 Task: Find connections with filter location A Coruña with filter topic #Jobalertwith filter profile language German with filter current company Sprinklr with filter school Rizvi College of Engineering with filter industry Retail Furniture and Home Furnishings with filter service category Property Management with filter keywords title Chief Executive Officer
Action: Mouse moved to (128, 236)
Screenshot: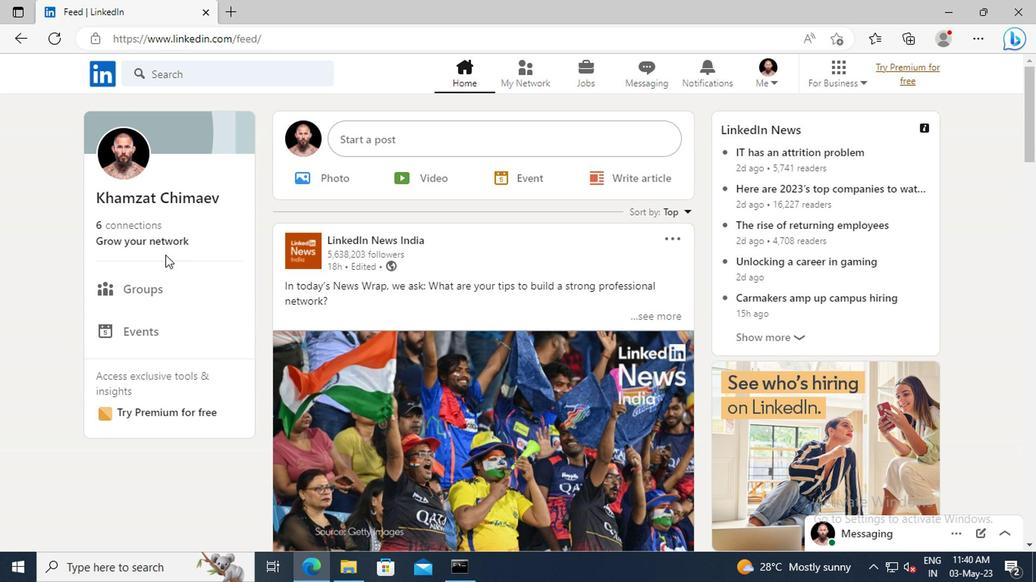 
Action: Mouse pressed left at (128, 236)
Screenshot: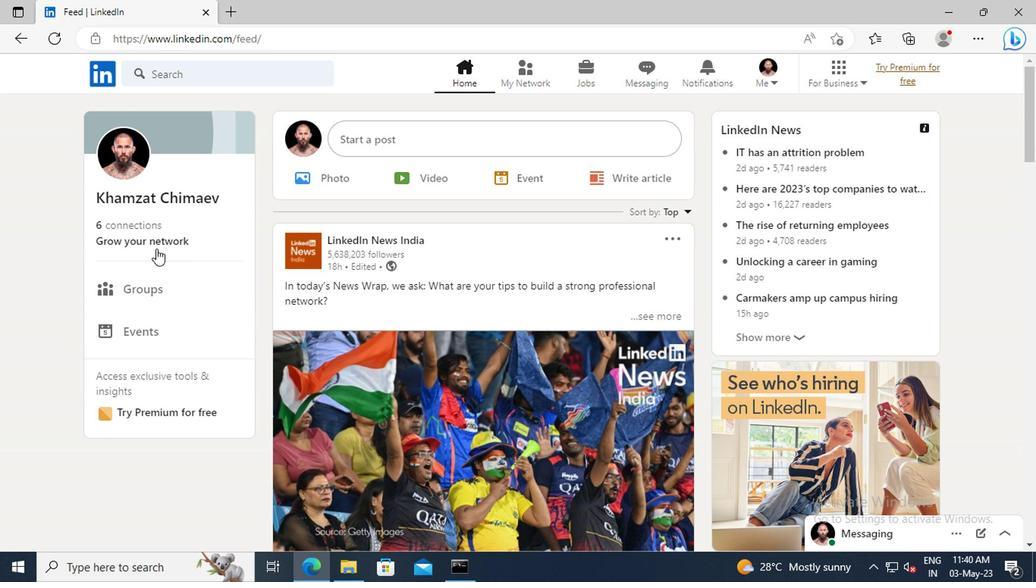 
Action: Mouse moved to (144, 159)
Screenshot: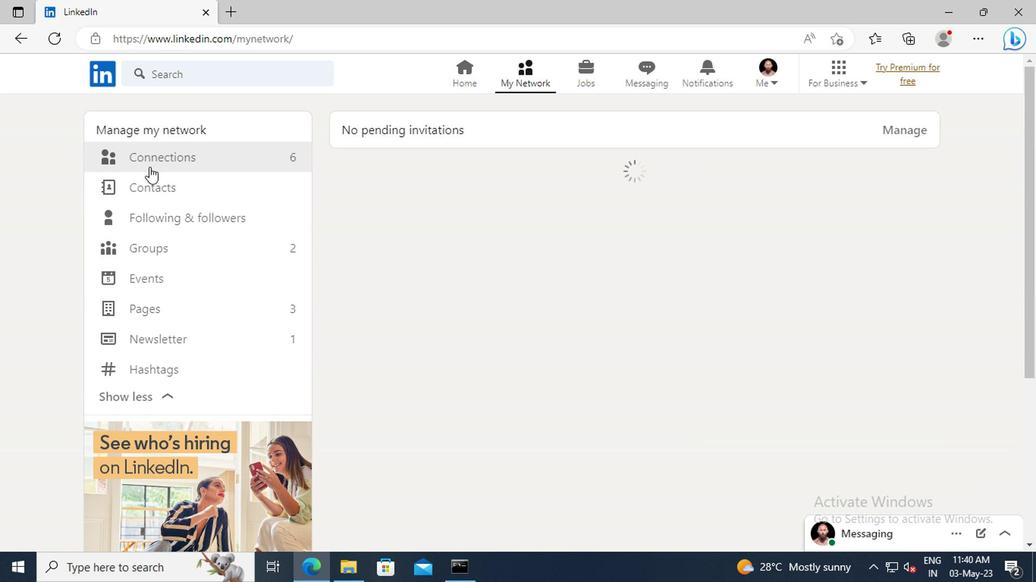 
Action: Mouse pressed left at (144, 159)
Screenshot: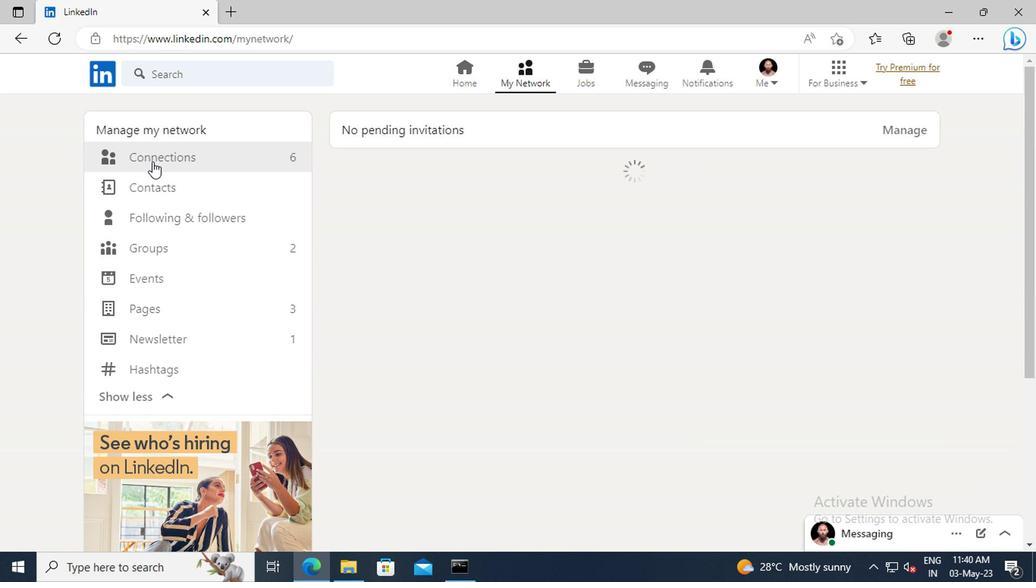 
Action: Mouse moved to (604, 158)
Screenshot: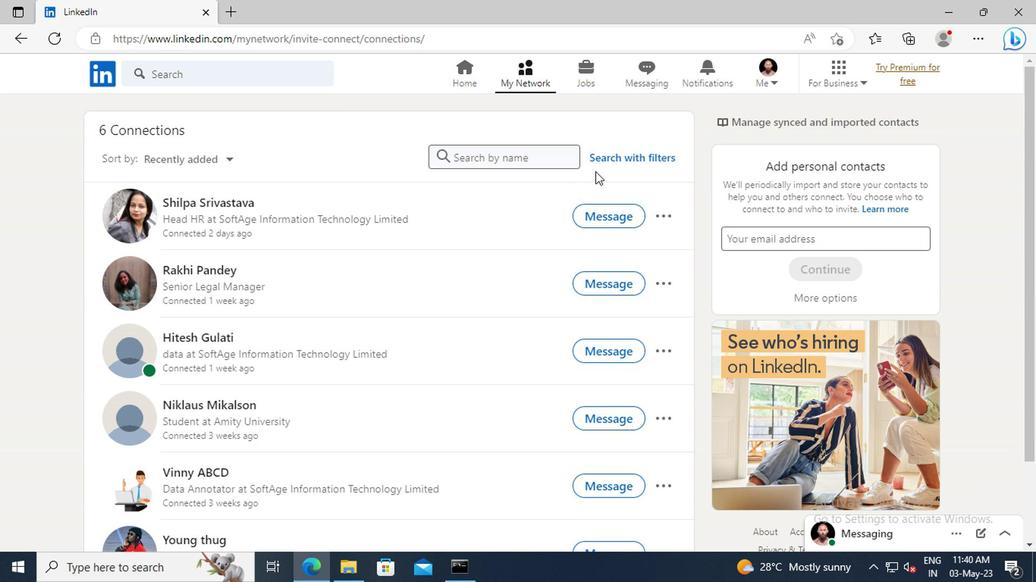 
Action: Mouse pressed left at (604, 158)
Screenshot: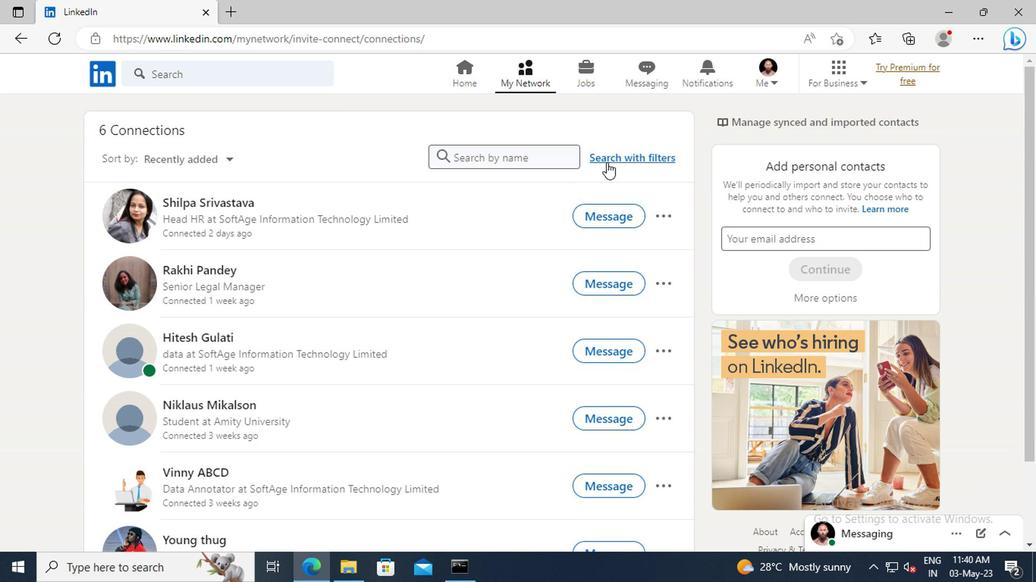 
Action: Mouse moved to (566, 117)
Screenshot: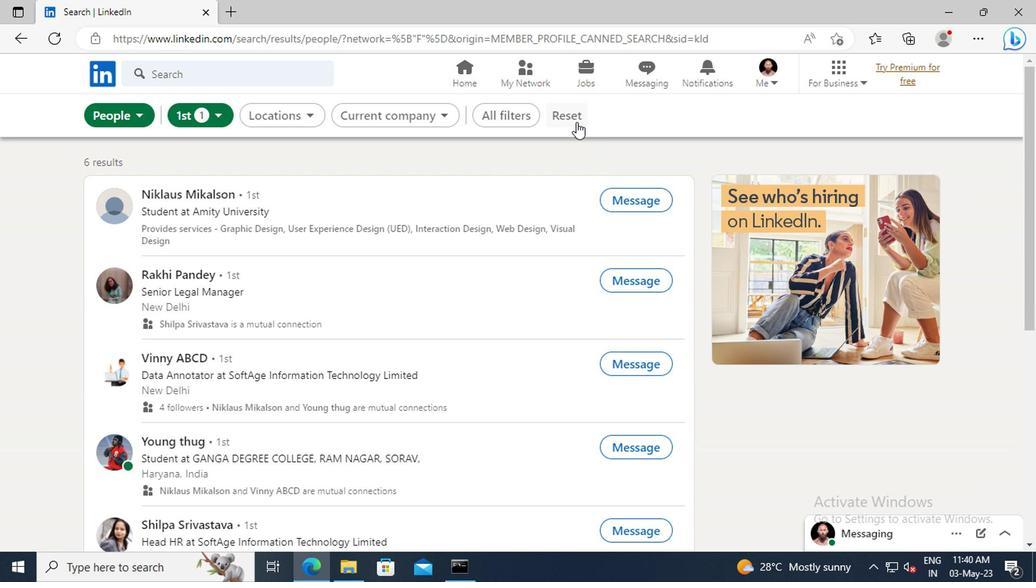 
Action: Mouse pressed left at (566, 117)
Screenshot: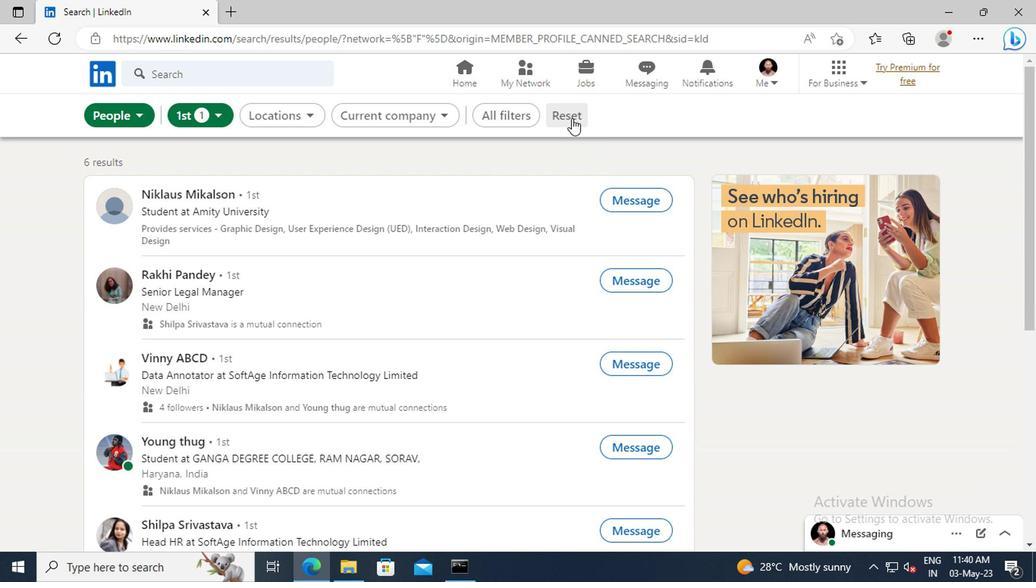 
Action: Mouse moved to (548, 114)
Screenshot: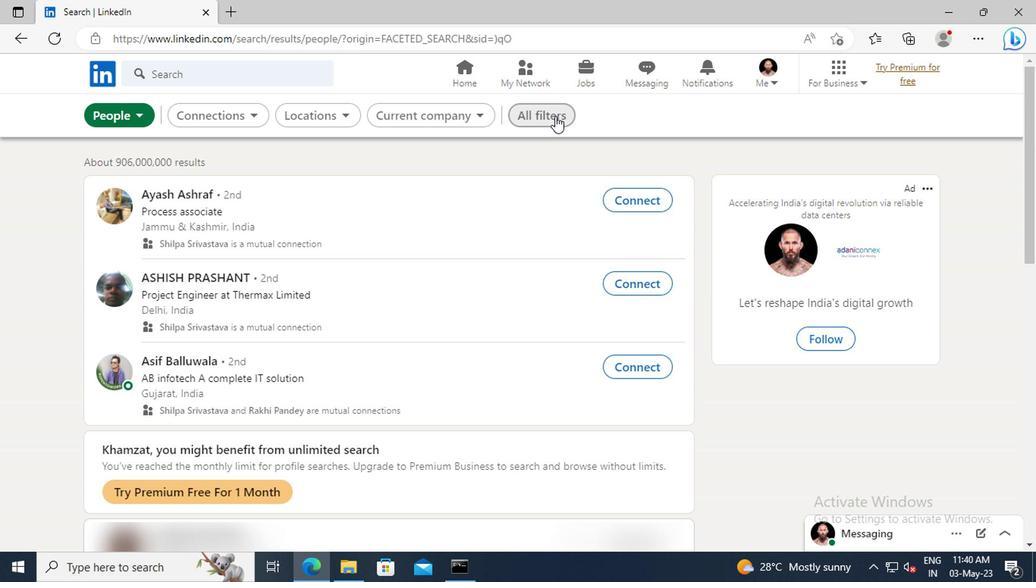 
Action: Mouse pressed left at (548, 114)
Screenshot: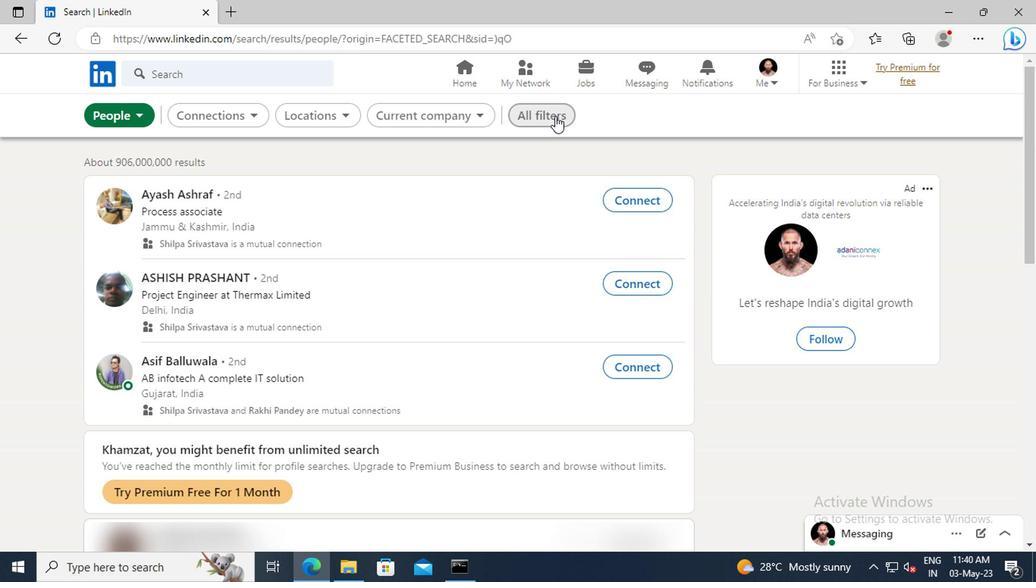 
Action: Mouse moved to (847, 283)
Screenshot: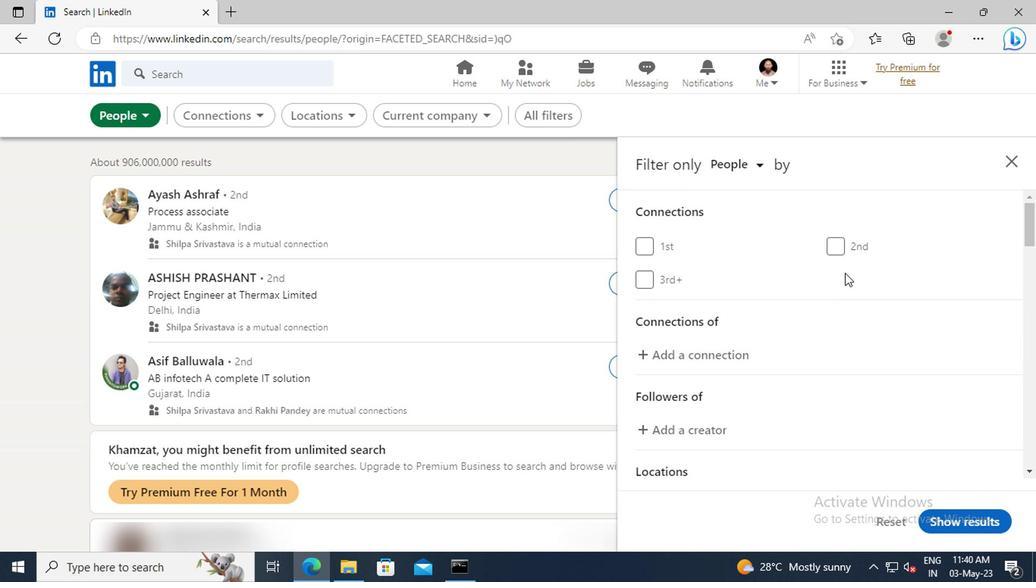 
Action: Mouse scrolled (847, 282) with delta (0, 0)
Screenshot: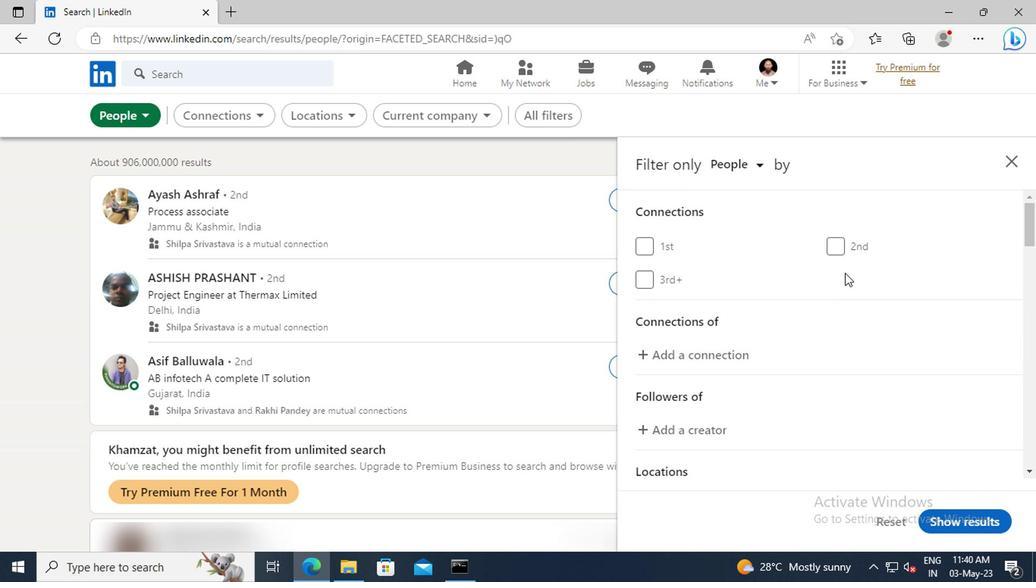 
Action: Mouse scrolled (847, 282) with delta (0, 0)
Screenshot: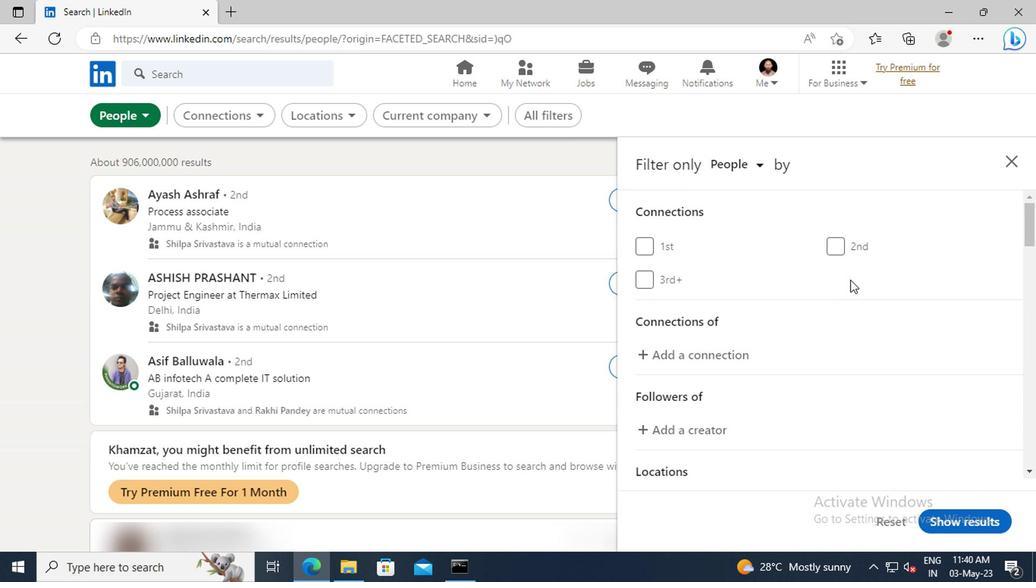 
Action: Mouse scrolled (847, 282) with delta (0, 0)
Screenshot: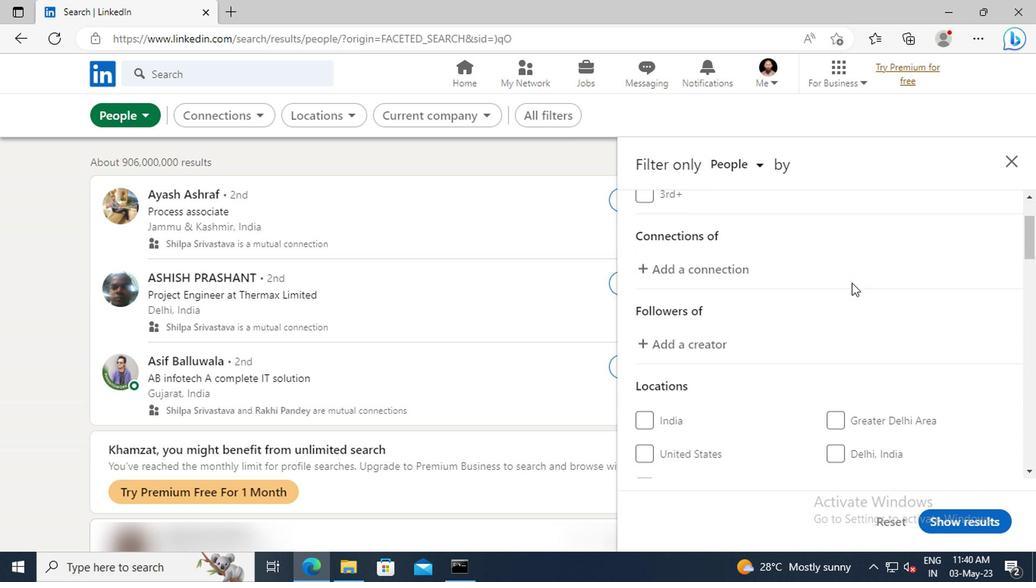 
Action: Mouse scrolled (847, 282) with delta (0, 0)
Screenshot: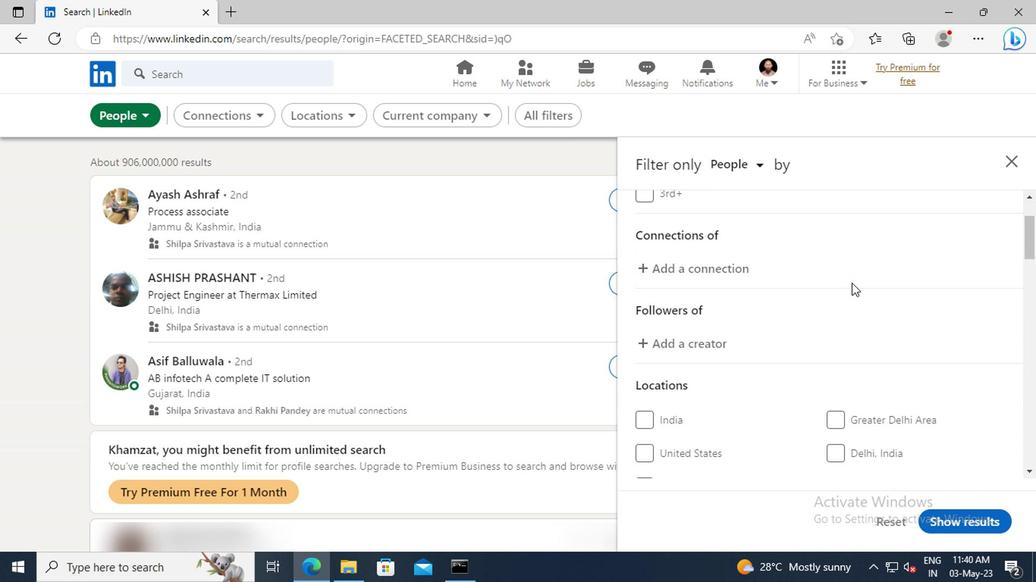 
Action: Mouse scrolled (847, 282) with delta (0, 0)
Screenshot: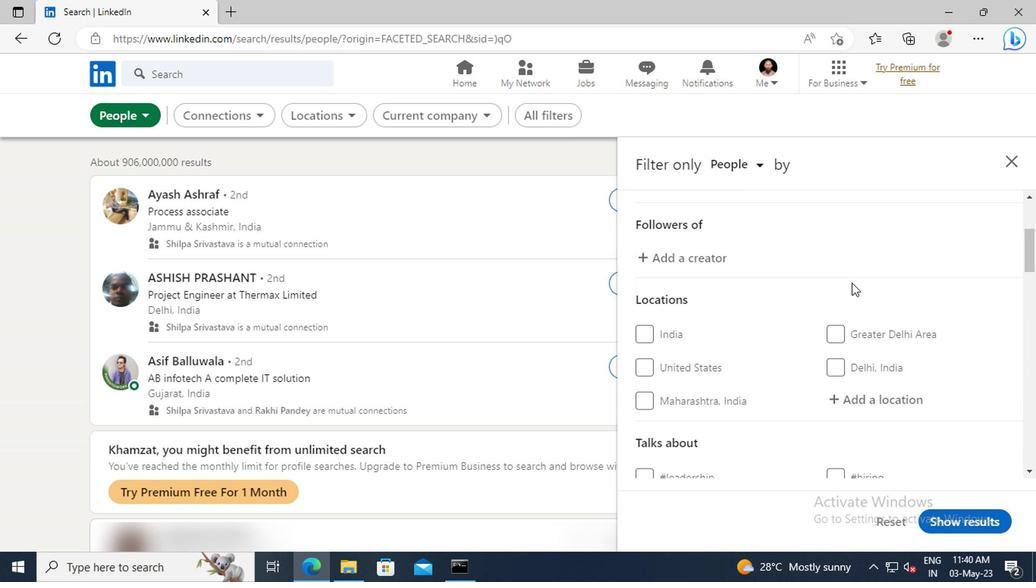 
Action: Mouse scrolled (847, 282) with delta (0, 0)
Screenshot: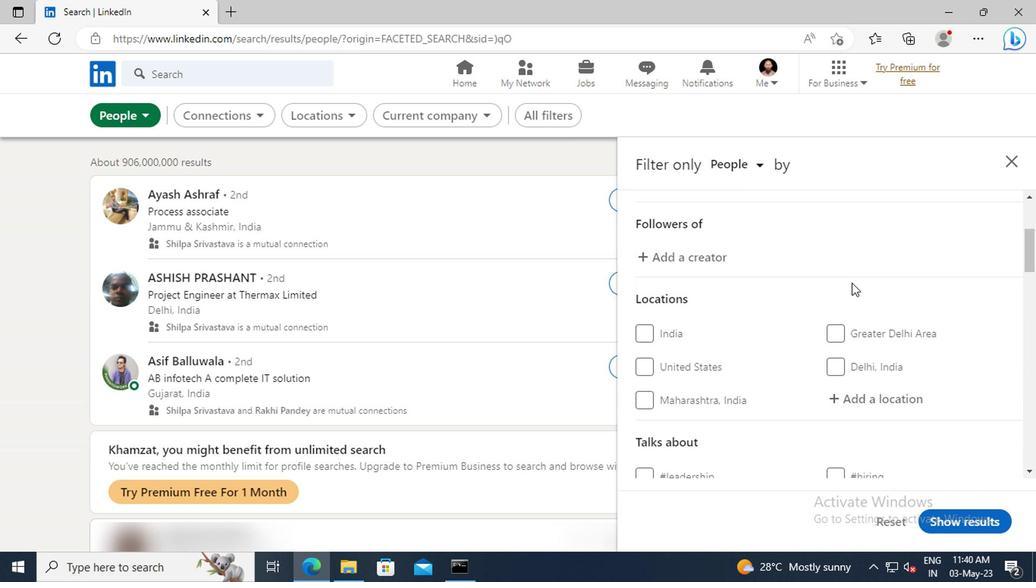 
Action: Mouse moved to (848, 312)
Screenshot: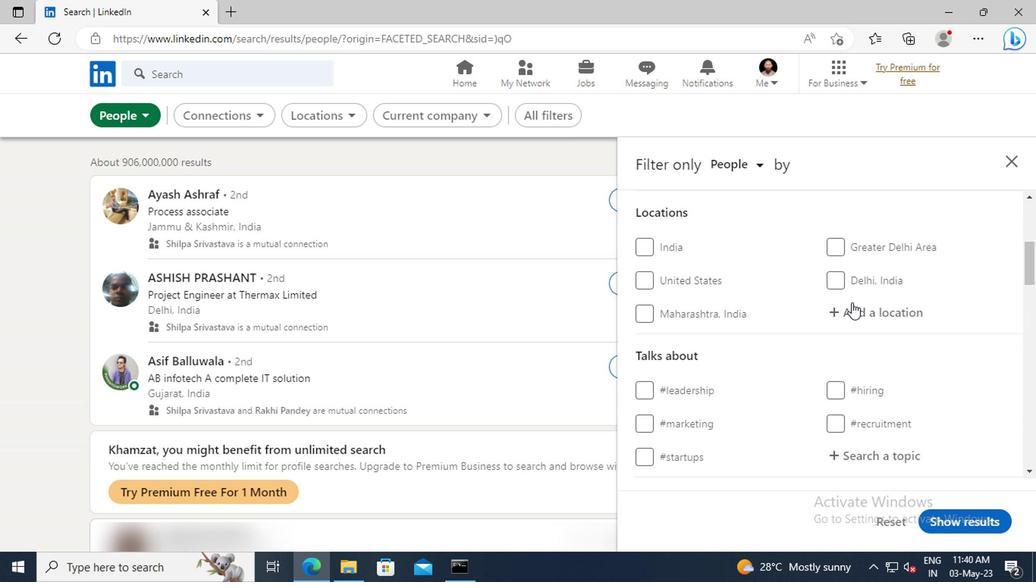 
Action: Mouse pressed left at (848, 312)
Screenshot: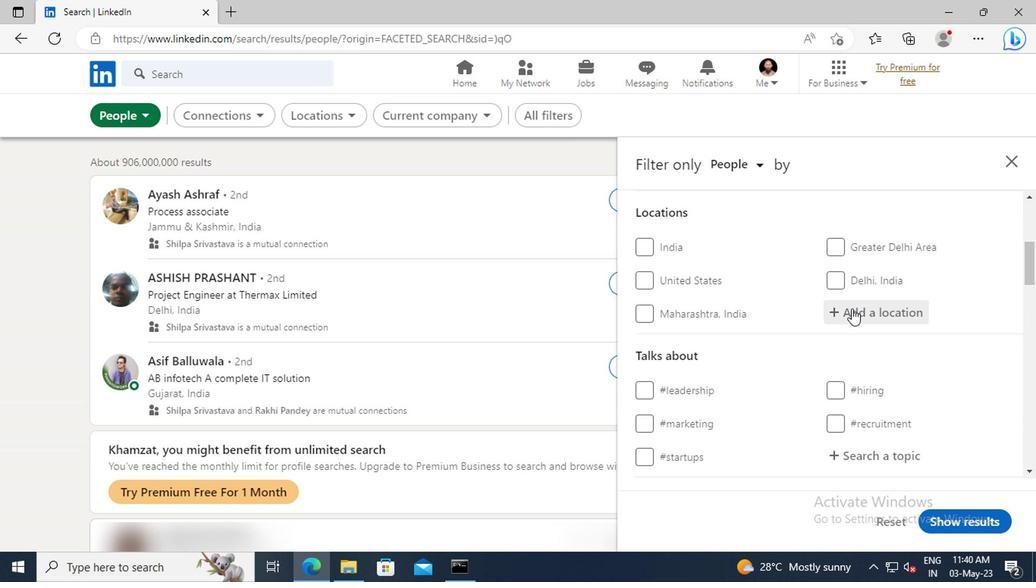 
Action: Key pressed <Key.shift>A<Key.space><Key.shift>CORUN
Screenshot: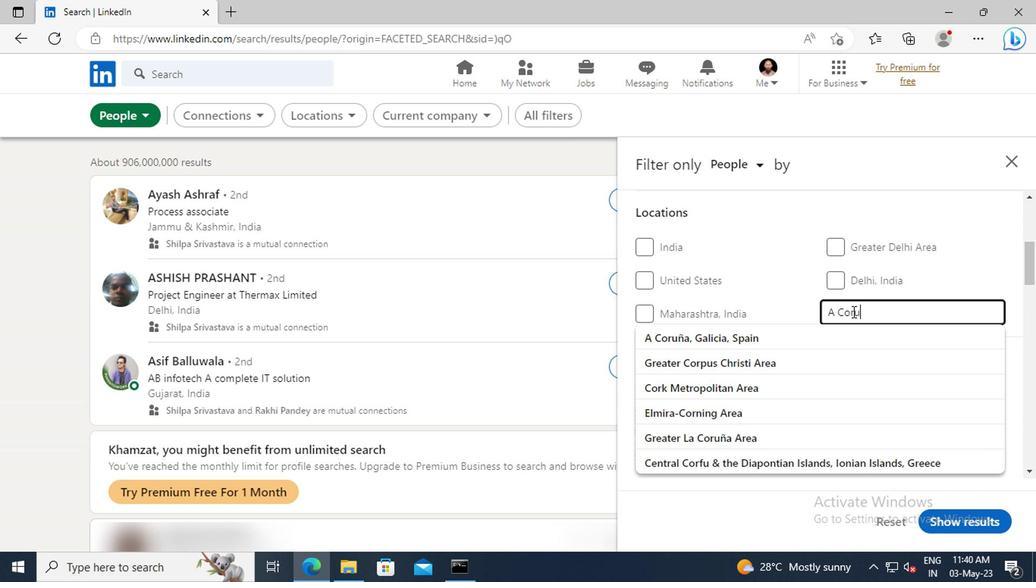 
Action: Mouse moved to (849, 329)
Screenshot: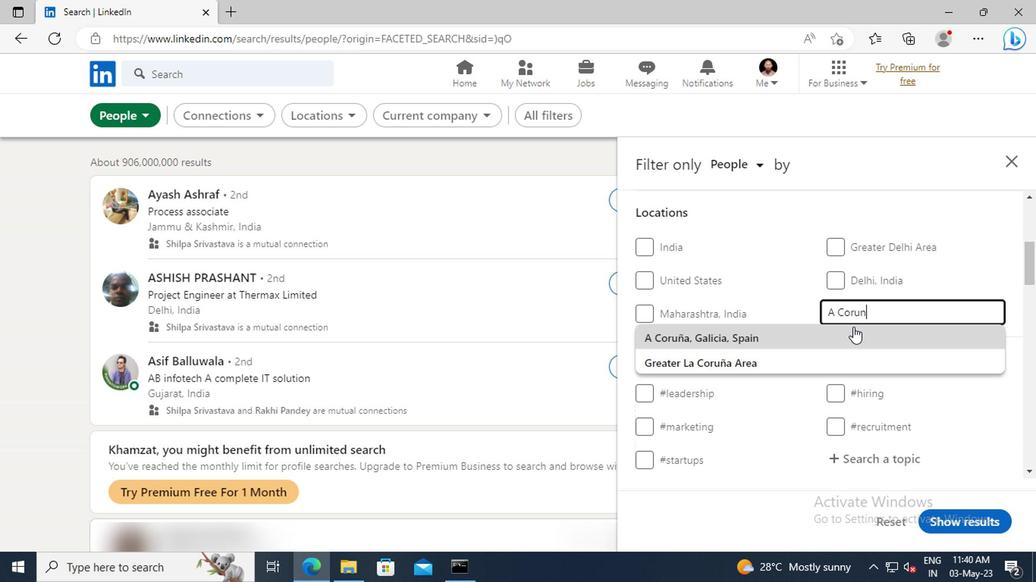 
Action: Mouse pressed left at (849, 329)
Screenshot: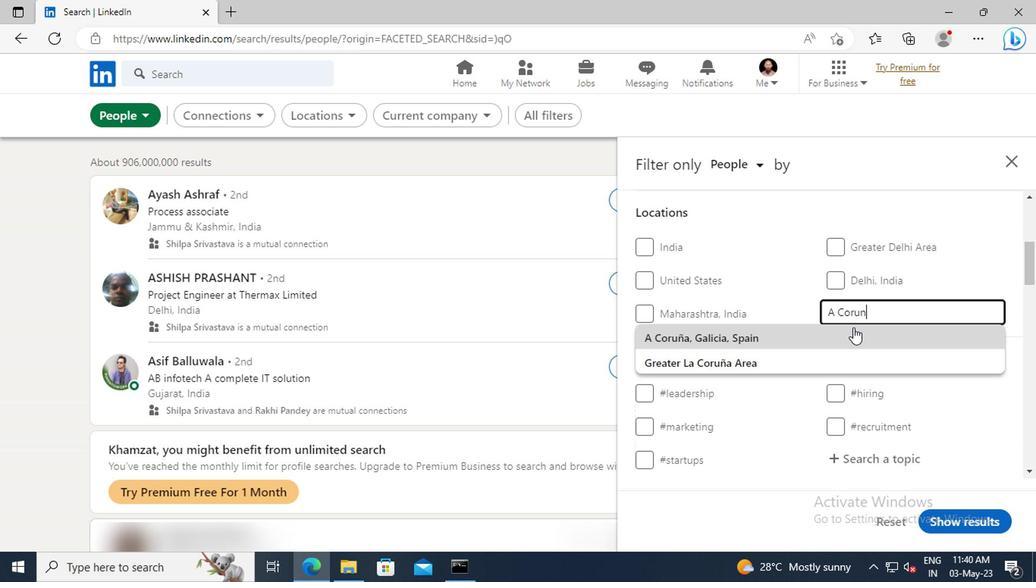 
Action: Mouse scrolled (849, 328) with delta (0, 0)
Screenshot: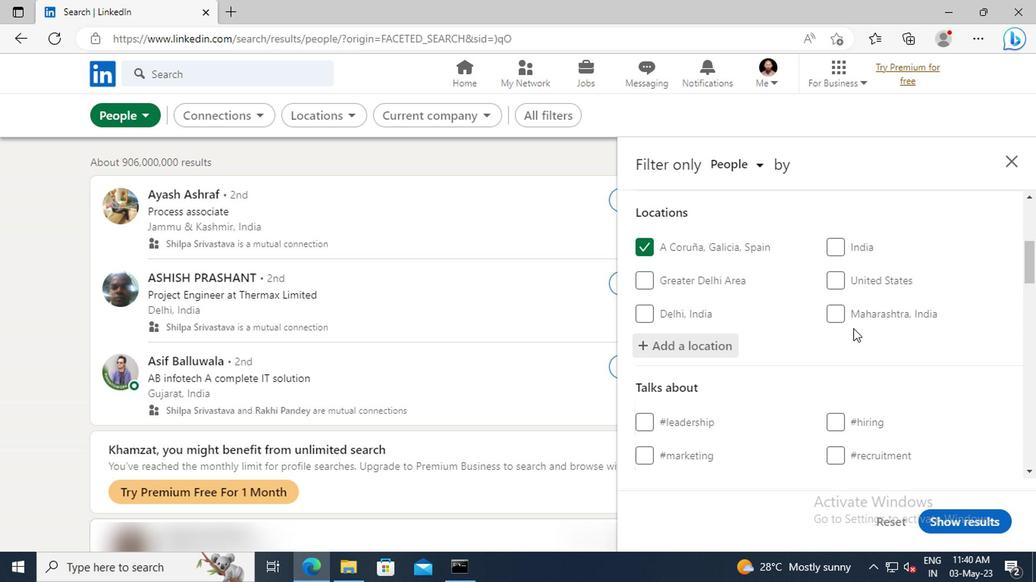 
Action: Mouse scrolled (849, 328) with delta (0, 0)
Screenshot: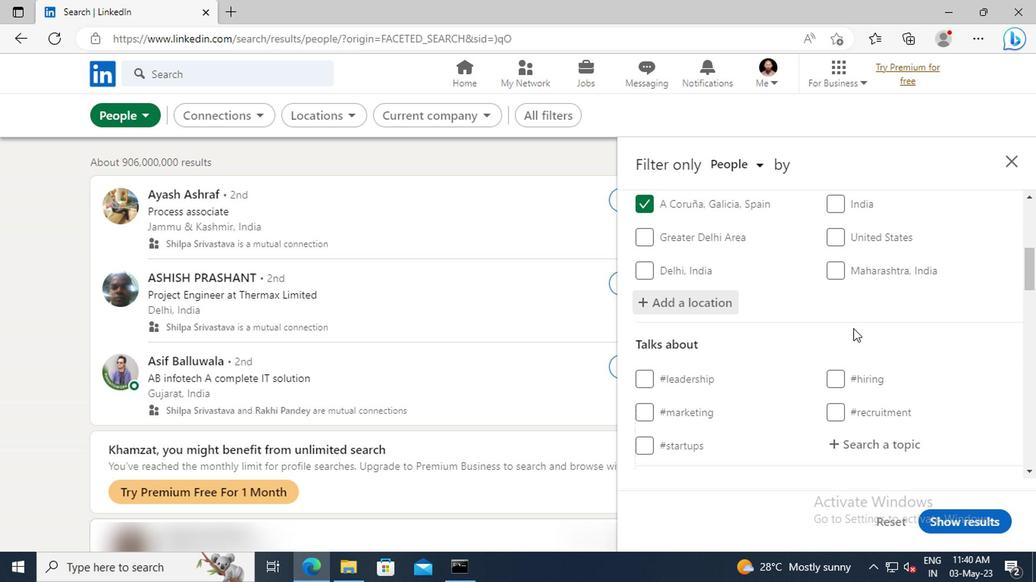
Action: Mouse scrolled (849, 328) with delta (0, 0)
Screenshot: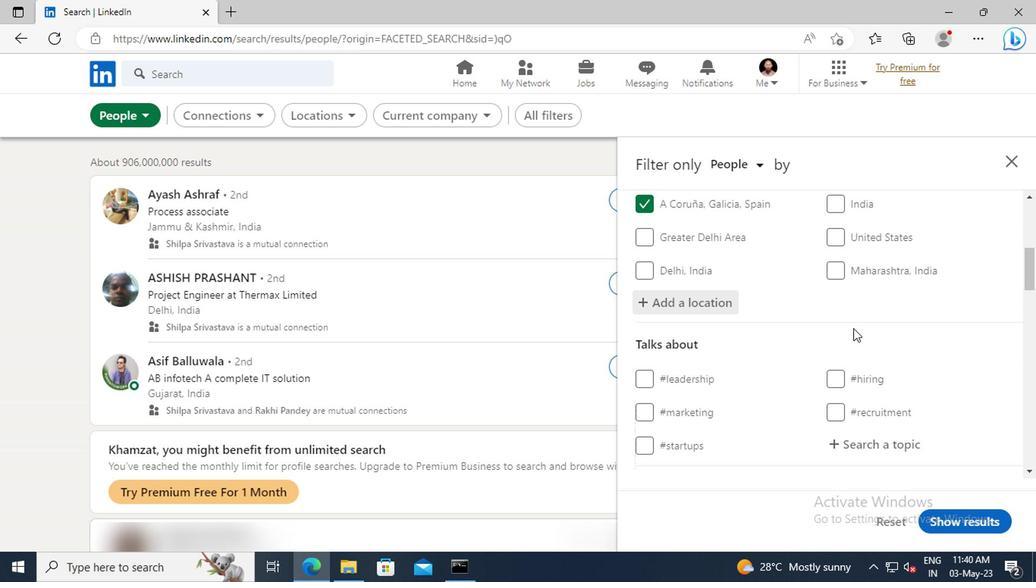 
Action: Mouse moved to (852, 356)
Screenshot: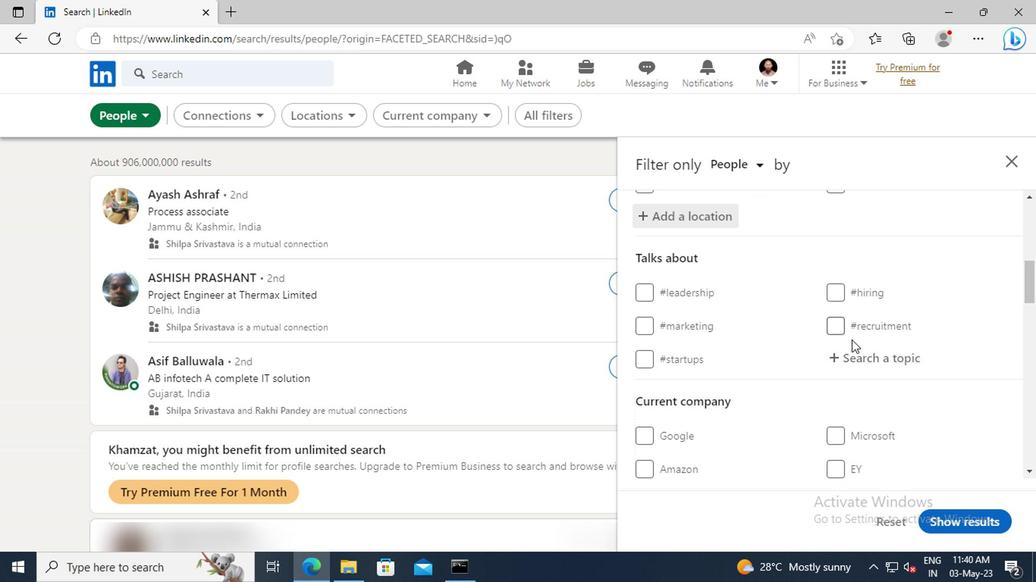 
Action: Mouse pressed left at (852, 356)
Screenshot: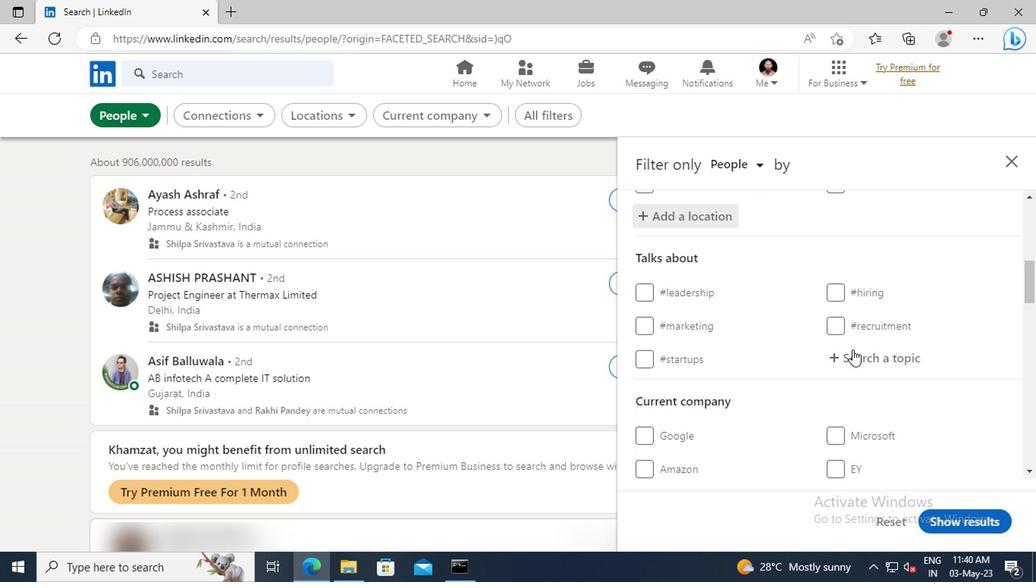 
Action: Key pressed <Key.shift>JOBAL
Screenshot: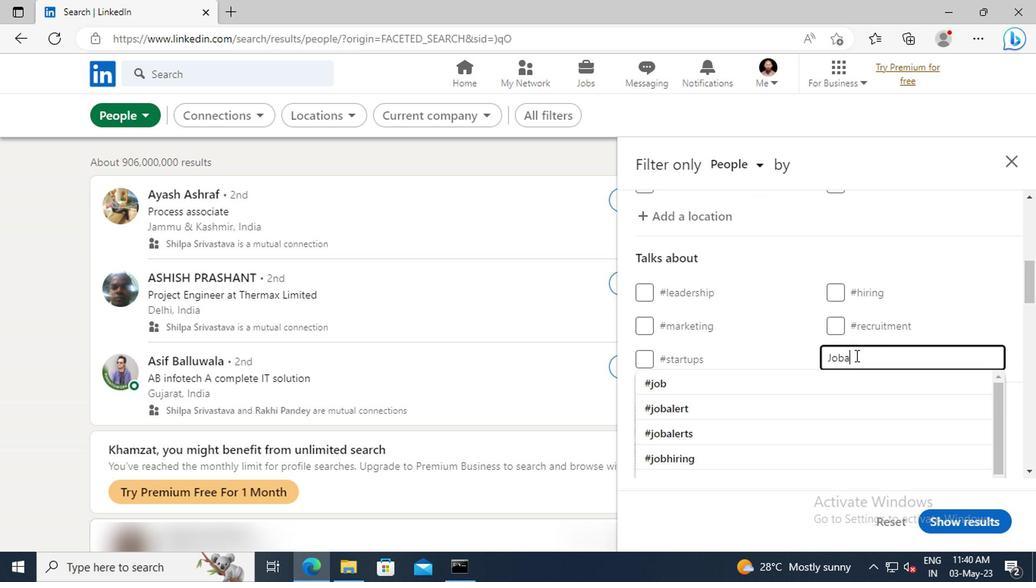 
Action: Mouse moved to (852, 379)
Screenshot: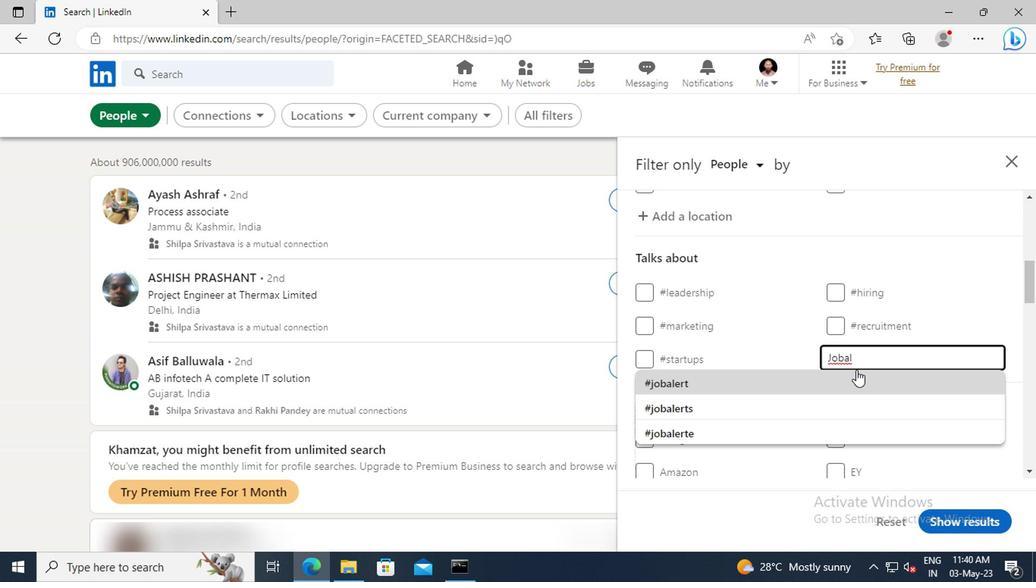 
Action: Mouse pressed left at (852, 379)
Screenshot: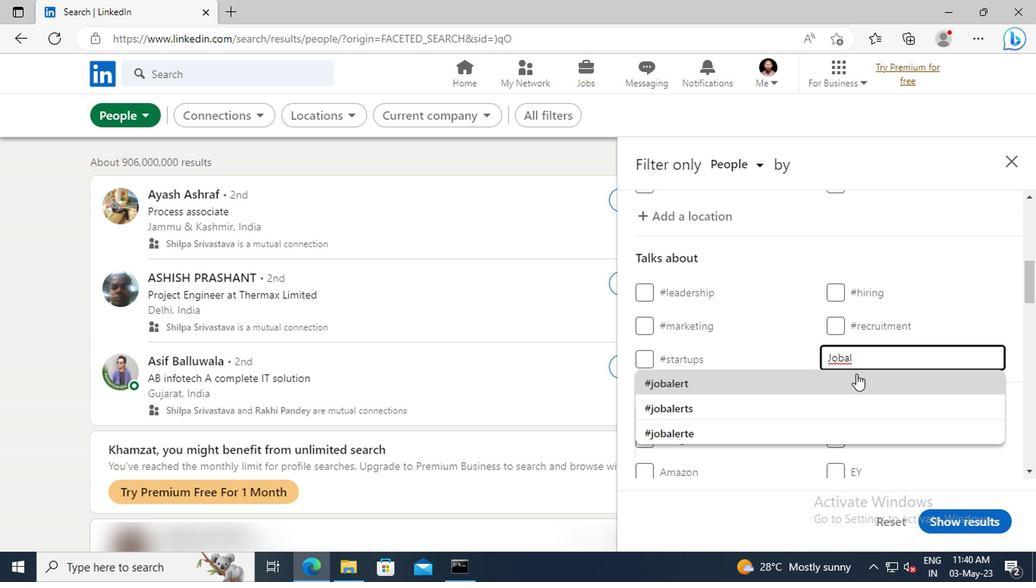 
Action: Mouse scrolled (852, 378) with delta (0, -1)
Screenshot: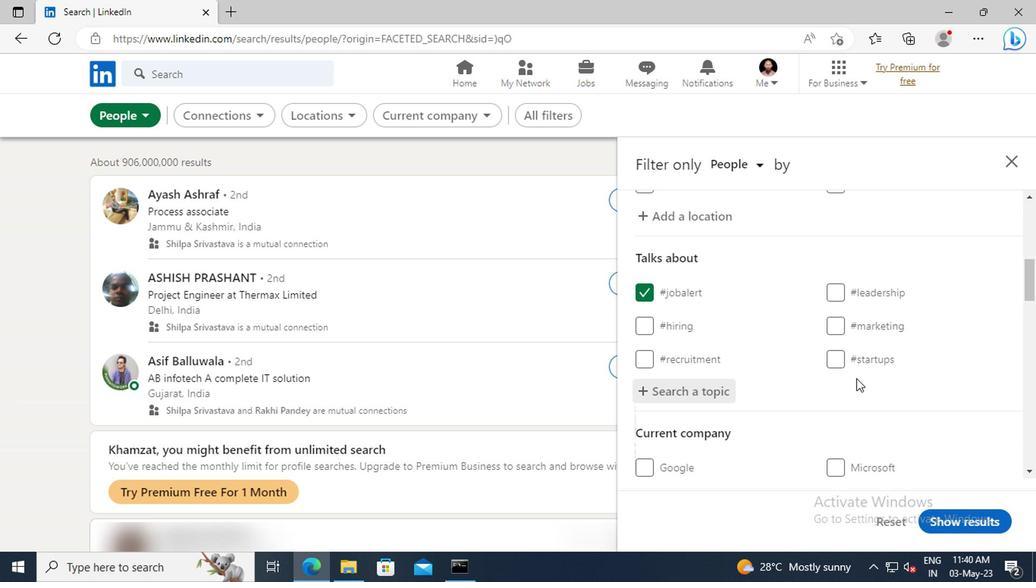 
Action: Mouse scrolled (852, 378) with delta (0, -1)
Screenshot: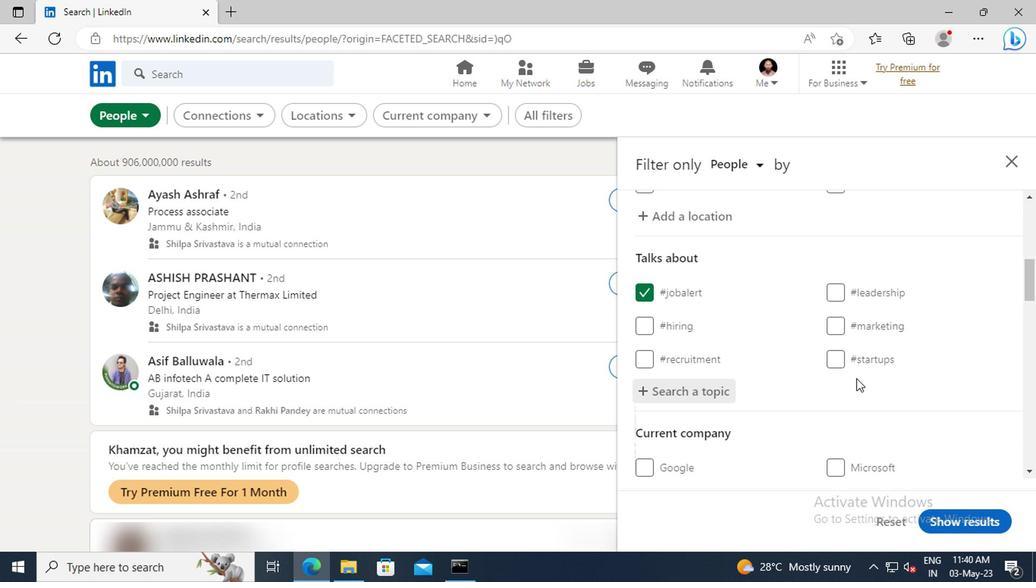 
Action: Mouse scrolled (852, 378) with delta (0, -1)
Screenshot: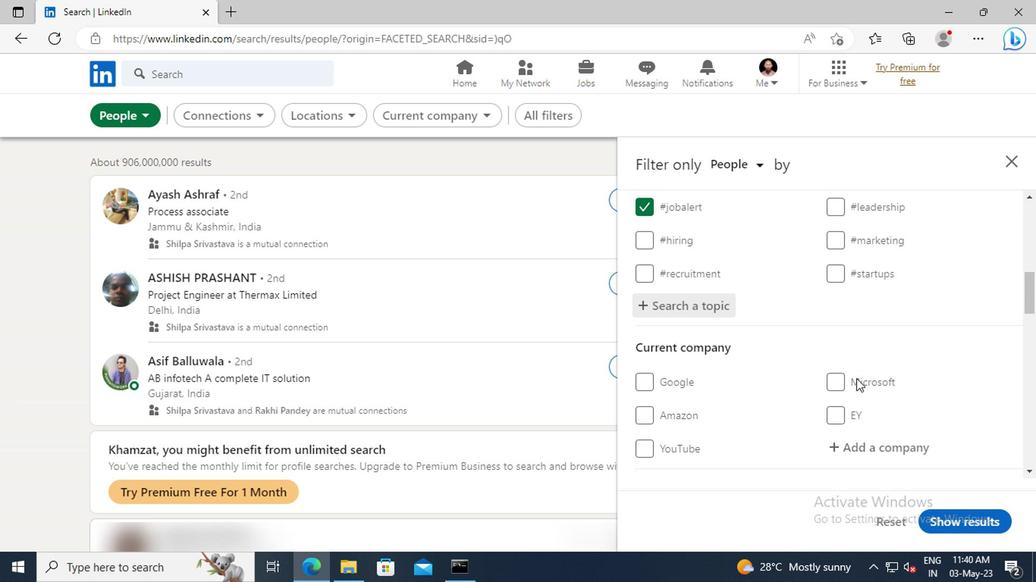 
Action: Mouse scrolled (852, 378) with delta (0, -1)
Screenshot: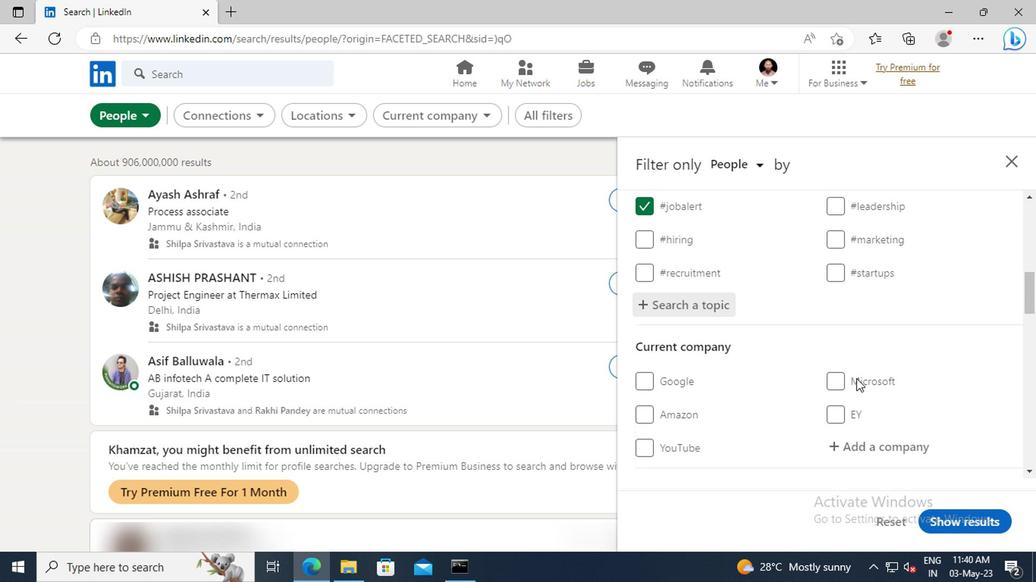 
Action: Mouse scrolled (852, 378) with delta (0, -1)
Screenshot: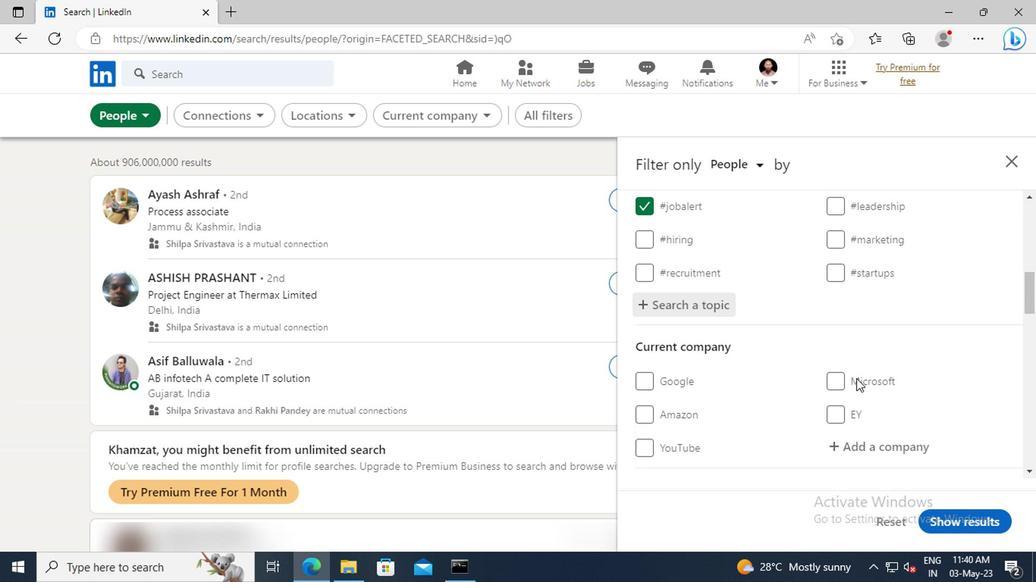 
Action: Mouse scrolled (852, 378) with delta (0, -1)
Screenshot: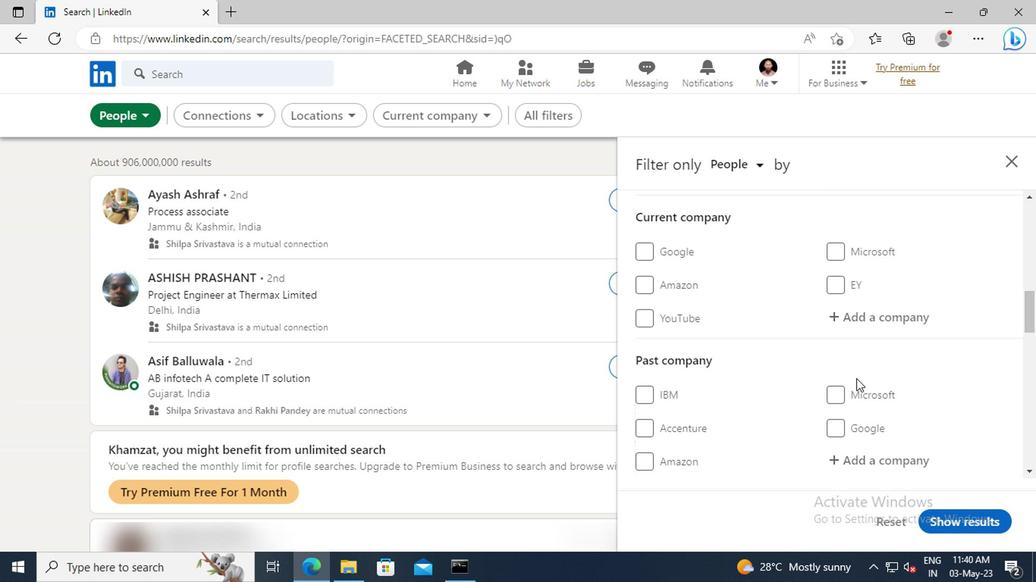 
Action: Mouse scrolled (852, 378) with delta (0, -1)
Screenshot: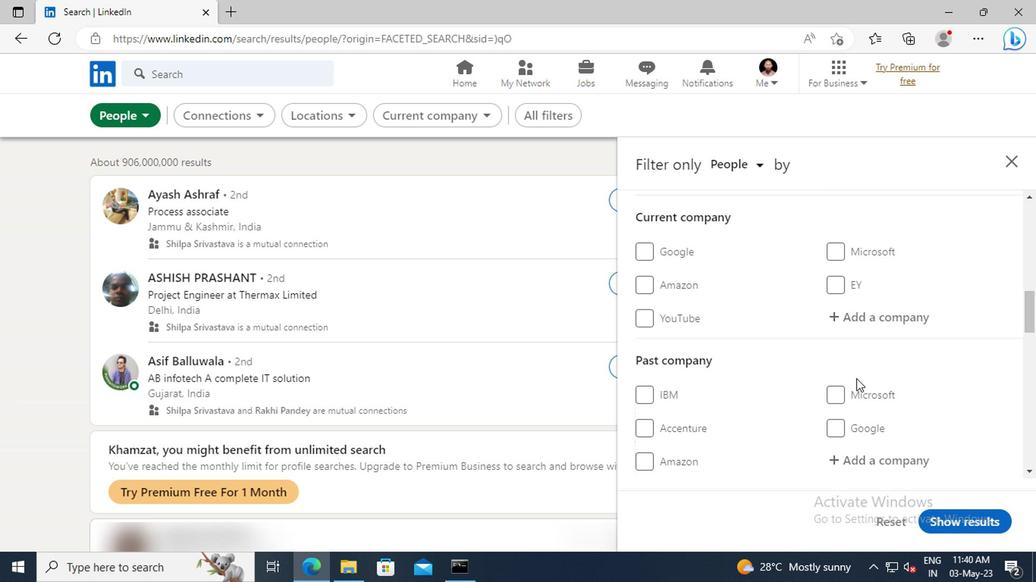 
Action: Mouse scrolled (852, 378) with delta (0, -1)
Screenshot: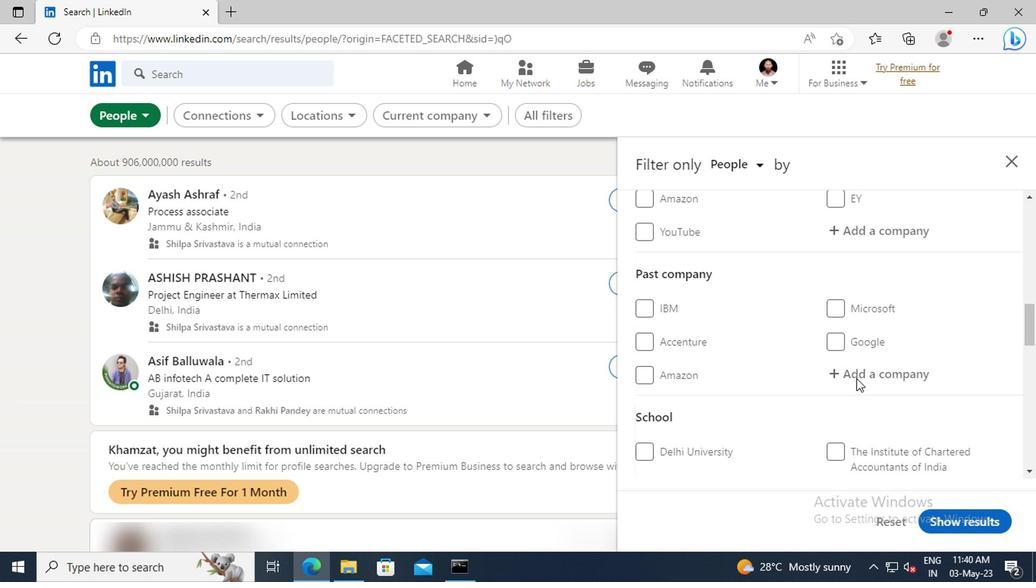 
Action: Mouse scrolled (852, 378) with delta (0, -1)
Screenshot: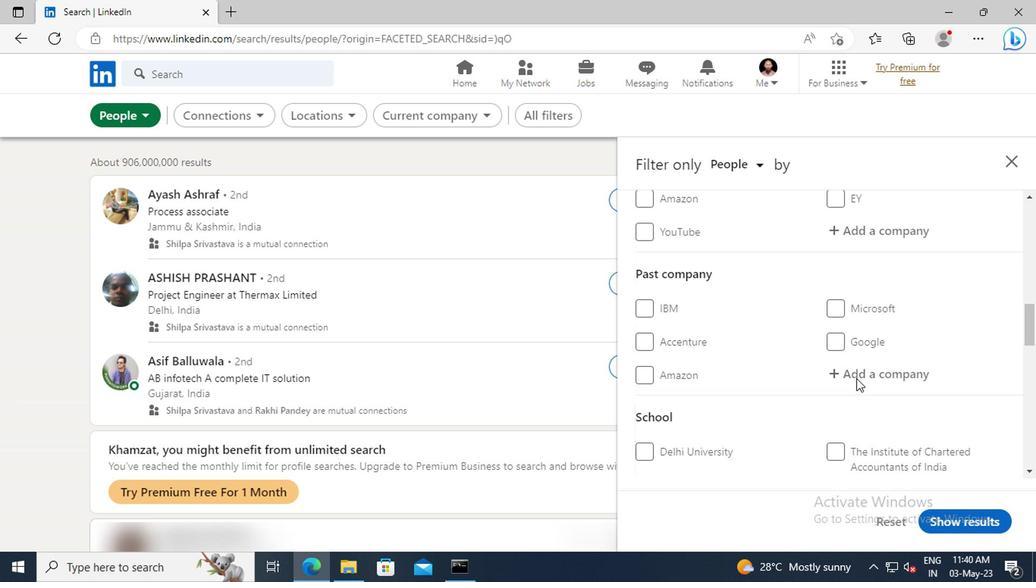 
Action: Mouse scrolled (852, 378) with delta (0, -1)
Screenshot: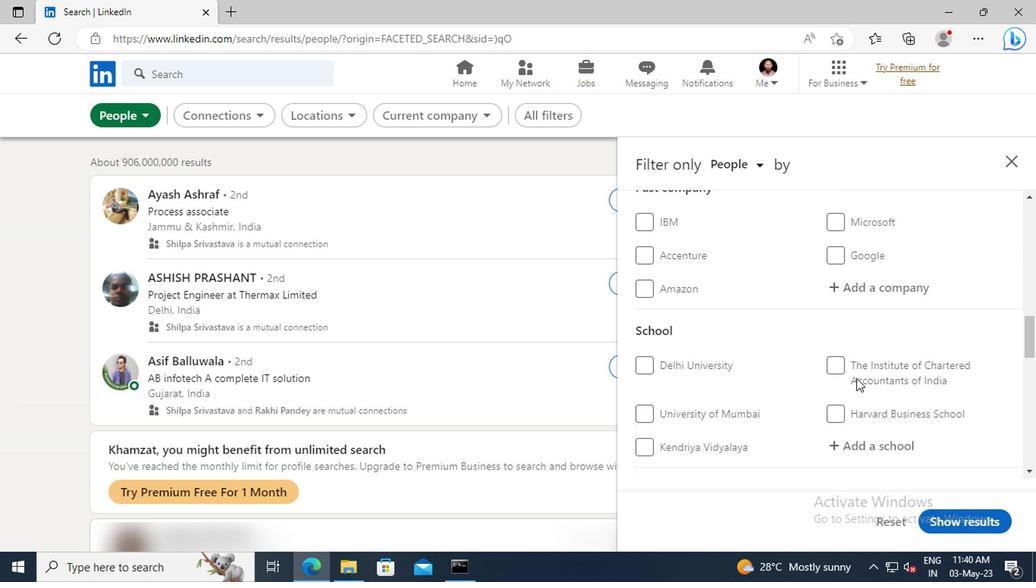 
Action: Mouse scrolled (852, 378) with delta (0, -1)
Screenshot: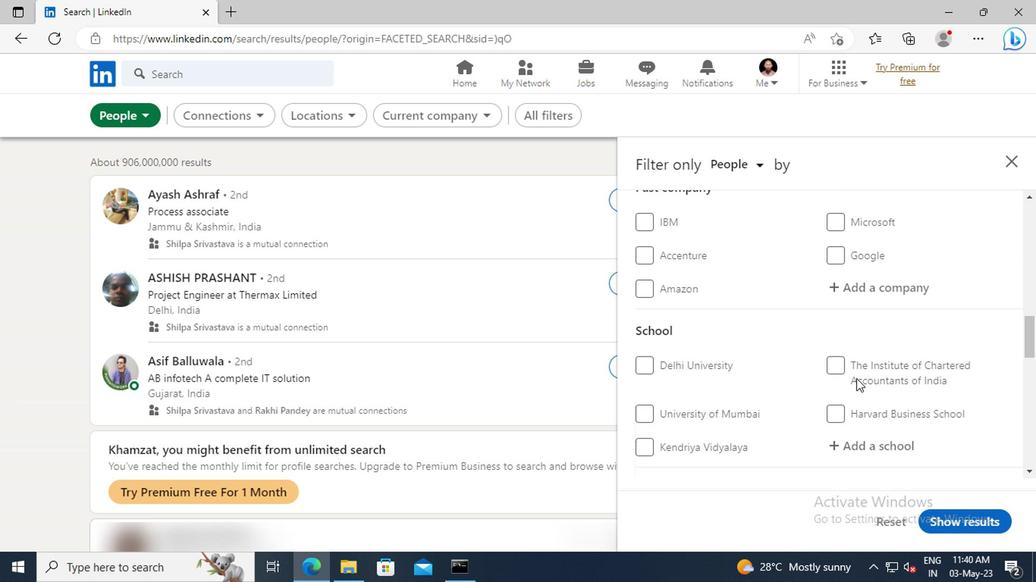 
Action: Mouse scrolled (852, 378) with delta (0, -1)
Screenshot: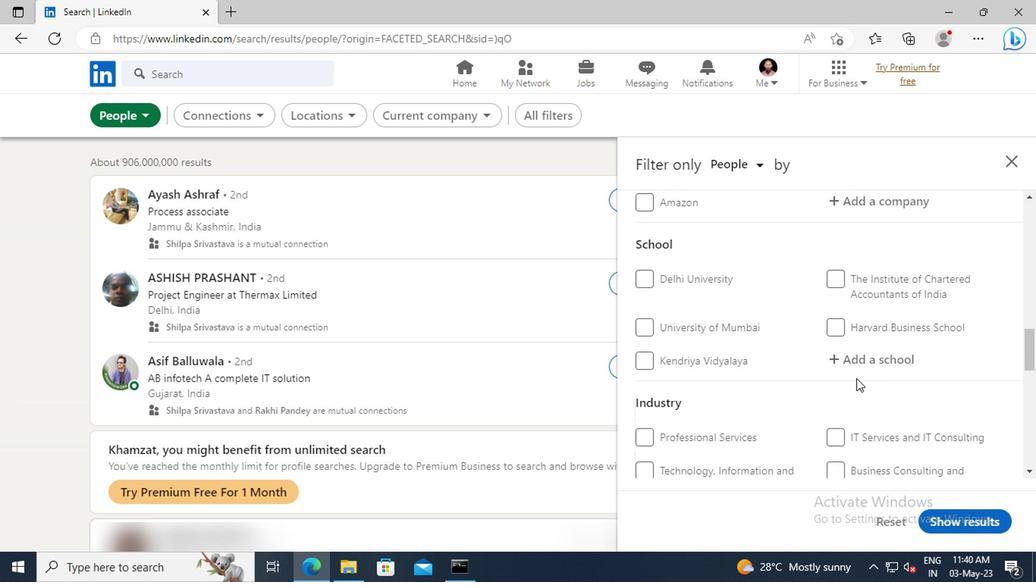 
Action: Mouse scrolled (852, 378) with delta (0, -1)
Screenshot: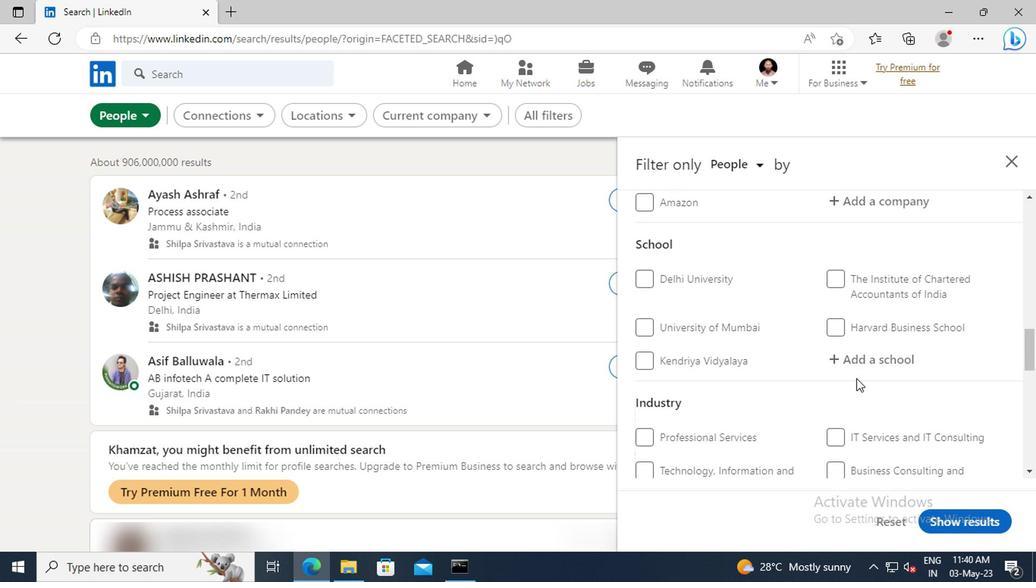 
Action: Mouse scrolled (852, 378) with delta (0, -1)
Screenshot: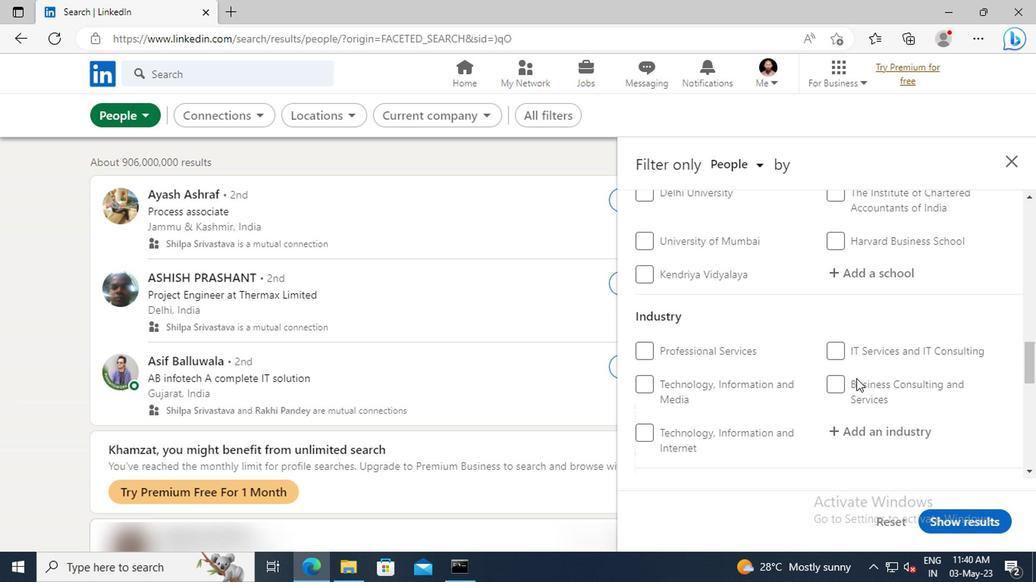 
Action: Mouse scrolled (852, 378) with delta (0, -1)
Screenshot: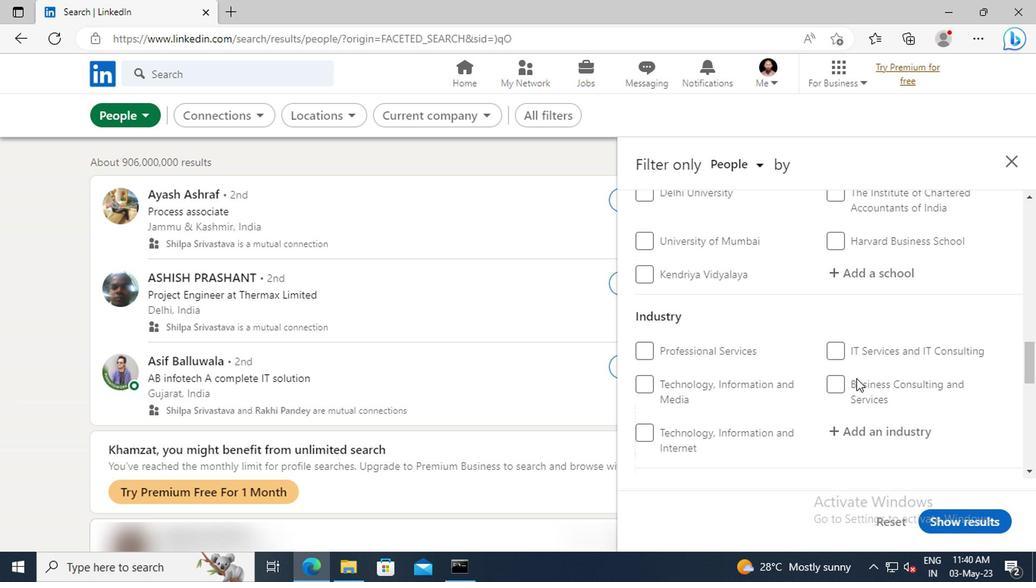
Action: Mouse scrolled (852, 378) with delta (0, -1)
Screenshot: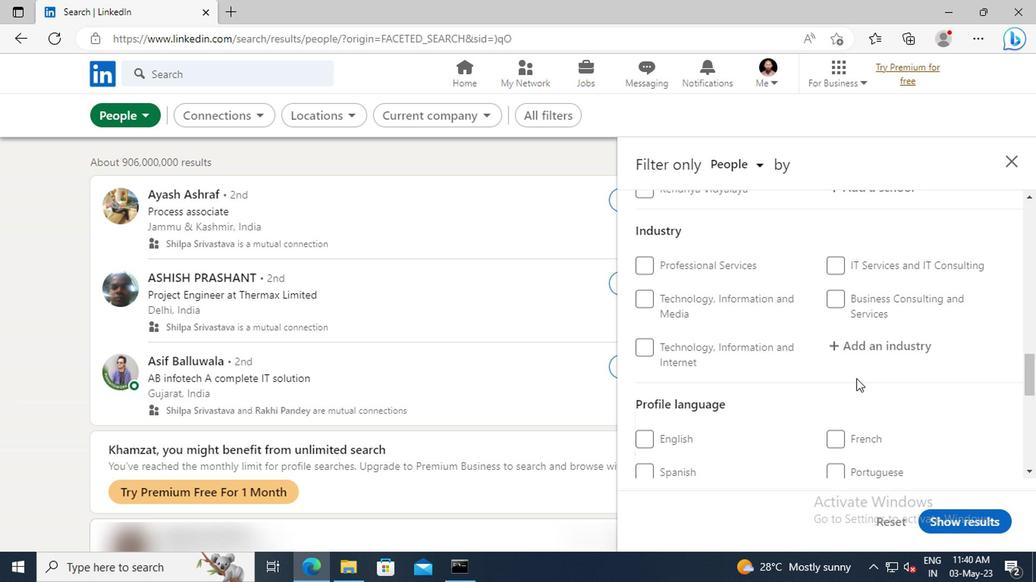 
Action: Mouse moved to (640, 467)
Screenshot: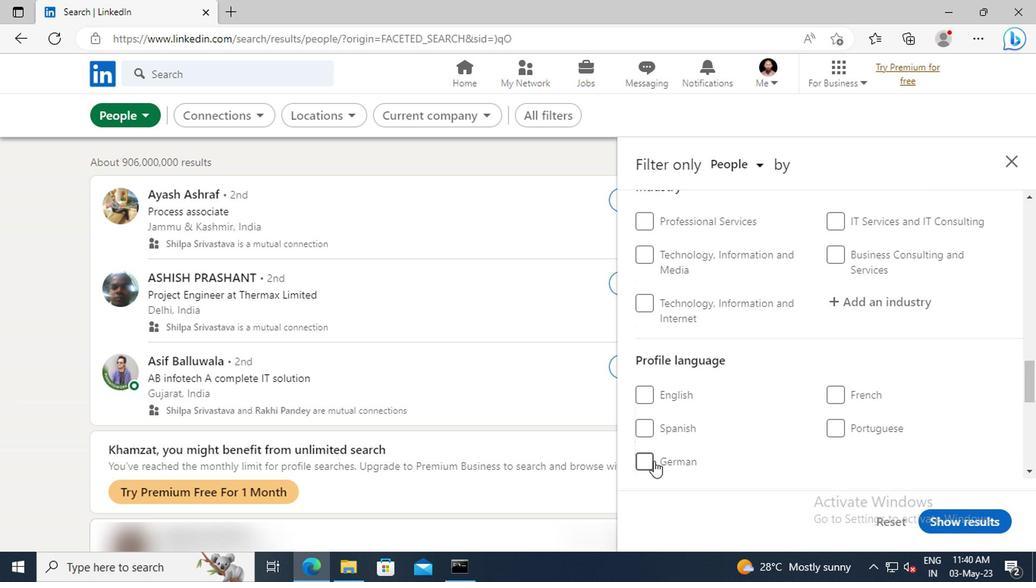 
Action: Mouse pressed left at (640, 467)
Screenshot: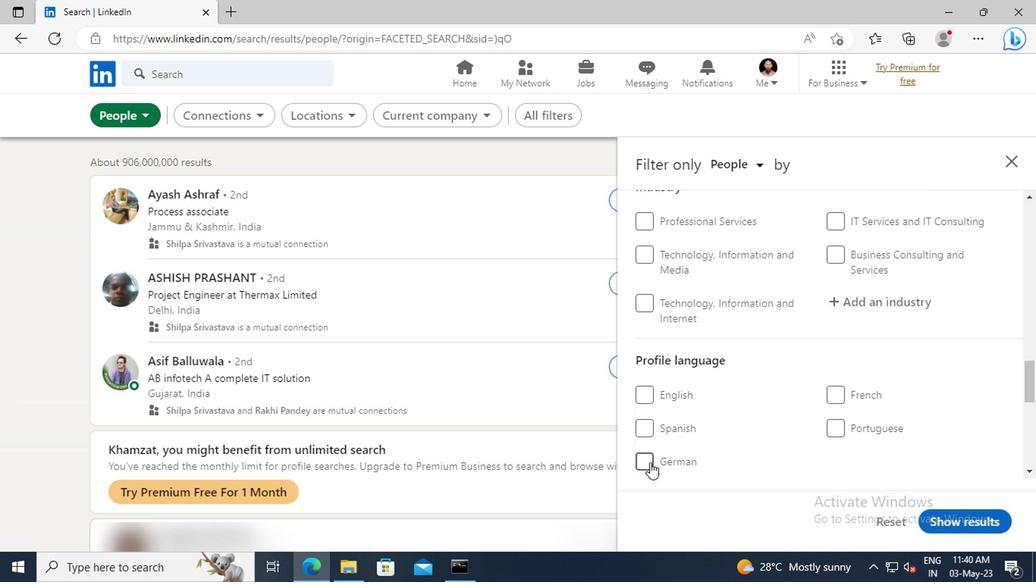 
Action: Mouse moved to (850, 400)
Screenshot: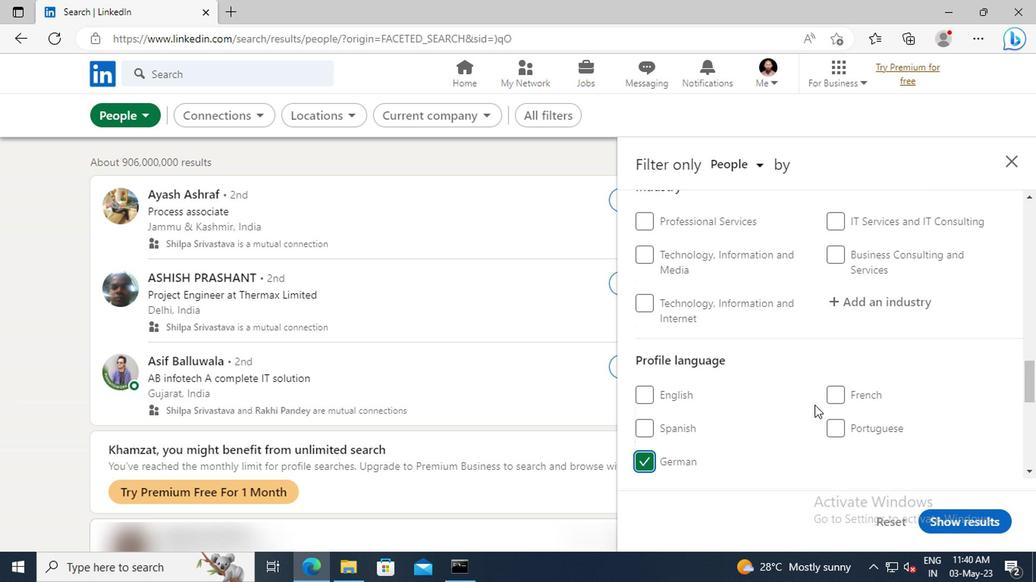 
Action: Mouse scrolled (850, 401) with delta (0, 1)
Screenshot: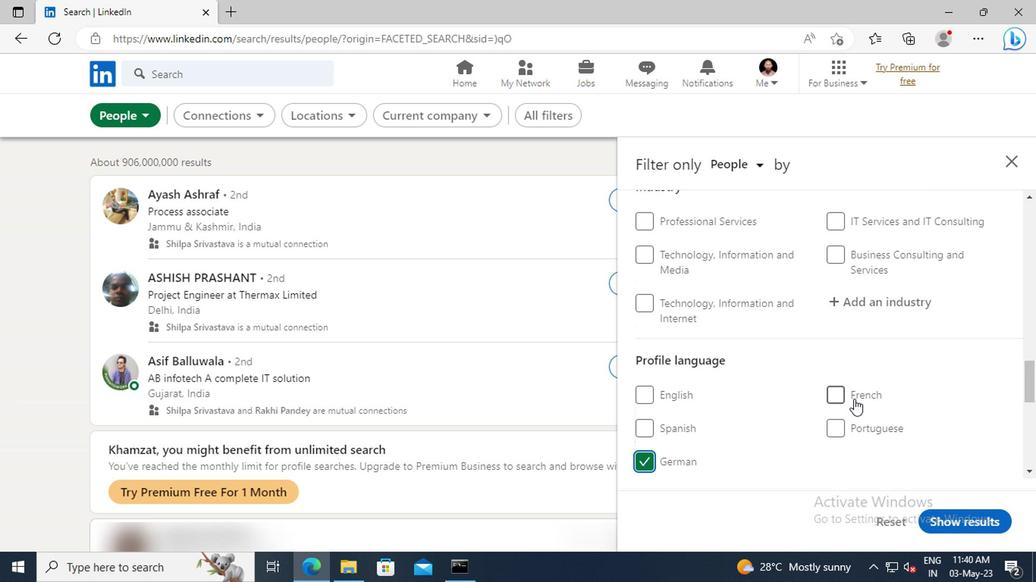 
Action: Mouse moved to (851, 400)
Screenshot: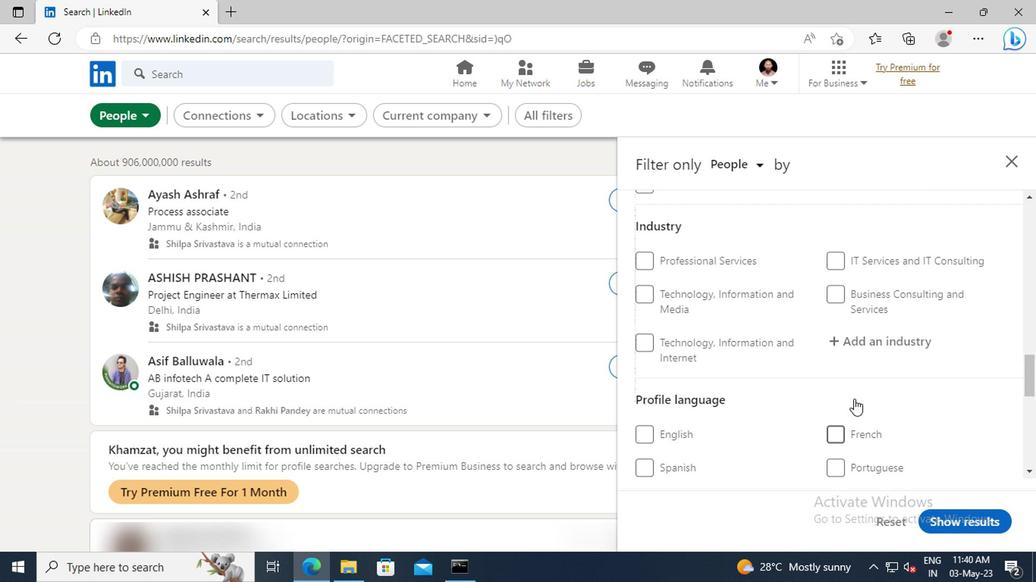 
Action: Mouse scrolled (851, 401) with delta (0, 1)
Screenshot: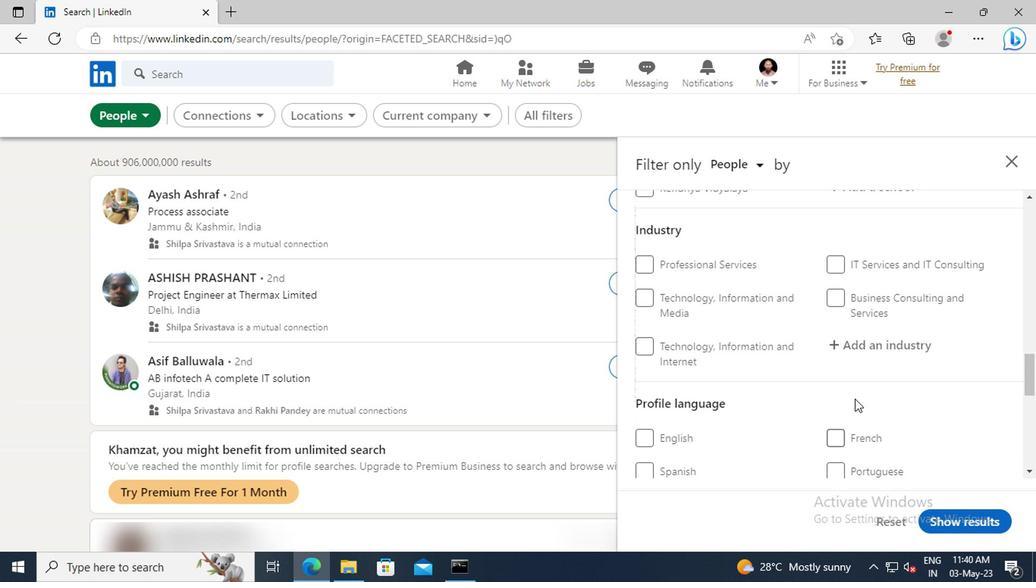 
Action: Mouse scrolled (851, 401) with delta (0, 1)
Screenshot: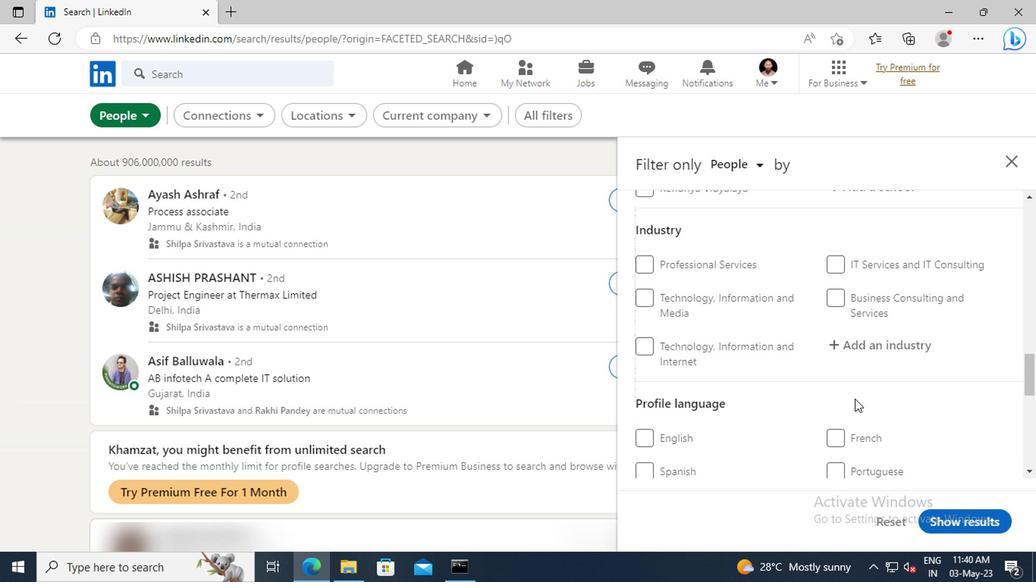 
Action: Mouse moved to (851, 399)
Screenshot: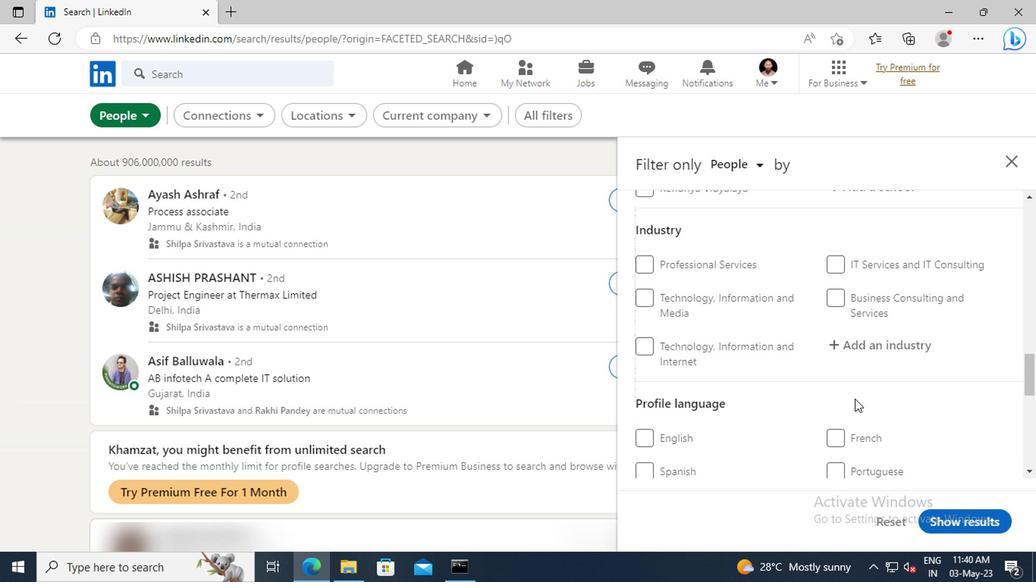 
Action: Mouse scrolled (851, 400) with delta (0, 0)
Screenshot: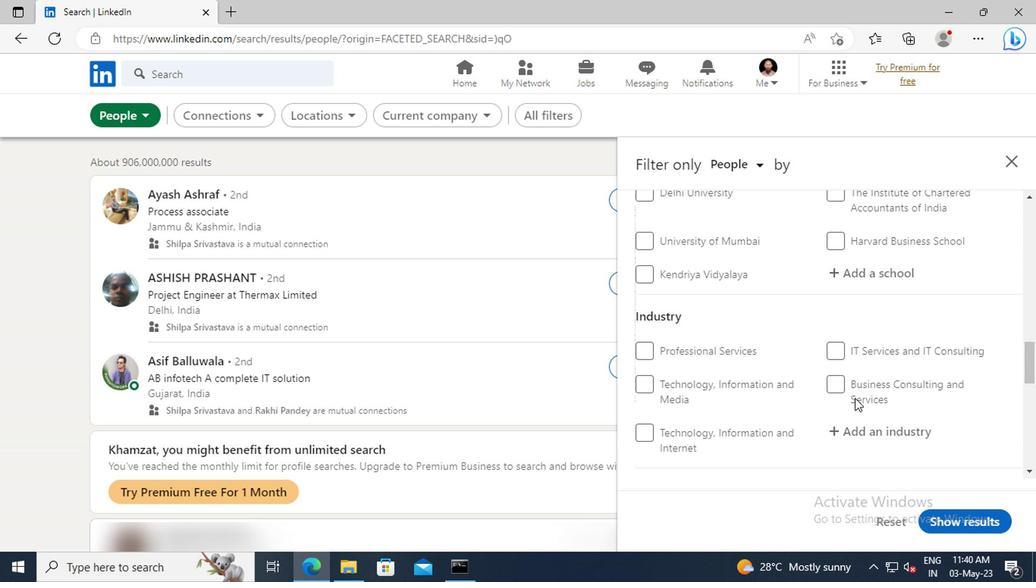 
Action: Mouse scrolled (851, 400) with delta (0, 0)
Screenshot: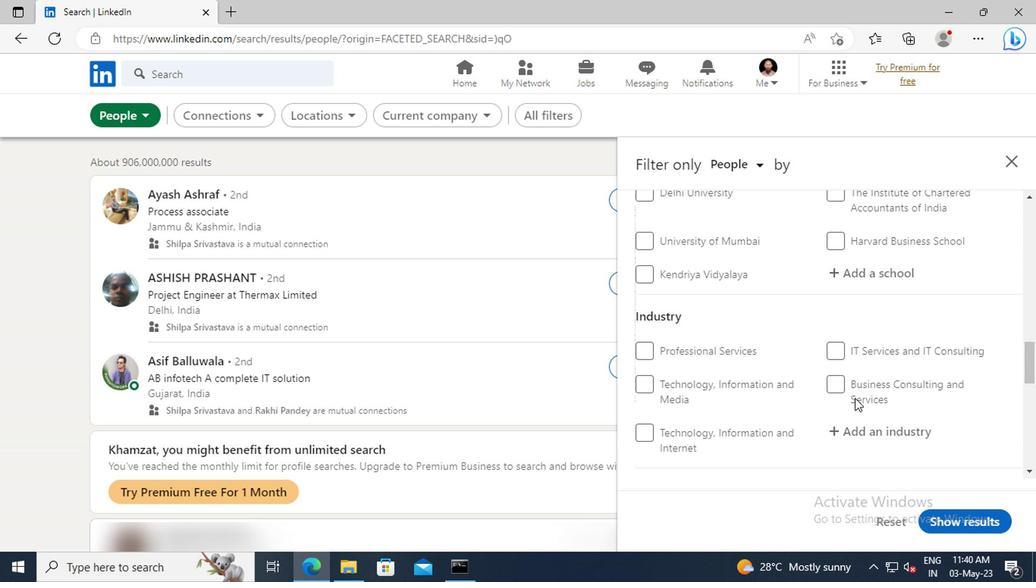 
Action: Mouse scrolled (851, 400) with delta (0, 0)
Screenshot: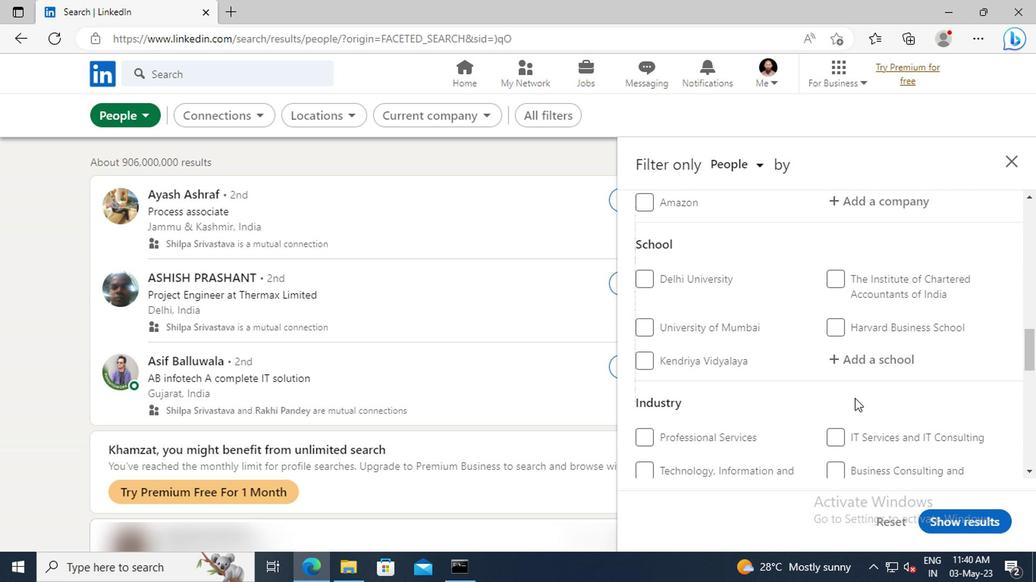 
Action: Mouse scrolled (851, 400) with delta (0, 0)
Screenshot: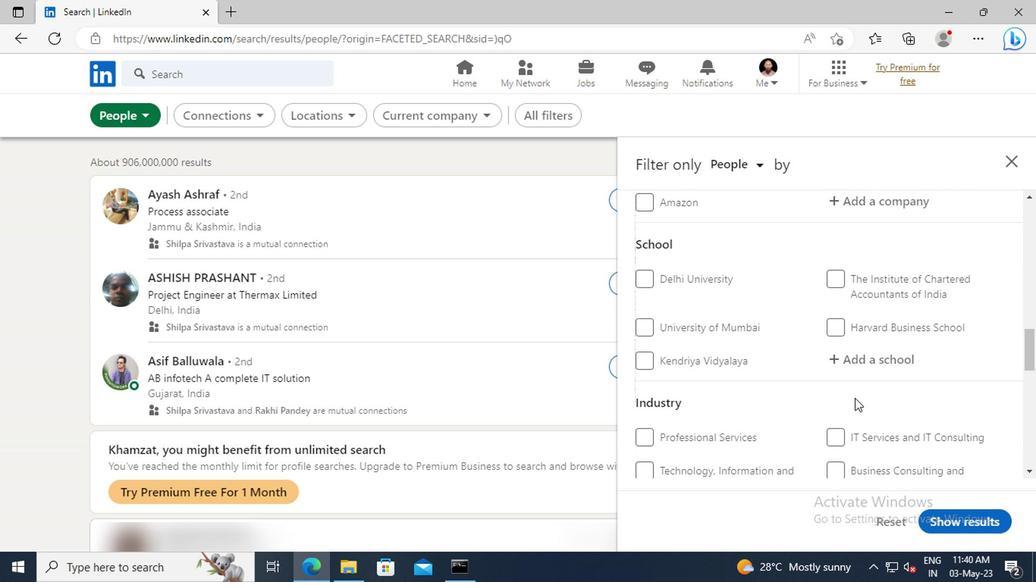 
Action: Mouse scrolled (851, 400) with delta (0, 0)
Screenshot: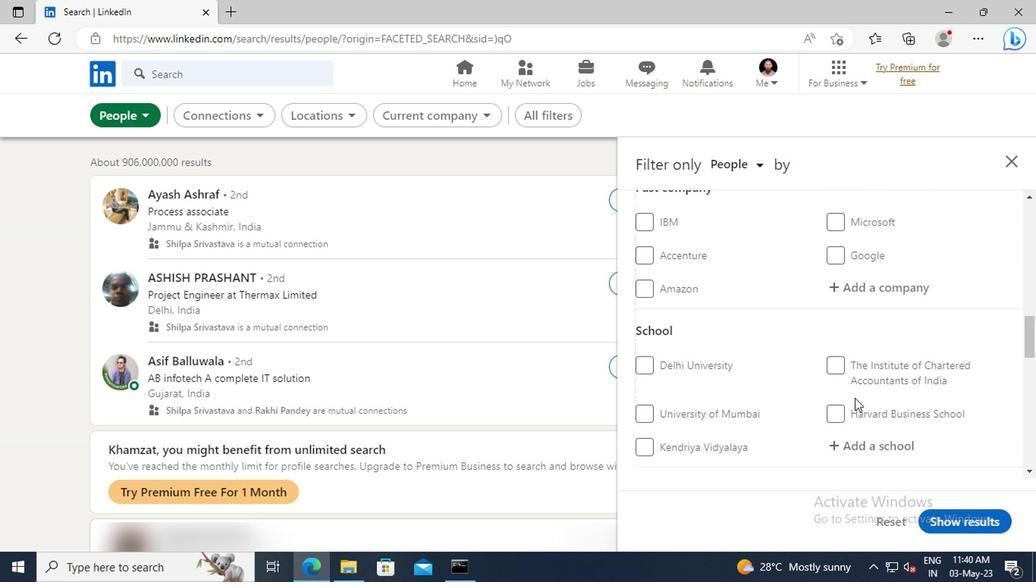 
Action: Mouse scrolled (851, 400) with delta (0, 0)
Screenshot: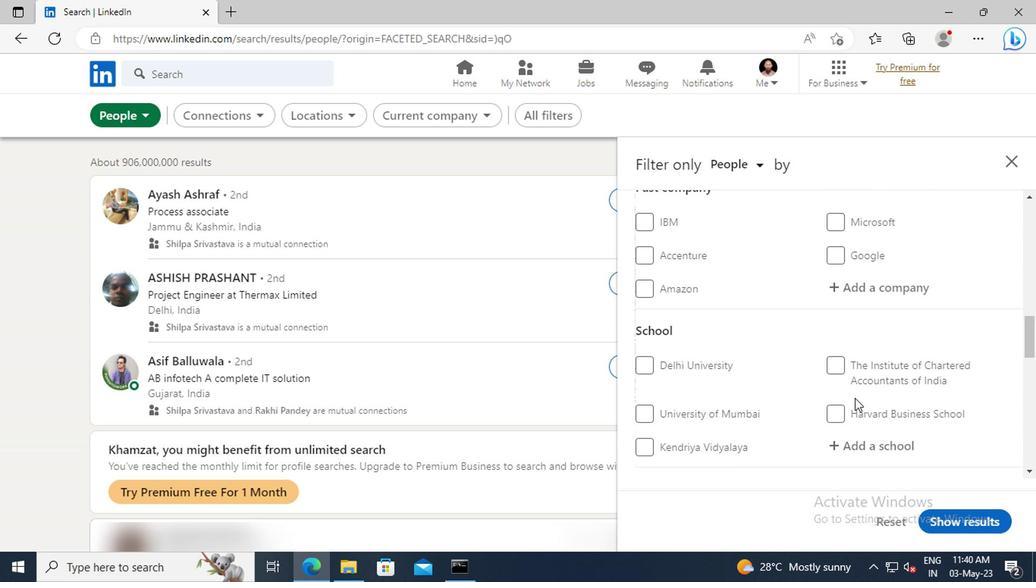 
Action: Mouse scrolled (851, 400) with delta (0, 0)
Screenshot: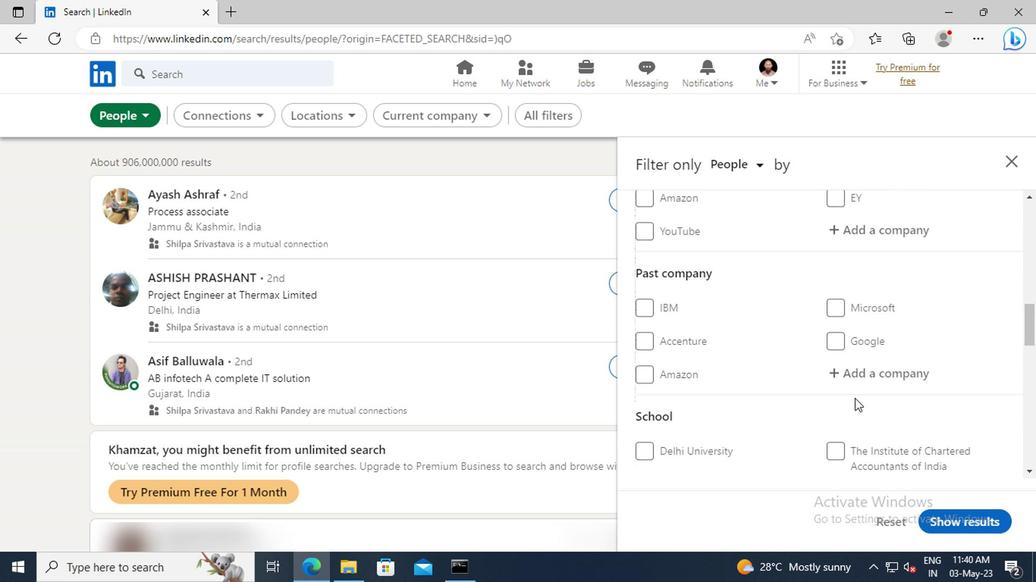 
Action: Mouse scrolled (851, 400) with delta (0, 0)
Screenshot: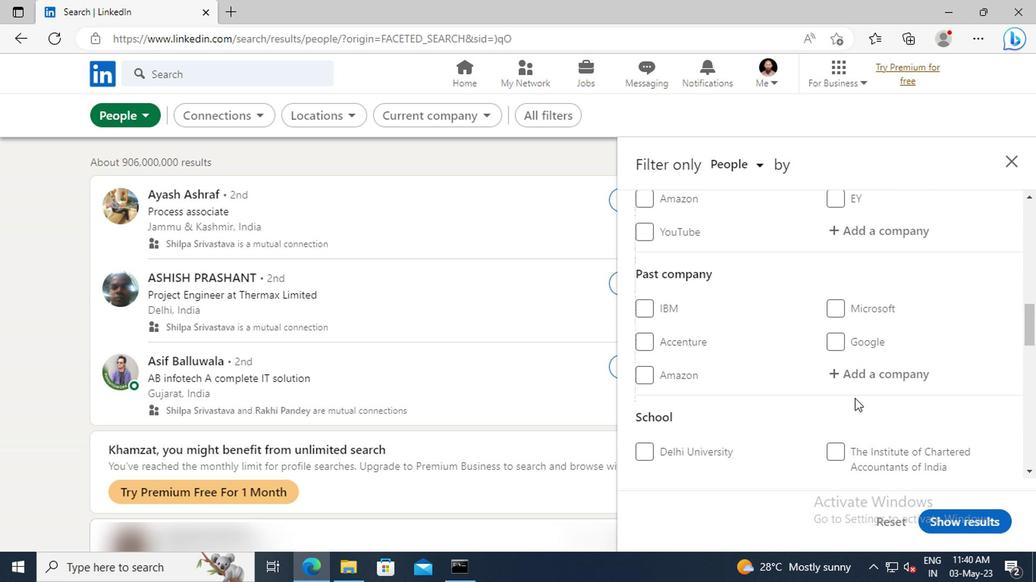 
Action: Mouse scrolled (851, 400) with delta (0, 0)
Screenshot: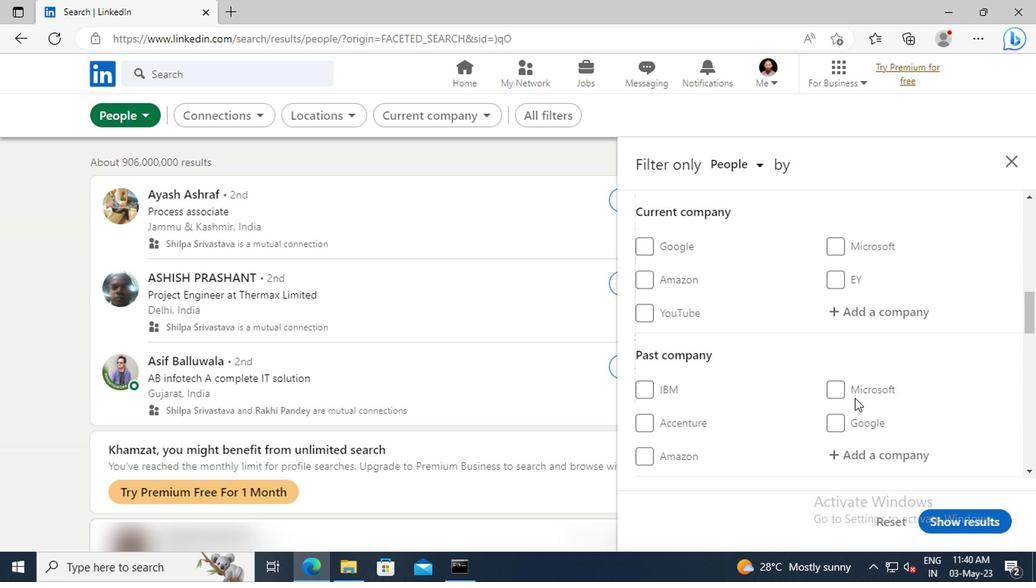 
Action: Mouse moved to (848, 368)
Screenshot: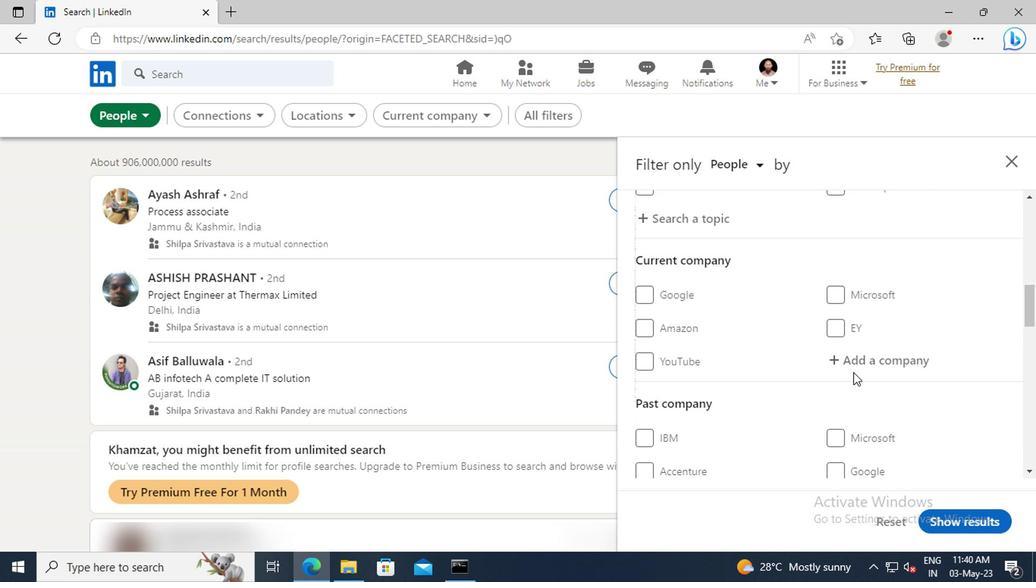
Action: Mouse pressed left at (848, 368)
Screenshot: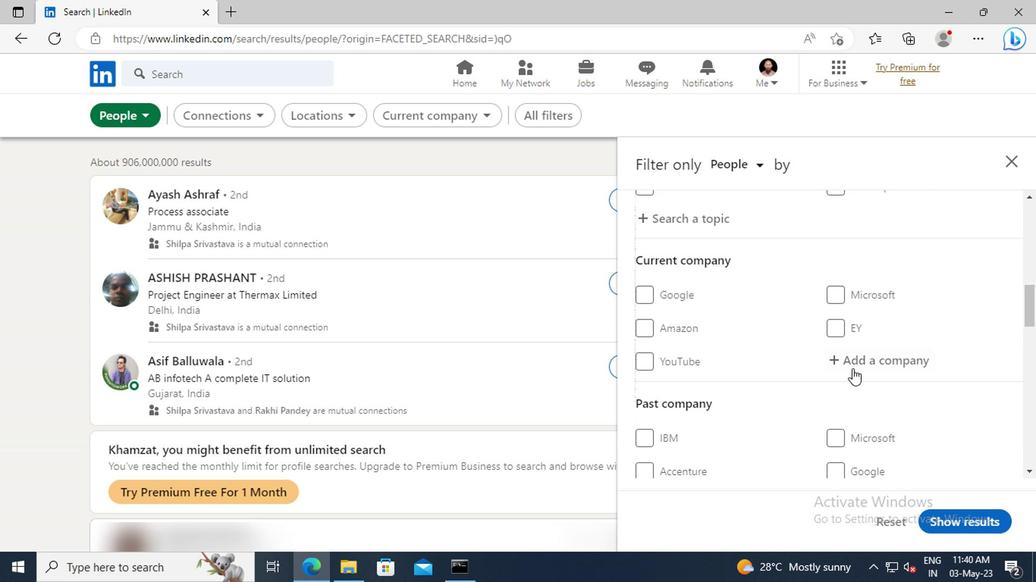 
Action: Key pressed <Key.shift>SPRINK
Screenshot: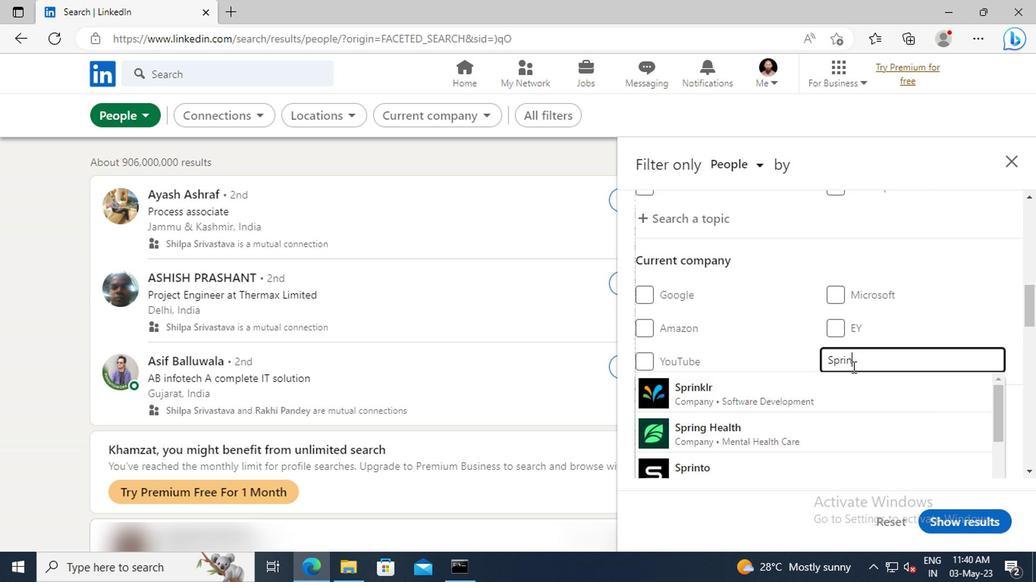 
Action: Mouse moved to (850, 392)
Screenshot: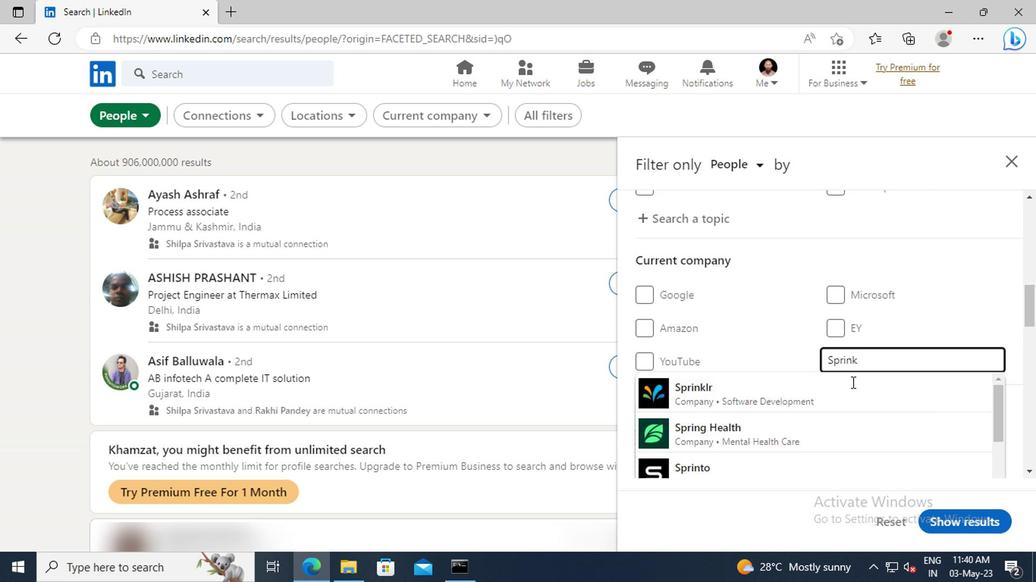 
Action: Mouse pressed left at (850, 392)
Screenshot: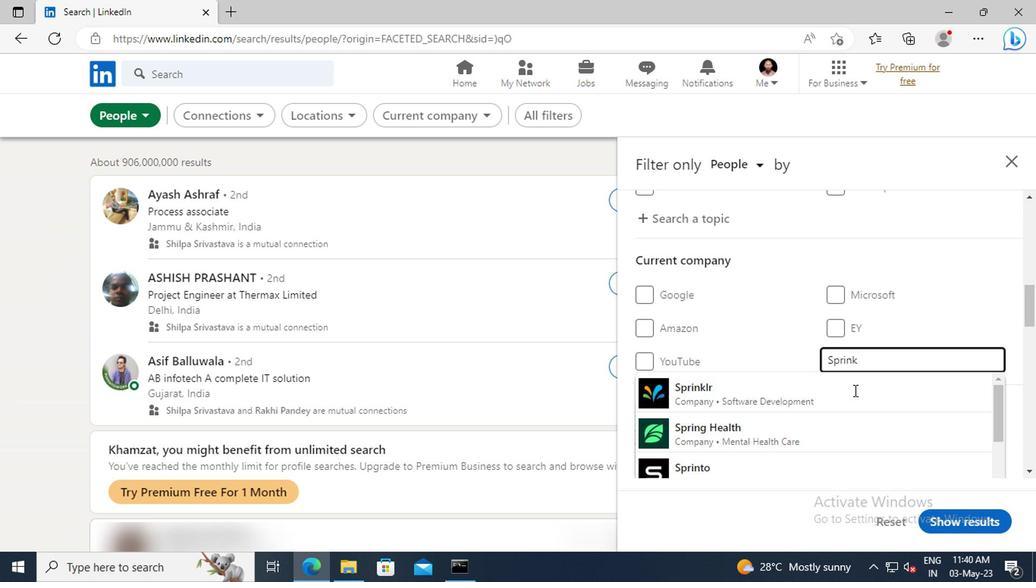 
Action: Mouse scrolled (850, 391) with delta (0, -1)
Screenshot: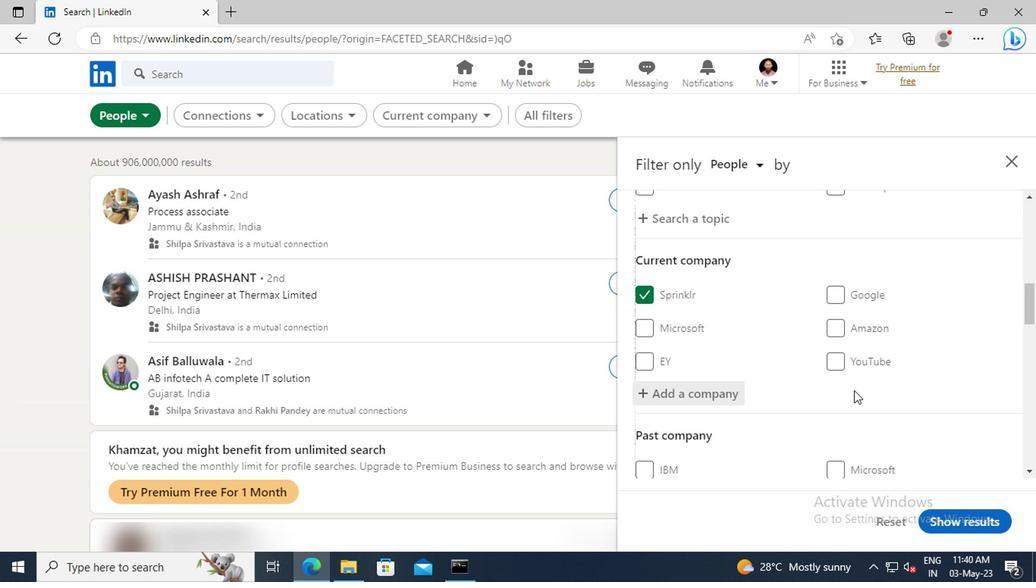 
Action: Mouse moved to (852, 392)
Screenshot: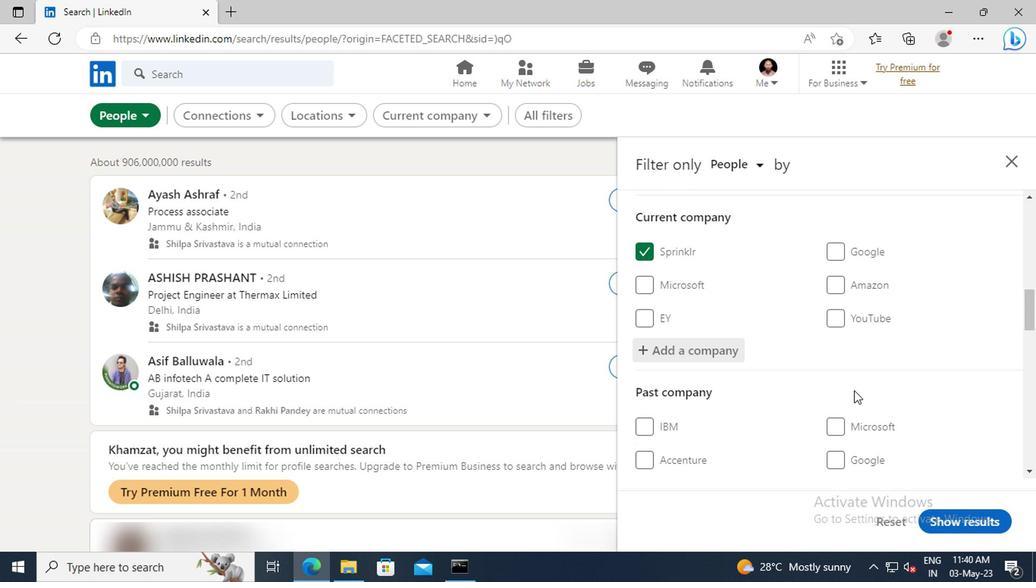 
Action: Mouse scrolled (852, 391) with delta (0, -1)
Screenshot: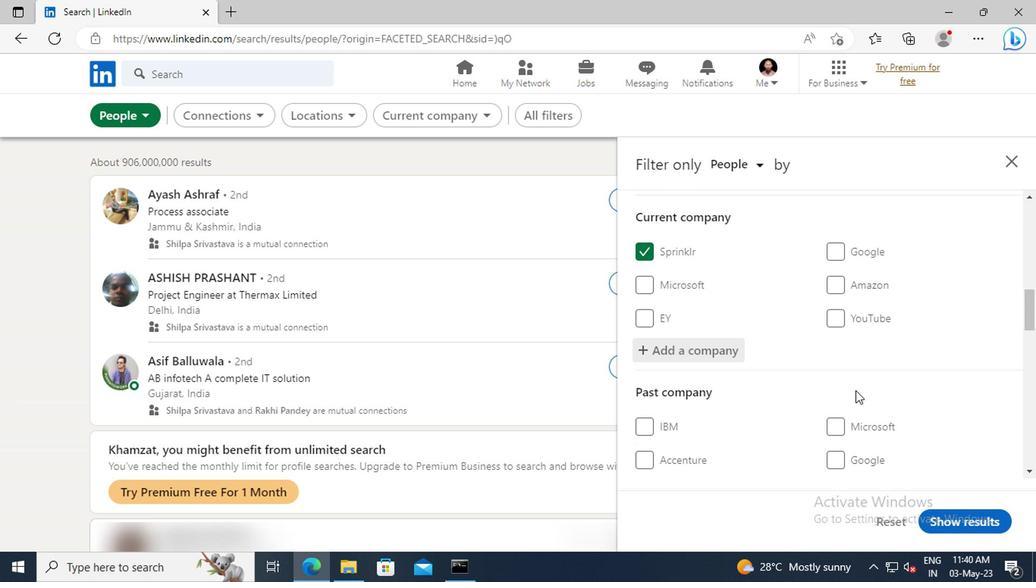 
Action: Mouse scrolled (852, 391) with delta (0, -1)
Screenshot: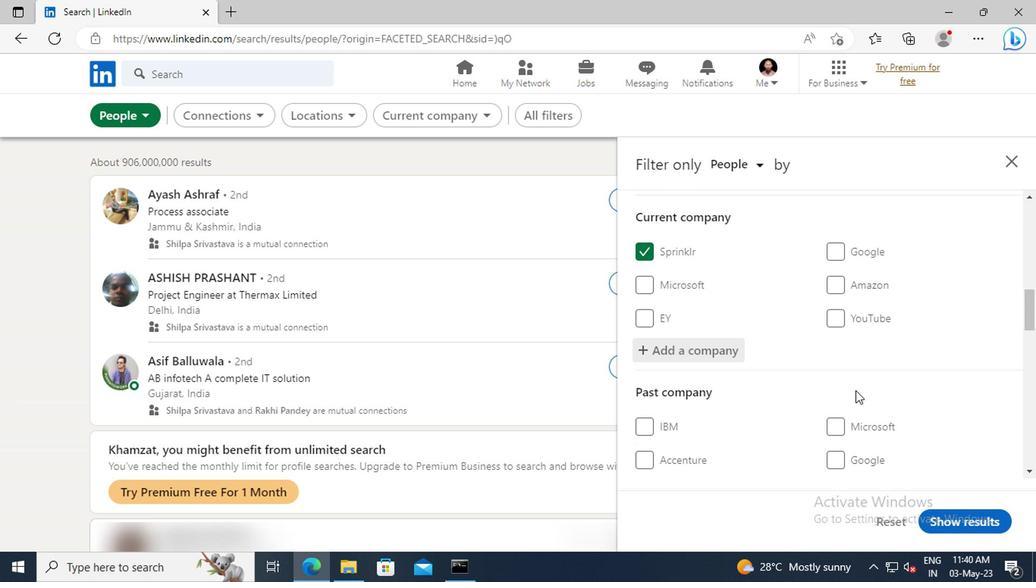 
Action: Mouse moved to (852, 369)
Screenshot: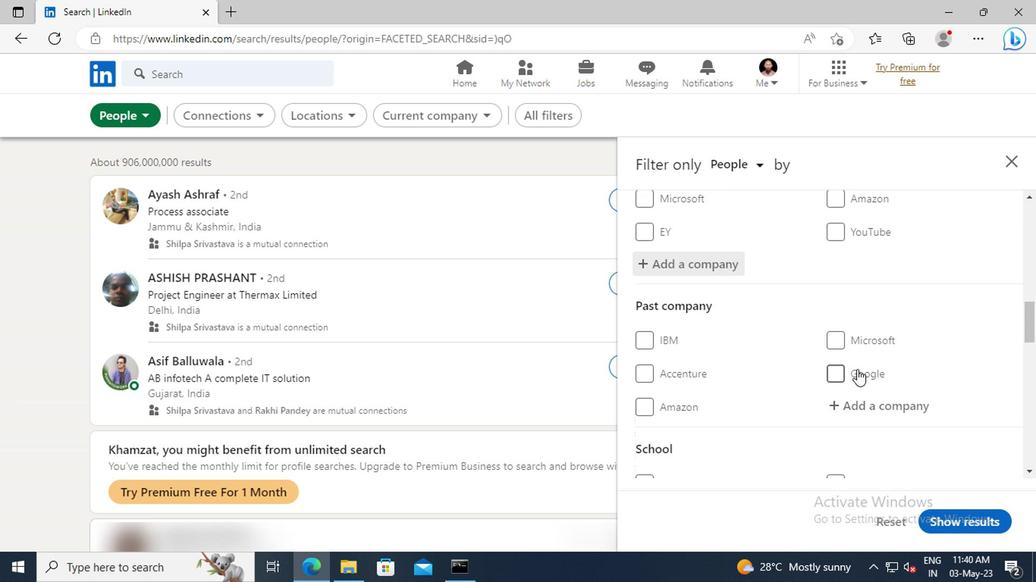 
Action: Mouse scrolled (852, 368) with delta (0, 0)
Screenshot: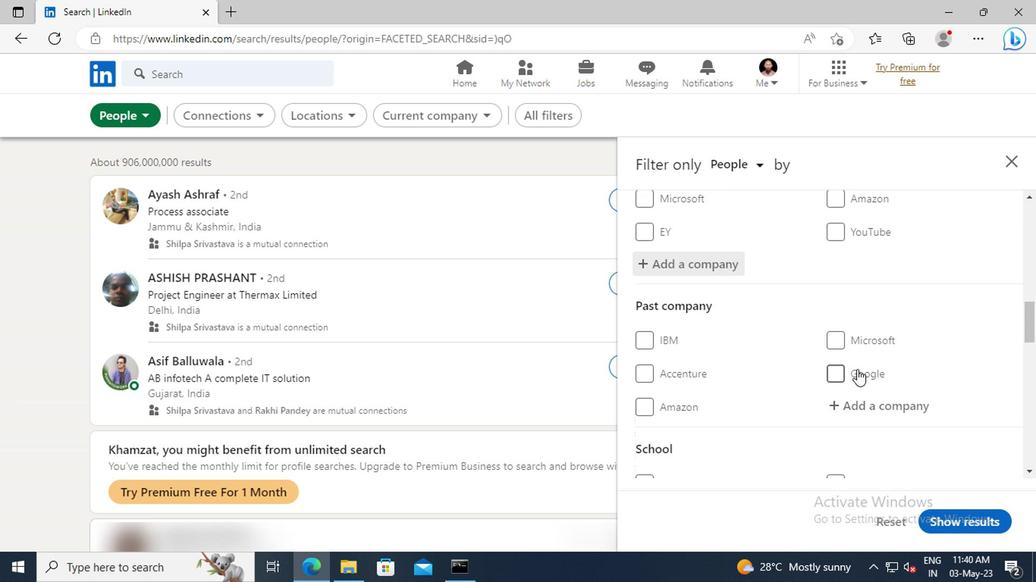 
Action: Mouse scrolled (852, 368) with delta (0, 0)
Screenshot: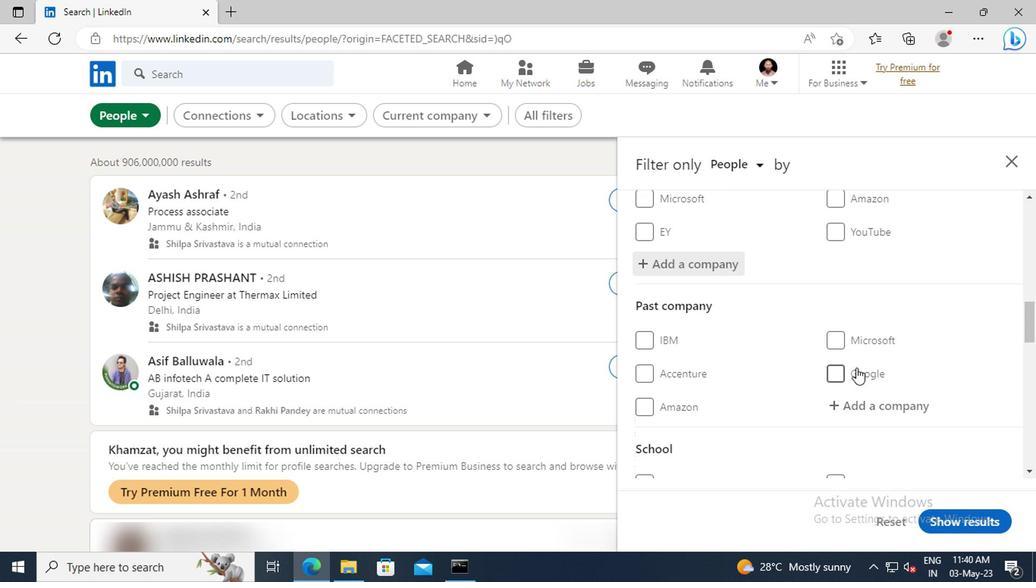 
Action: Mouse moved to (850, 352)
Screenshot: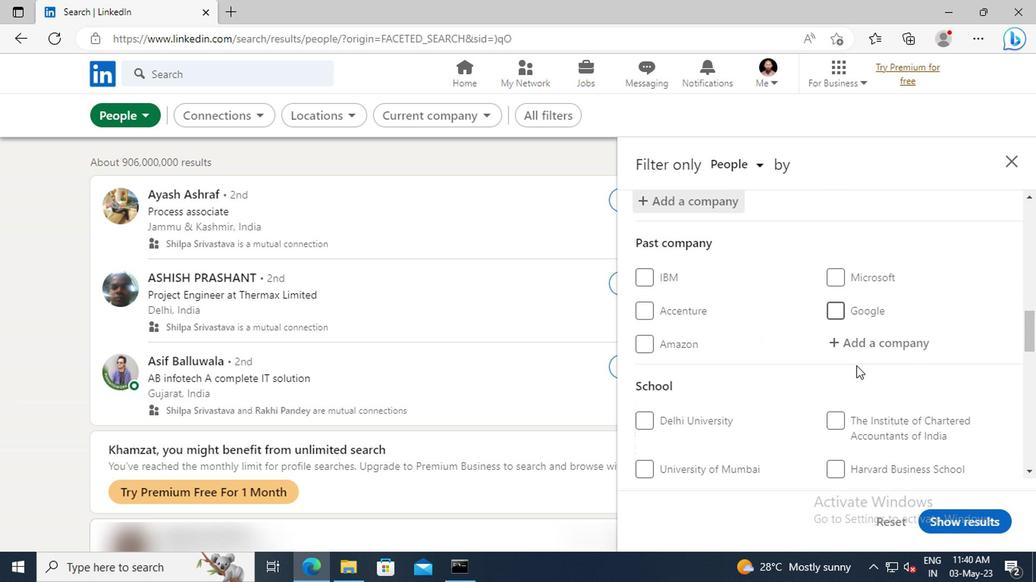 
Action: Mouse scrolled (850, 351) with delta (0, -1)
Screenshot: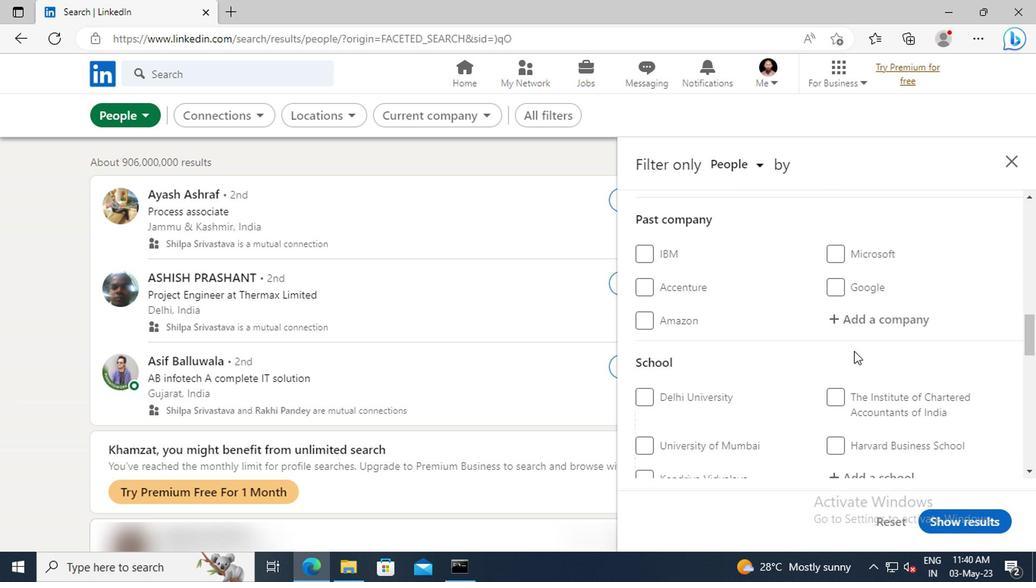 
Action: Mouse scrolled (850, 351) with delta (0, -1)
Screenshot: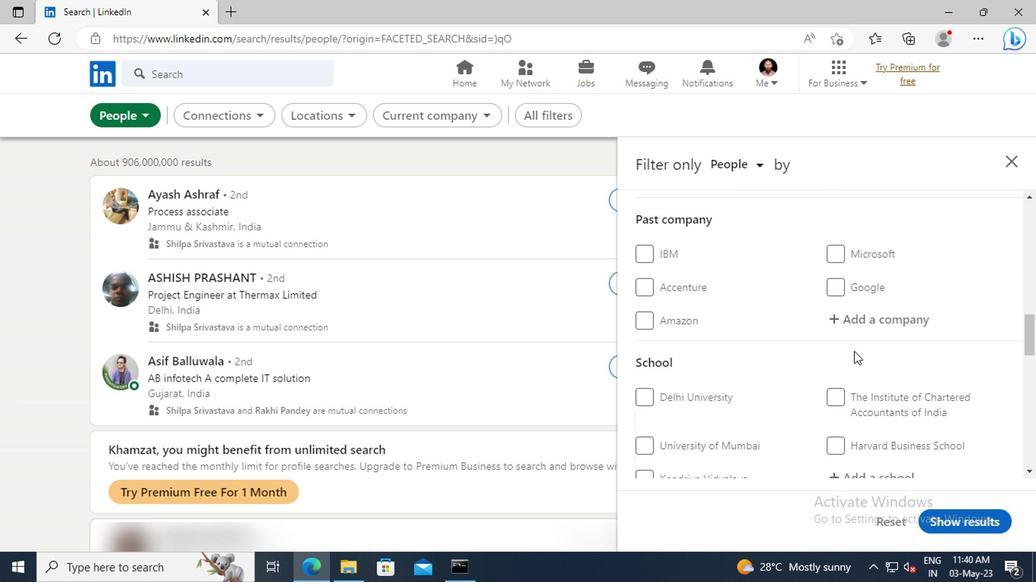 
Action: Mouse scrolled (850, 351) with delta (0, -1)
Screenshot: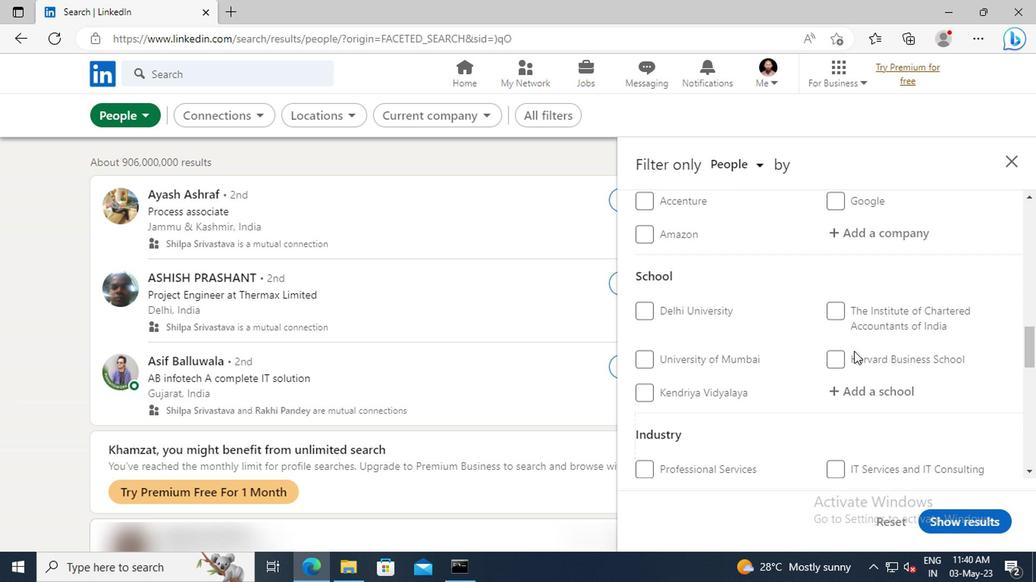 
Action: Mouse moved to (848, 352)
Screenshot: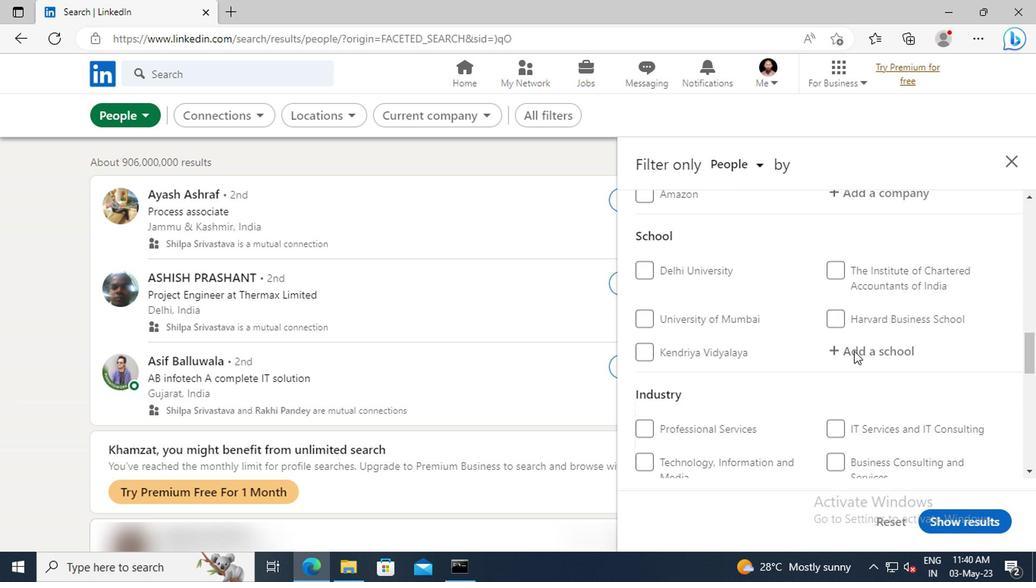 
Action: Mouse pressed left at (848, 352)
Screenshot: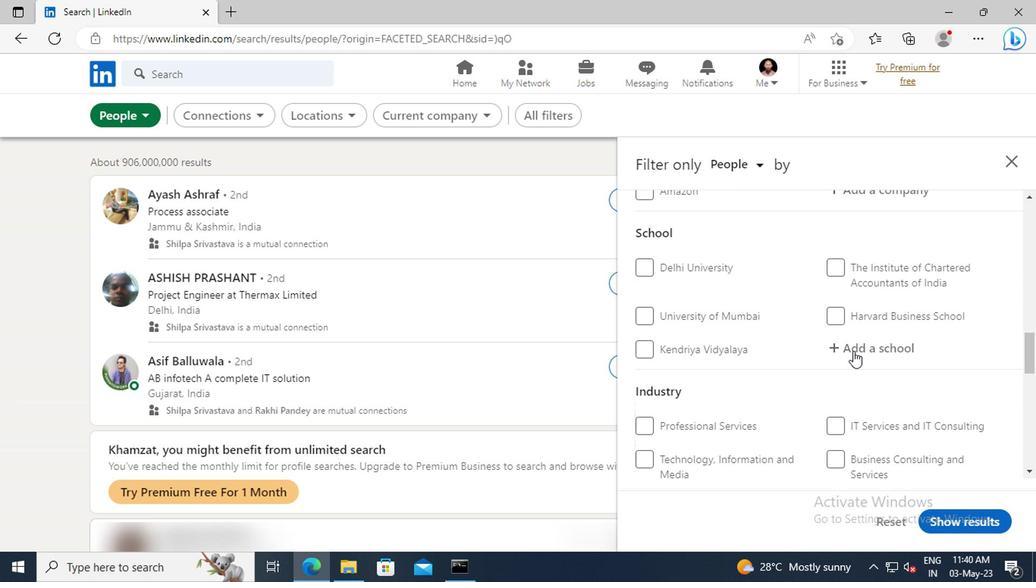 
Action: Key pressed <Key.shift>RIZVI<Key.space><Key.shift>COL
Screenshot: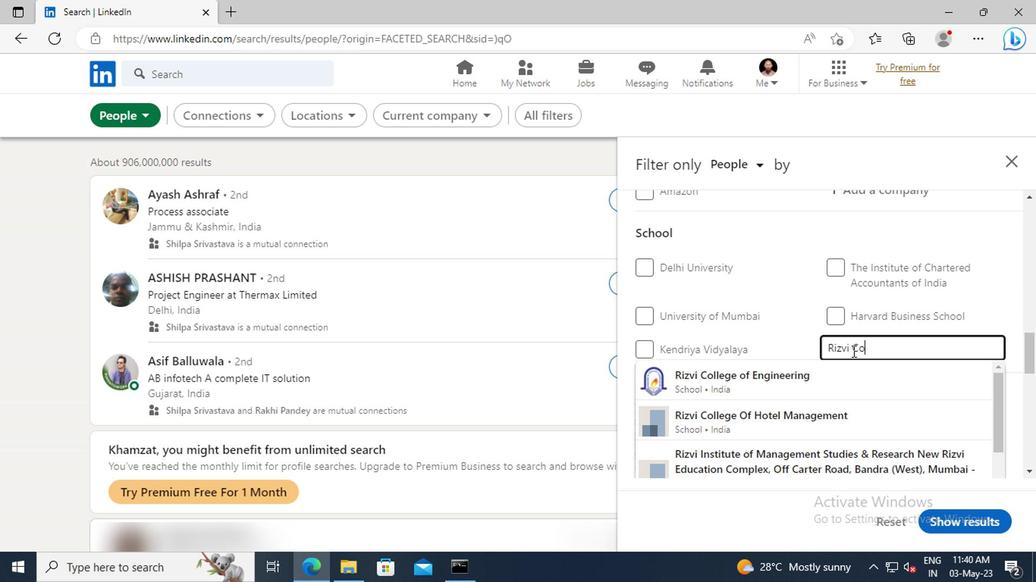 
Action: Mouse moved to (854, 377)
Screenshot: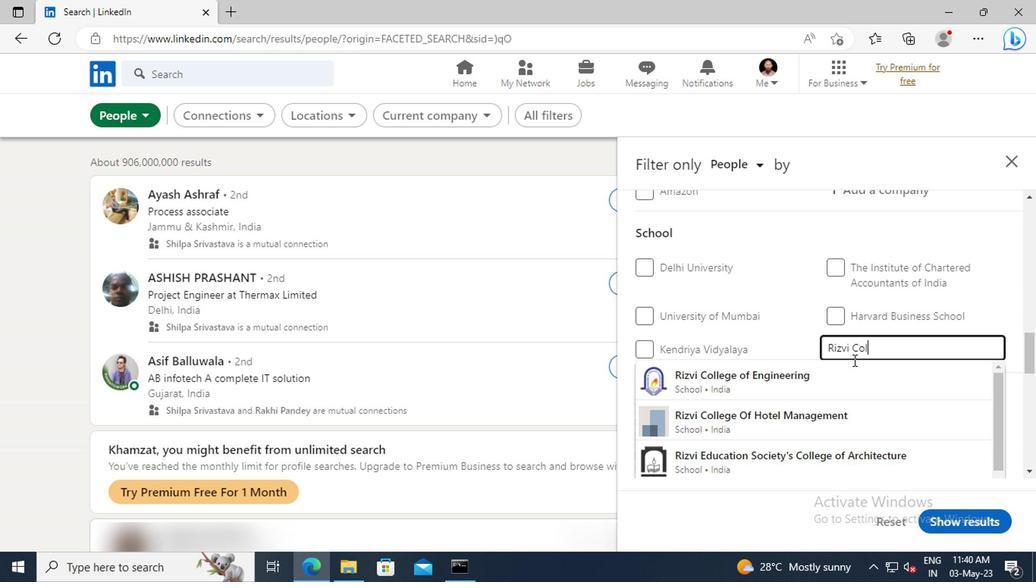 
Action: Mouse pressed left at (854, 377)
Screenshot: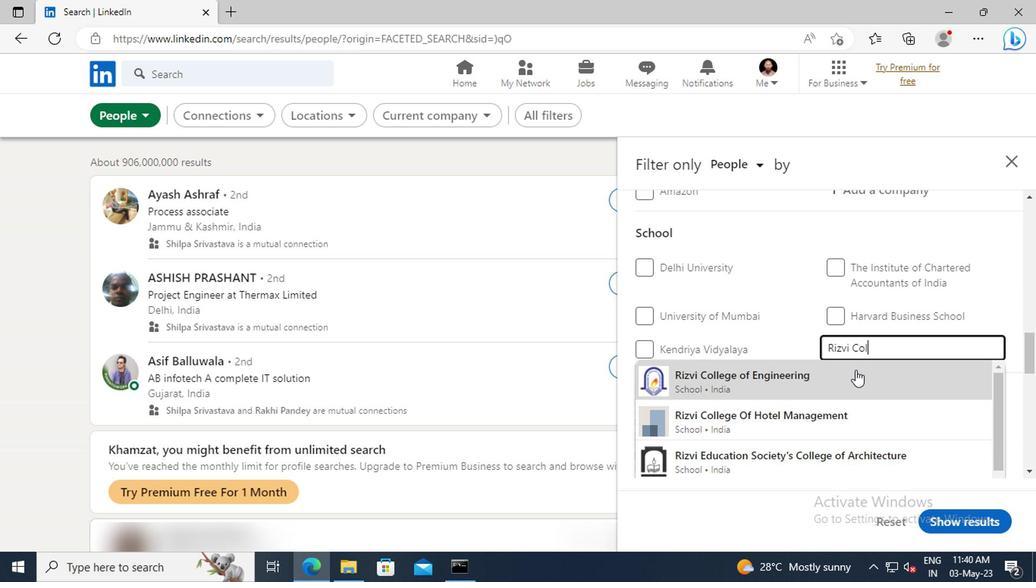 
Action: Mouse scrolled (854, 376) with delta (0, -1)
Screenshot: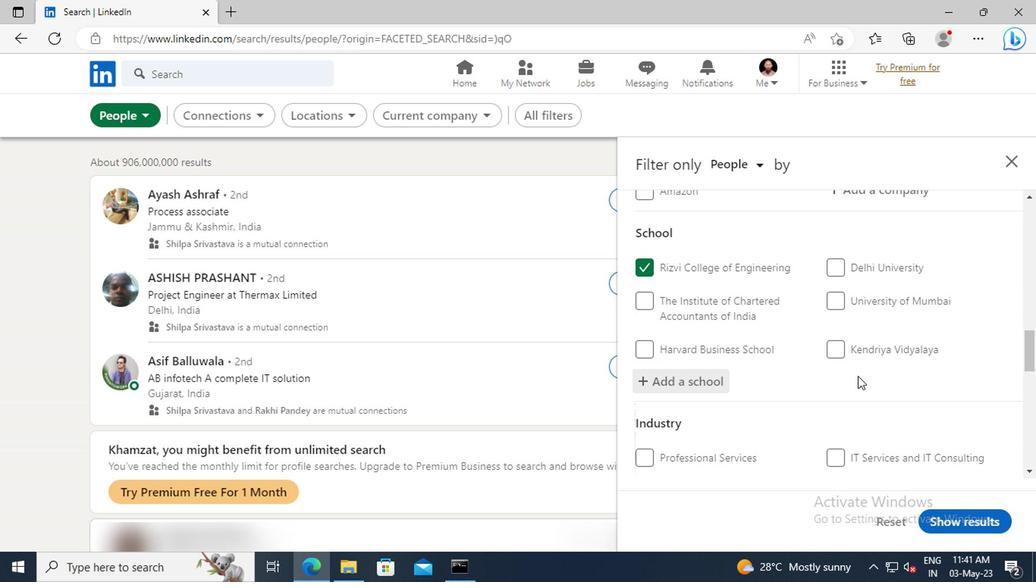 
Action: Mouse scrolled (854, 376) with delta (0, -1)
Screenshot: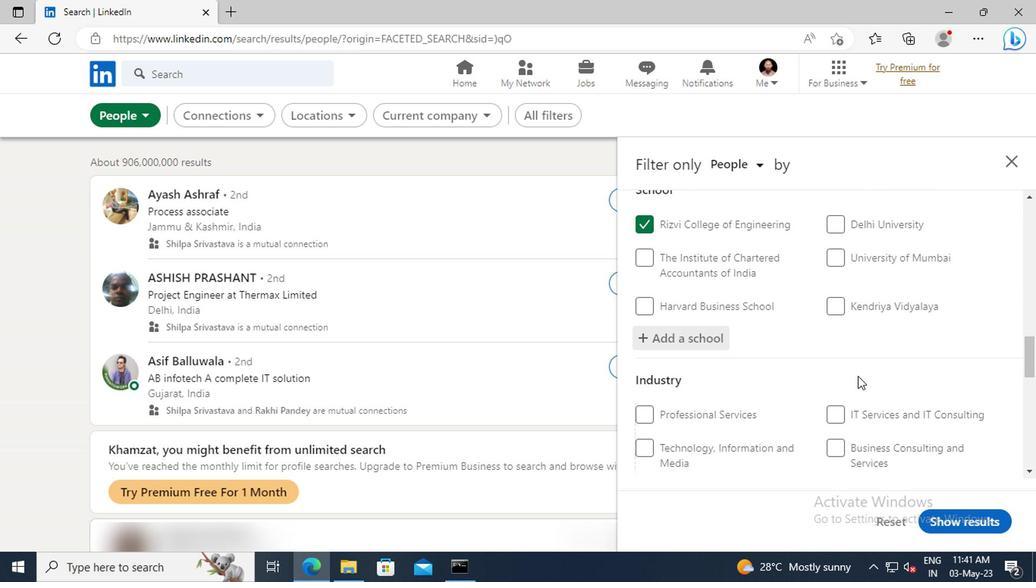 
Action: Mouse scrolled (854, 376) with delta (0, -1)
Screenshot: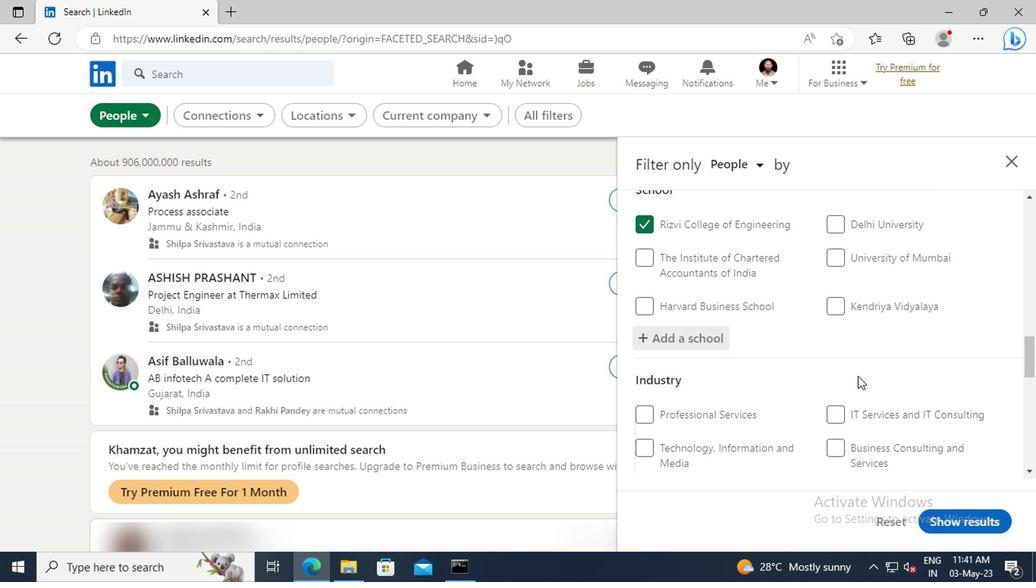 
Action: Mouse scrolled (854, 376) with delta (0, -1)
Screenshot: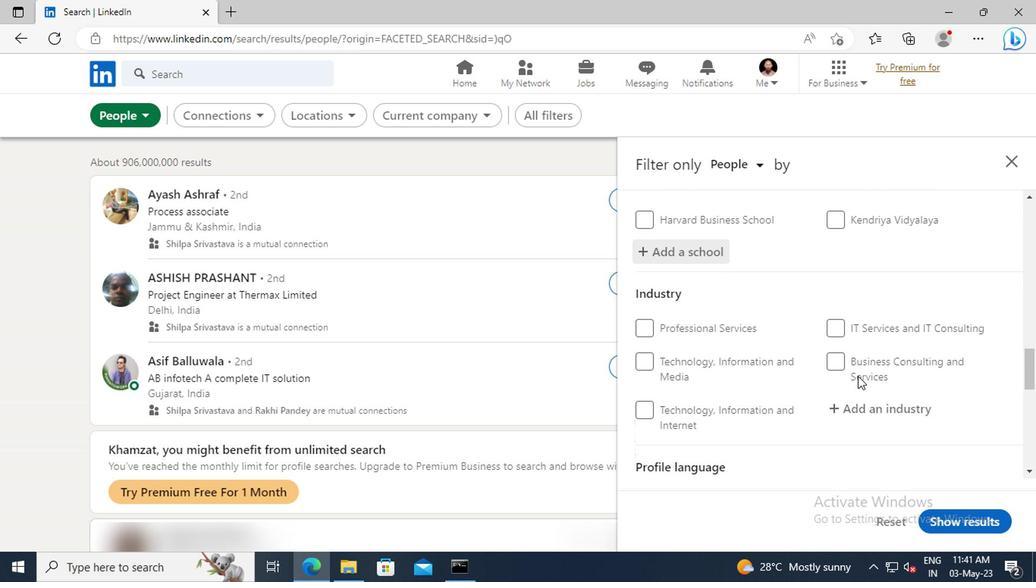 
Action: Mouse moved to (858, 376)
Screenshot: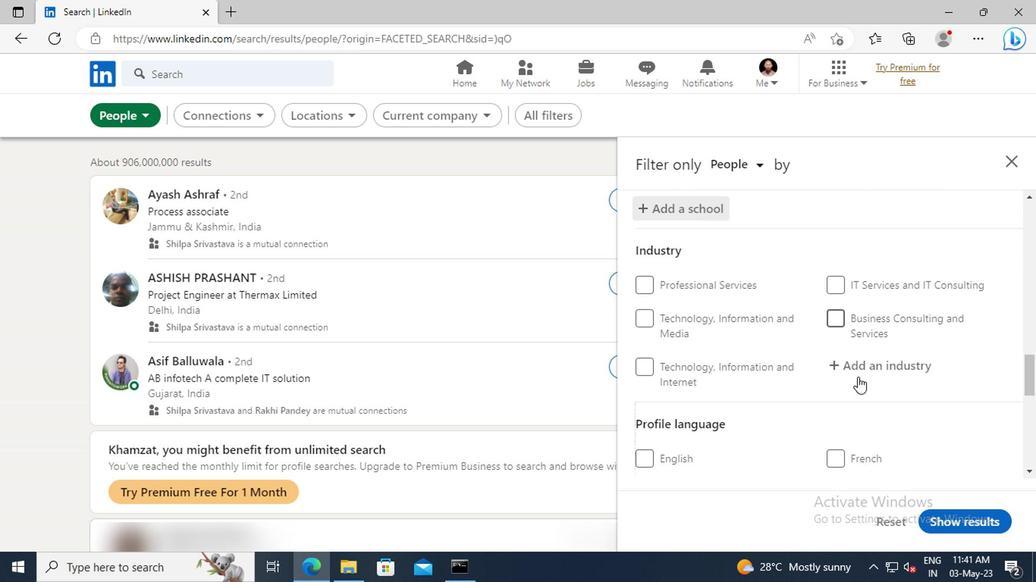 
Action: Mouse pressed left at (858, 376)
Screenshot: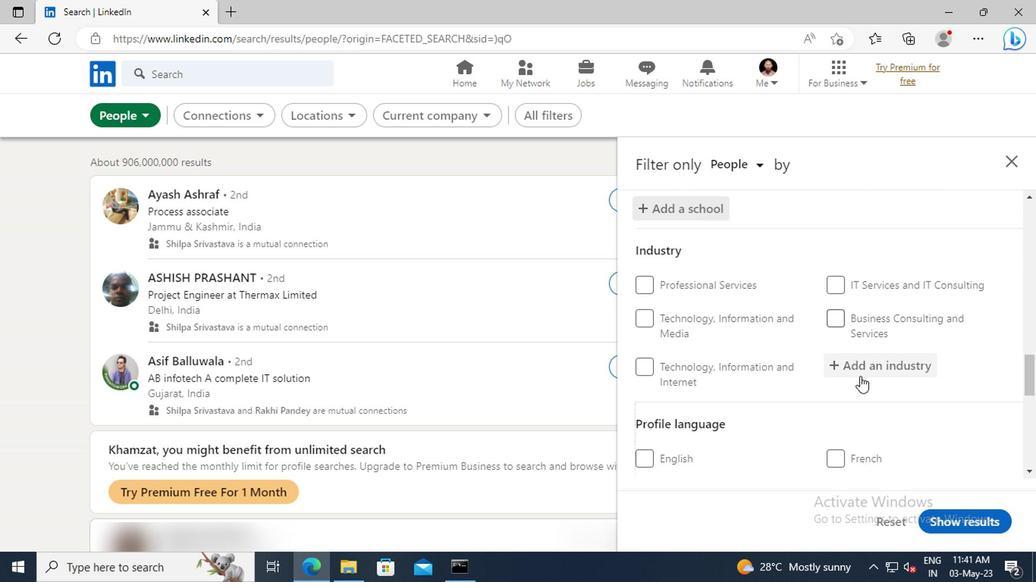
Action: Key pressed <Key.shift>RETAIL<Key.space><Key.shift>FUR
Screenshot: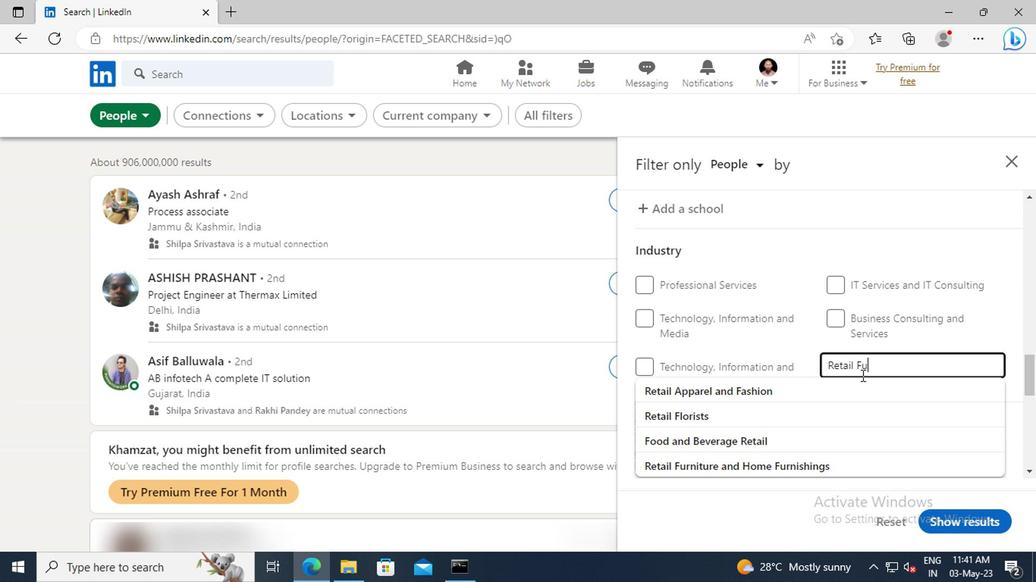 
Action: Mouse moved to (858, 392)
Screenshot: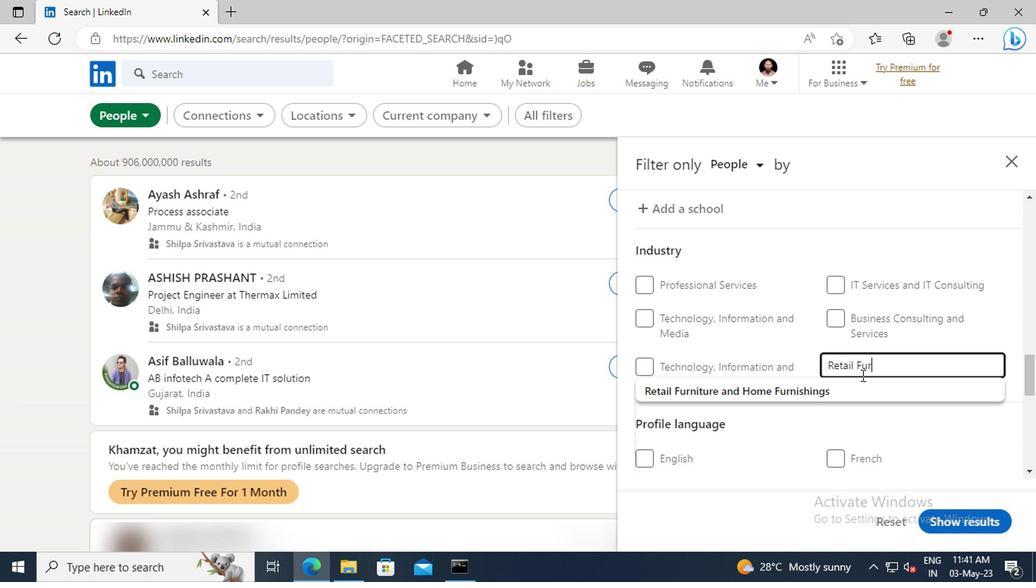 
Action: Mouse pressed left at (858, 392)
Screenshot: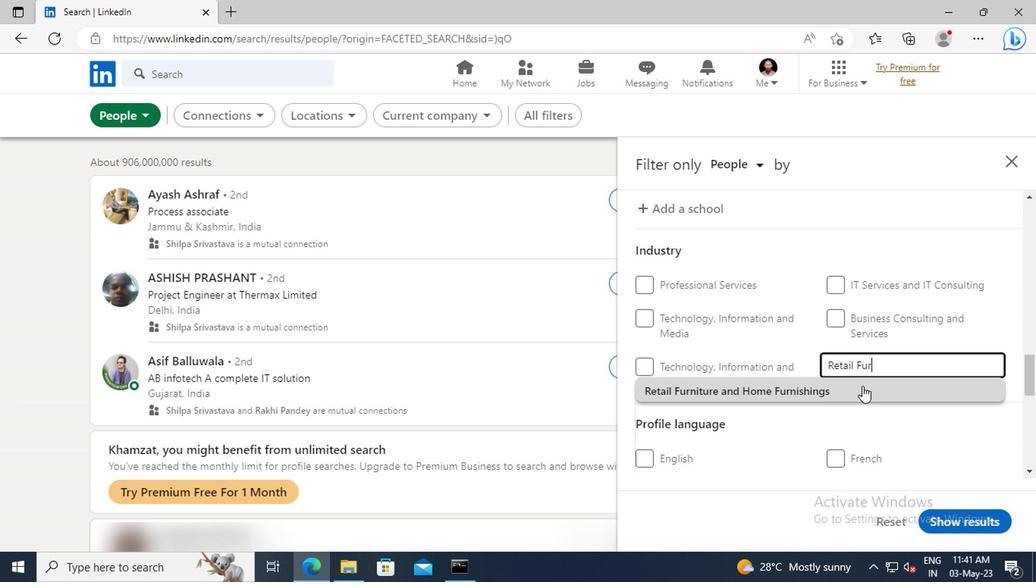 
Action: Mouse scrolled (858, 391) with delta (0, -1)
Screenshot: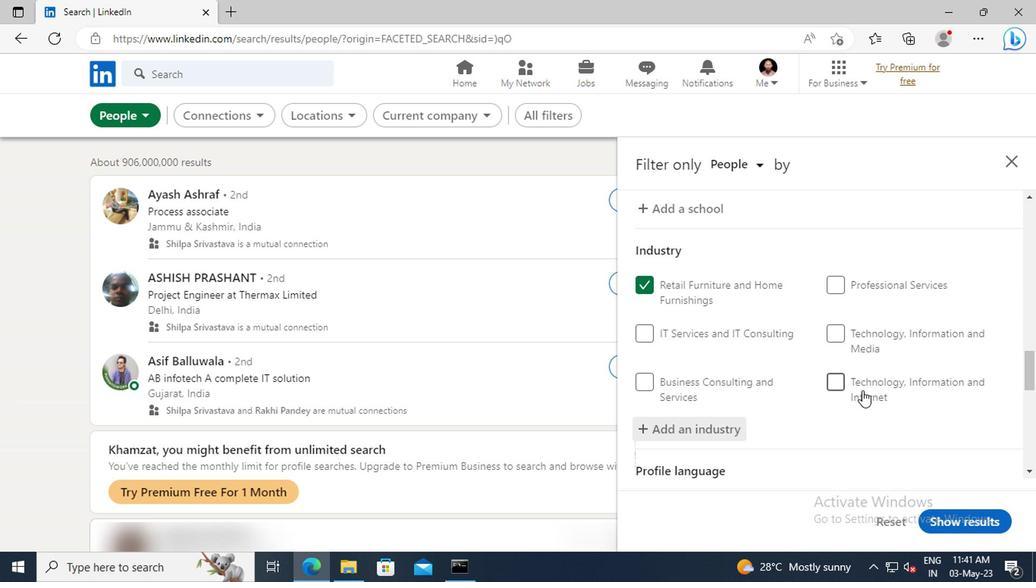 
Action: Mouse scrolled (858, 391) with delta (0, -1)
Screenshot: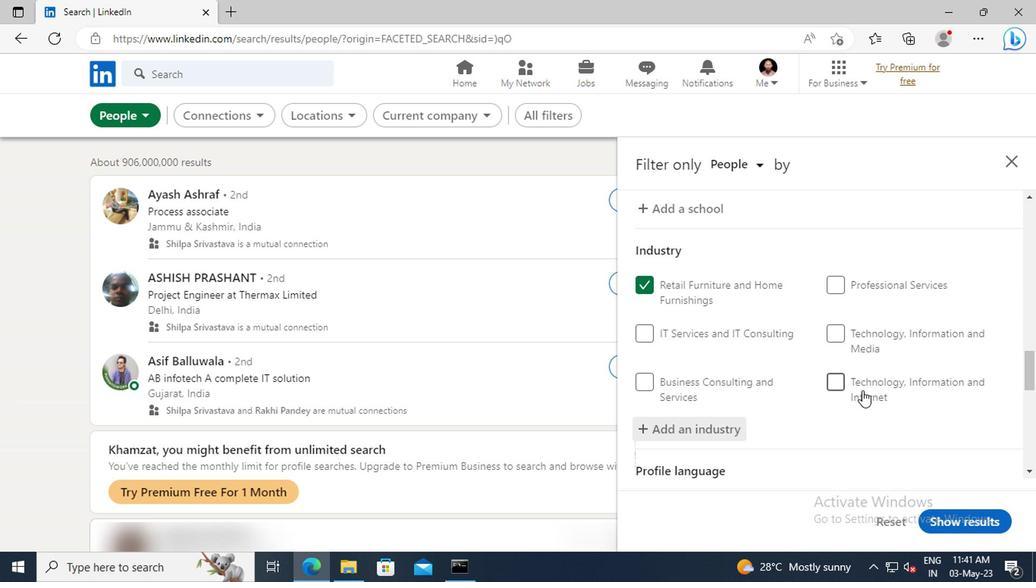 
Action: Mouse scrolled (858, 391) with delta (0, -1)
Screenshot: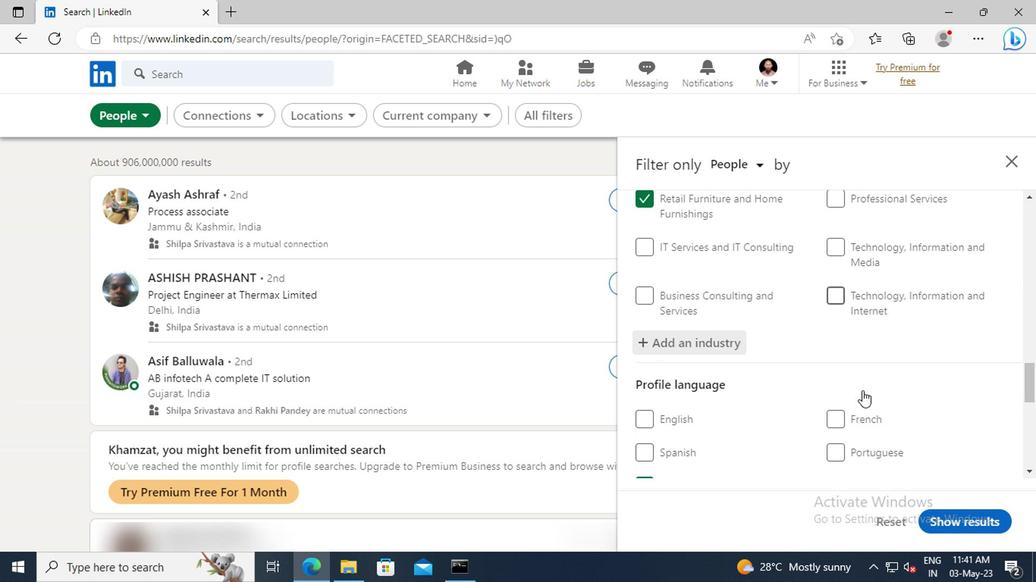 
Action: Mouse scrolled (858, 391) with delta (0, -1)
Screenshot: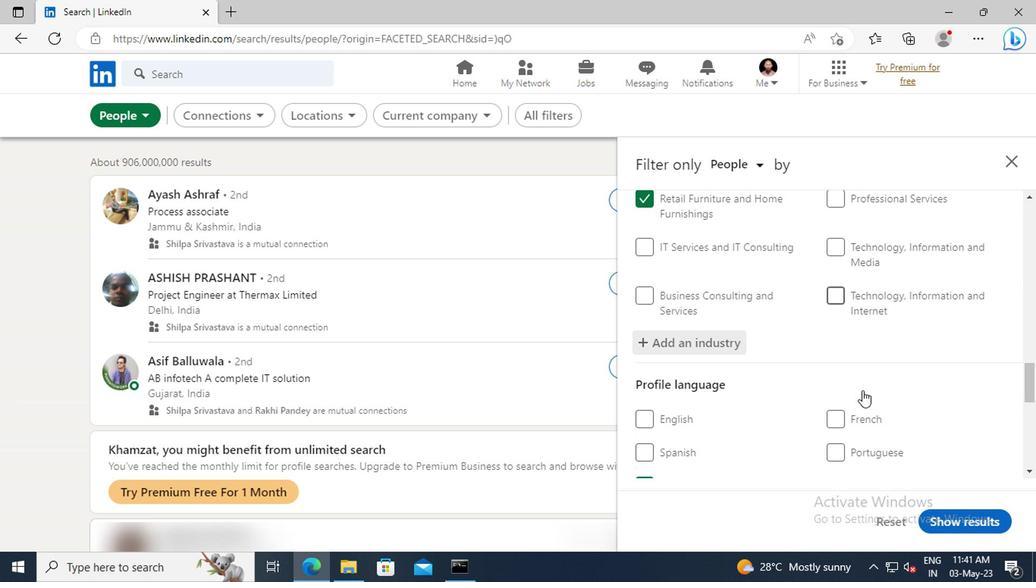 
Action: Mouse moved to (851, 375)
Screenshot: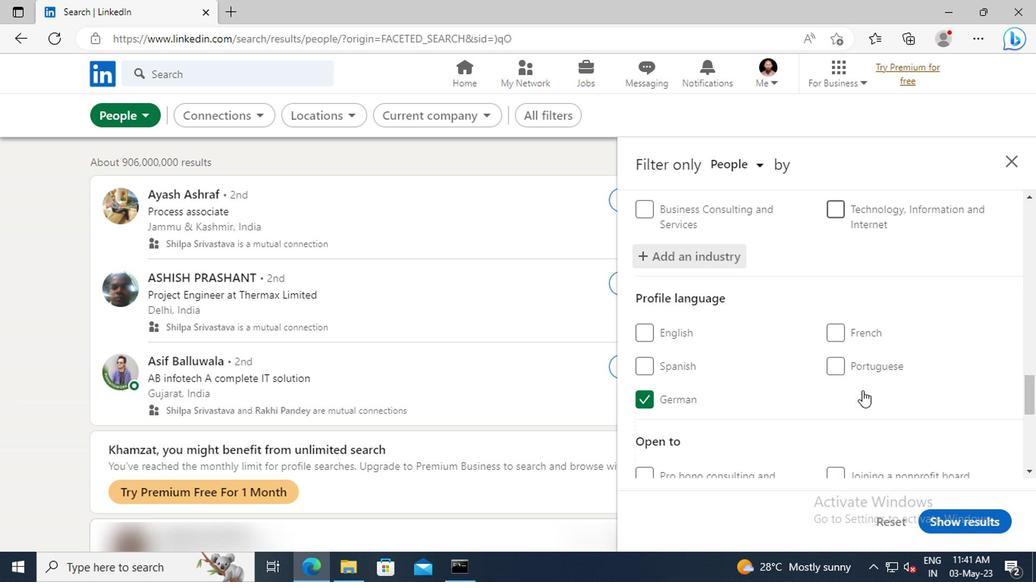 
Action: Mouse scrolled (851, 374) with delta (0, 0)
Screenshot: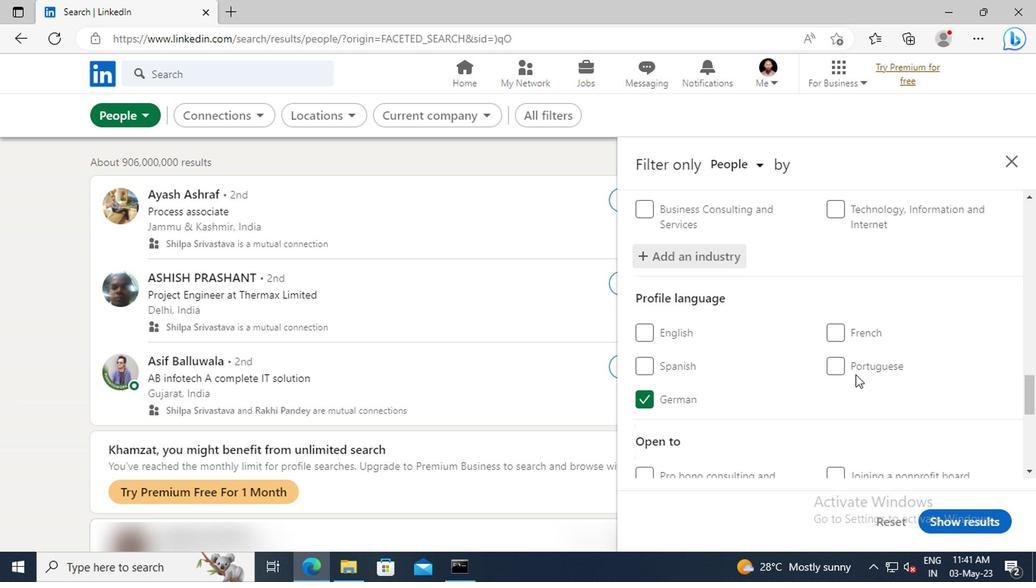 
Action: Mouse moved to (851, 373)
Screenshot: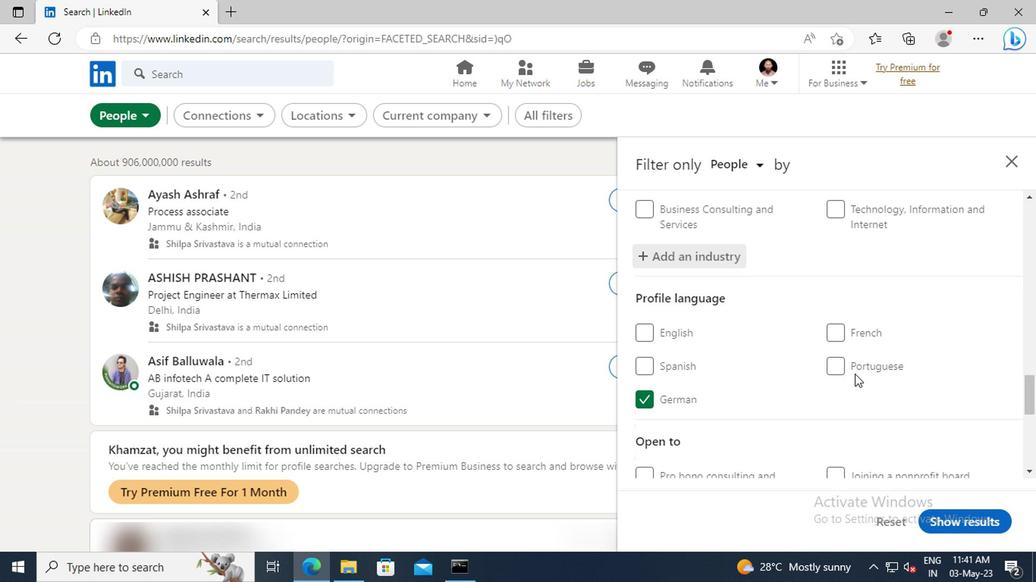 
Action: Mouse scrolled (851, 372) with delta (0, -1)
Screenshot: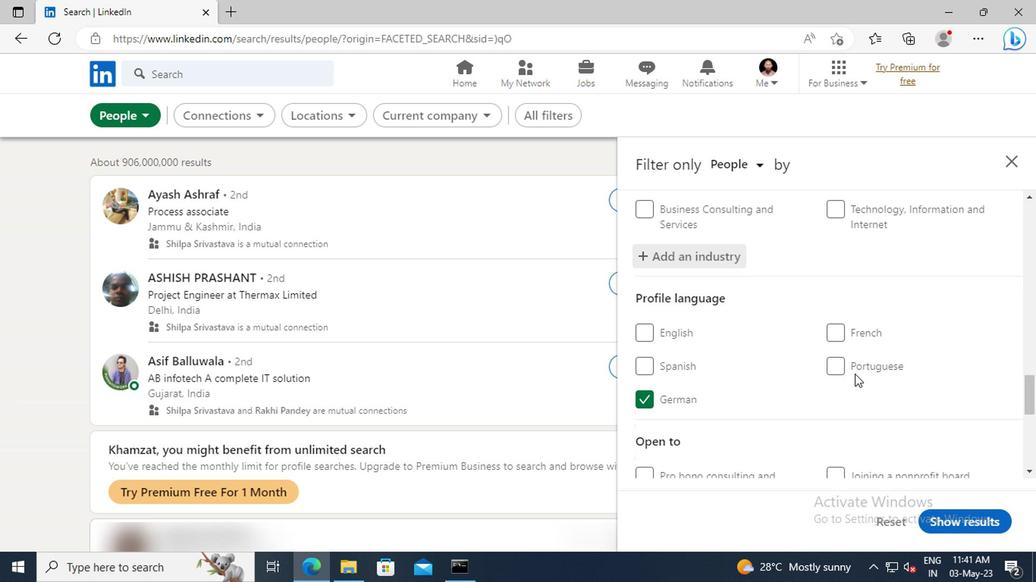 
Action: Mouse moved to (847, 364)
Screenshot: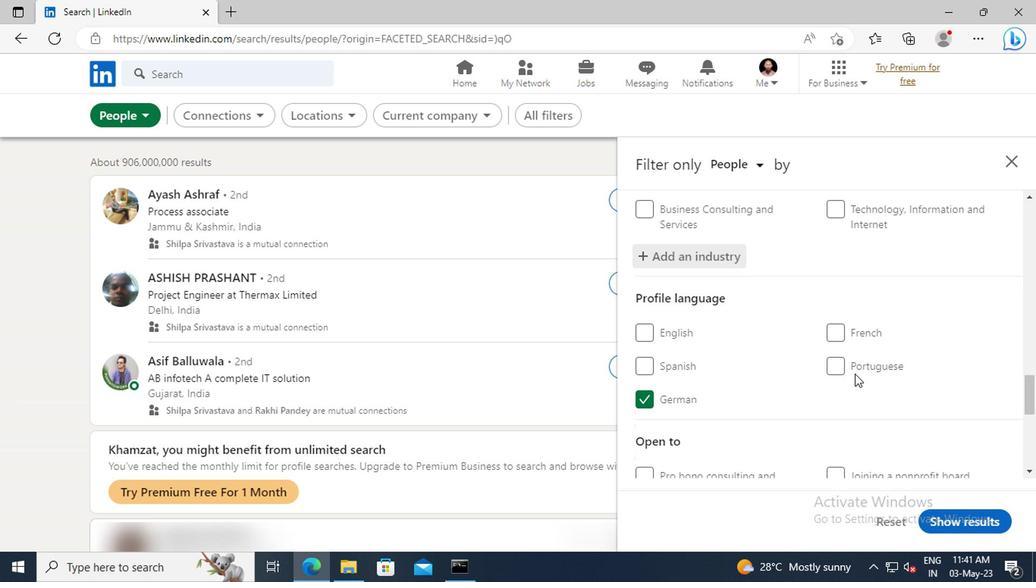 
Action: Mouse scrolled (847, 363) with delta (0, 0)
Screenshot: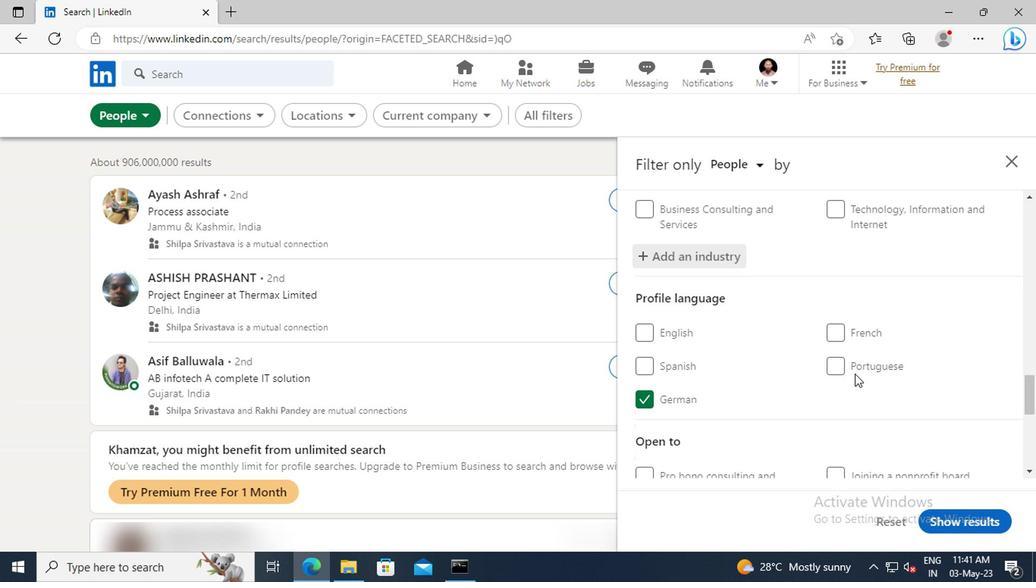 
Action: Mouse moved to (844, 341)
Screenshot: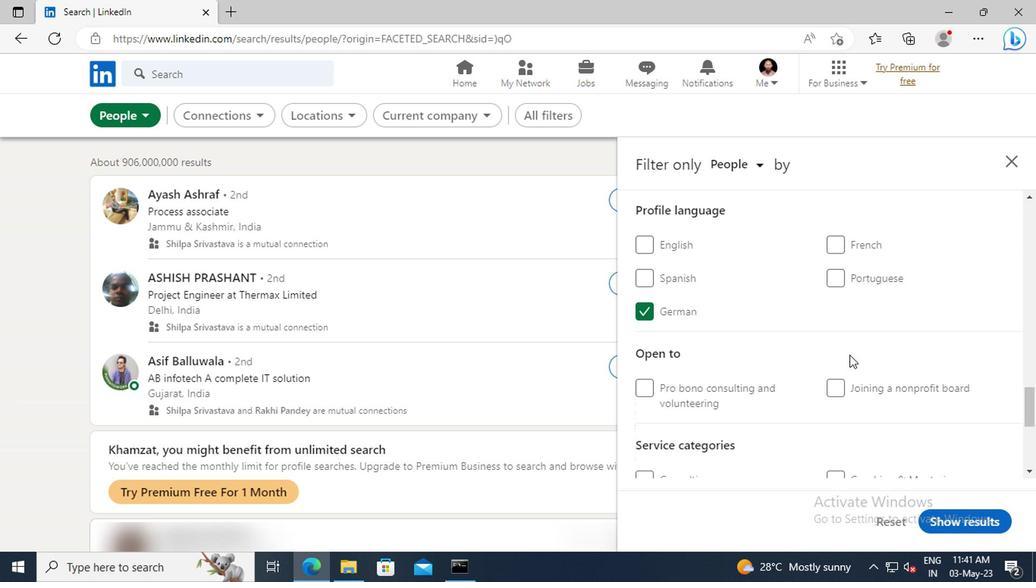 
Action: Mouse scrolled (844, 341) with delta (0, 0)
Screenshot: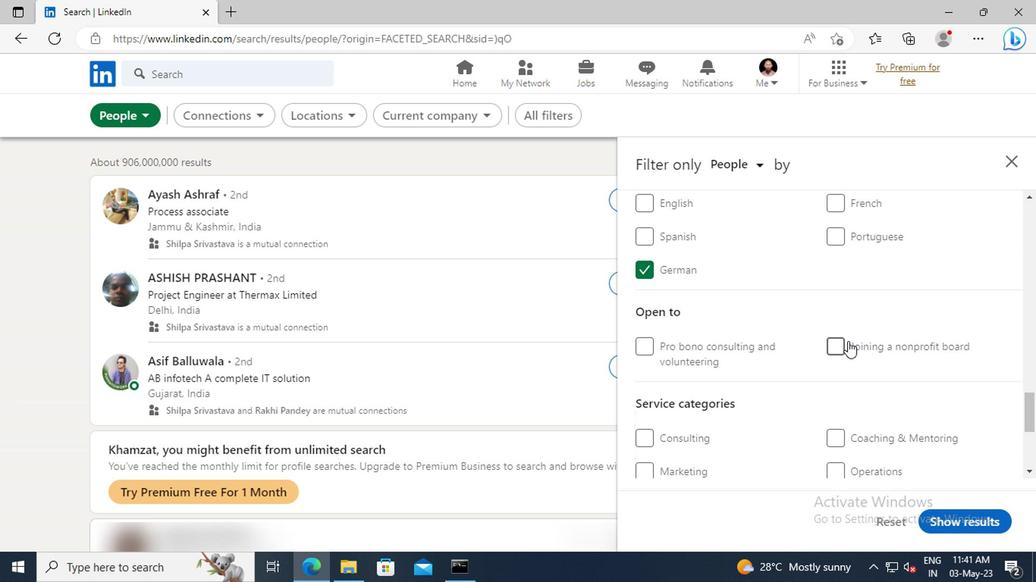 
Action: Mouse scrolled (844, 341) with delta (0, 0)
Screenshot: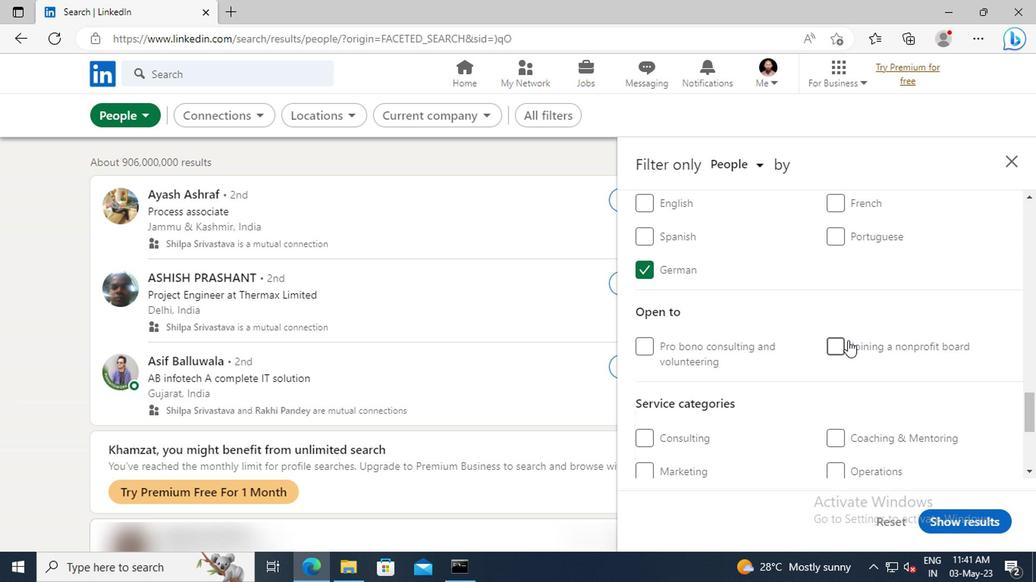 
Action: Mouse scrolled (844, 341) with delta (0, 0)
Screenshot: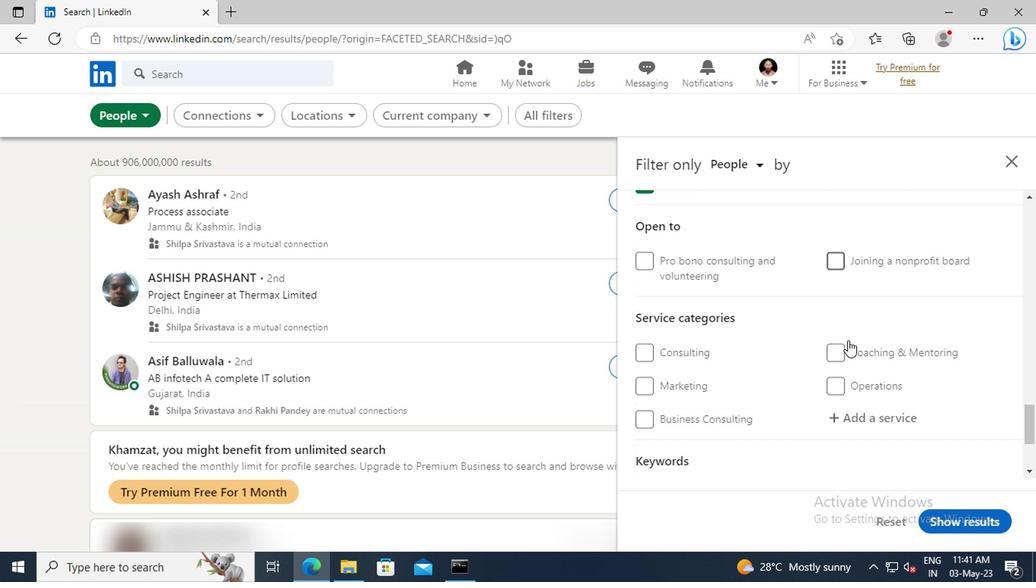 
Action: Mouse moved to (852, 372)
Screenshot: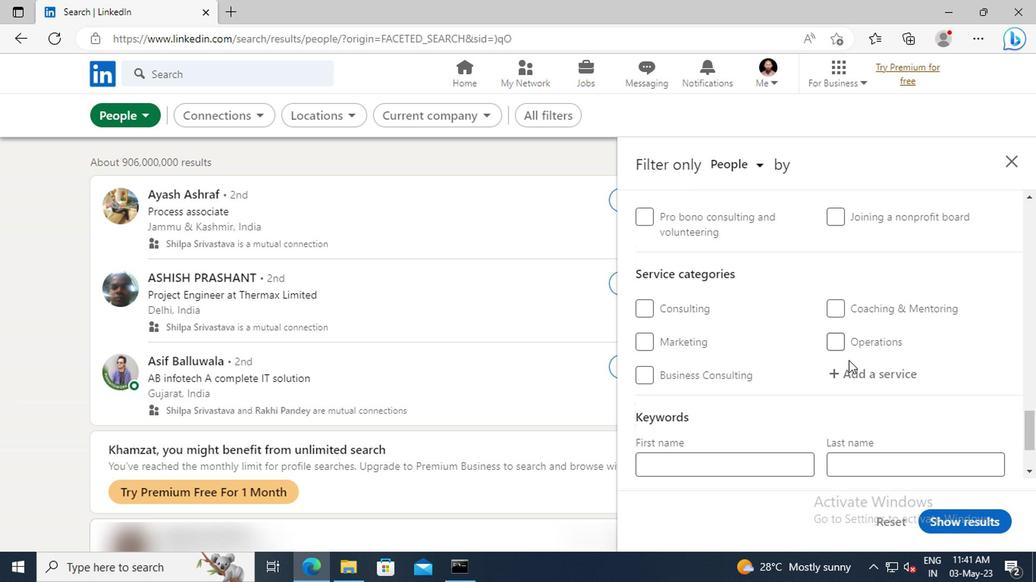 
Action: Mouse pressed left at (852, 372)
Screenshot: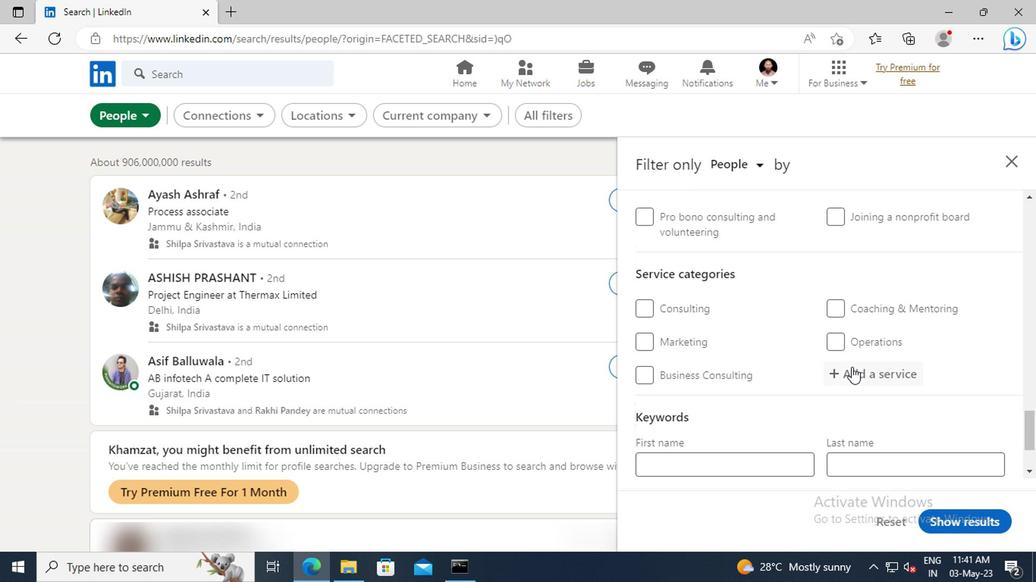 
Action: Key pressed <Key.shift>PROPERTY
Screenshot: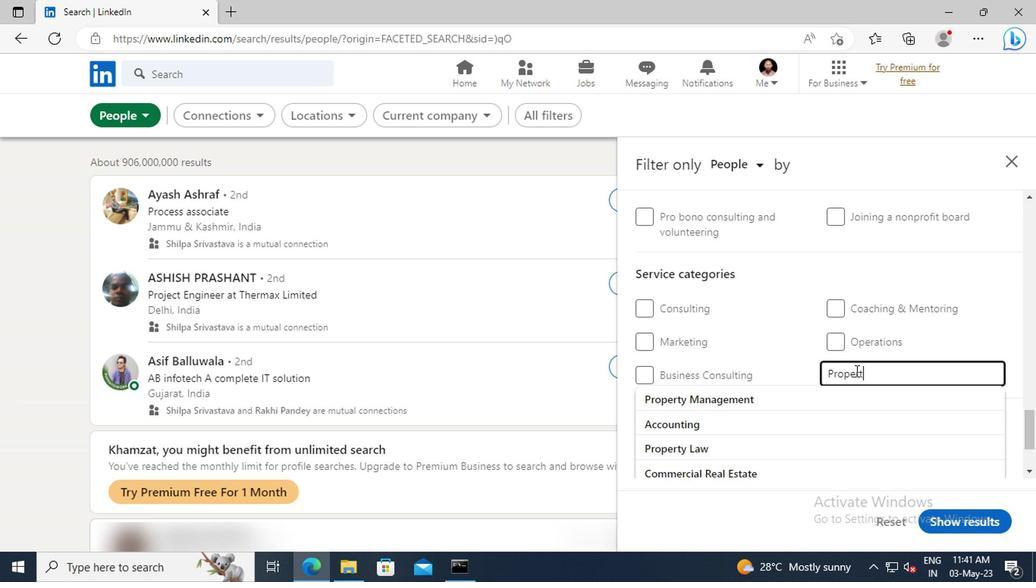 
Action: Mouse moved to (863, 396)
Screenshot: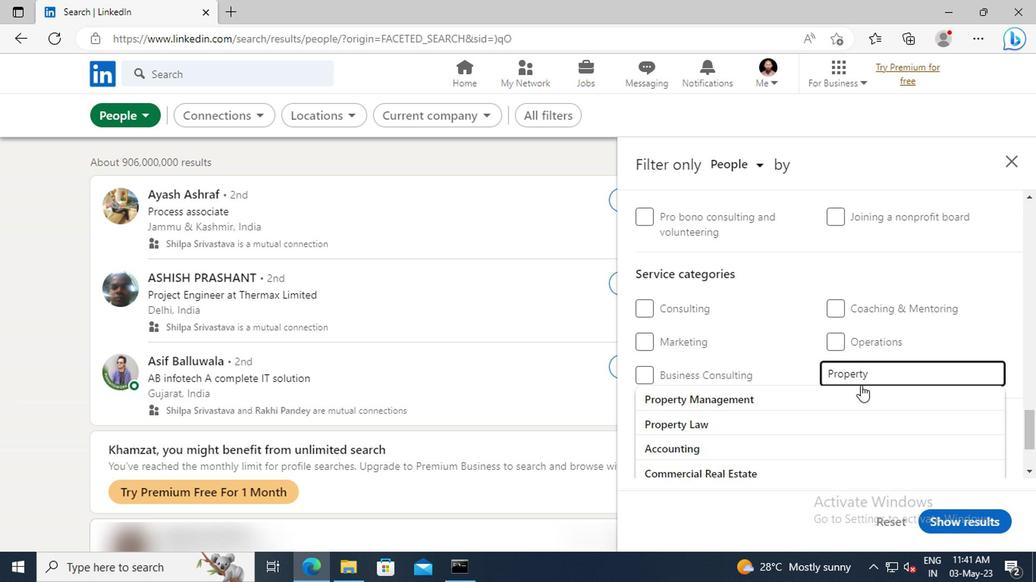 
Action: Mouse pressed left at (863, 396)
Screenshot: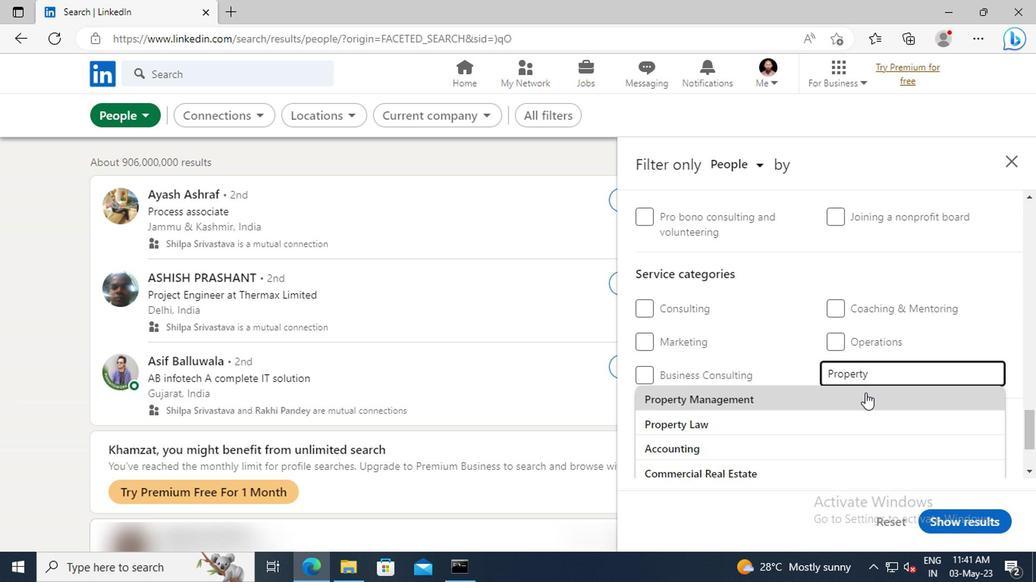 
Action: Mouse scrolled (863, 396) with delta (0, 0)
Screenshot: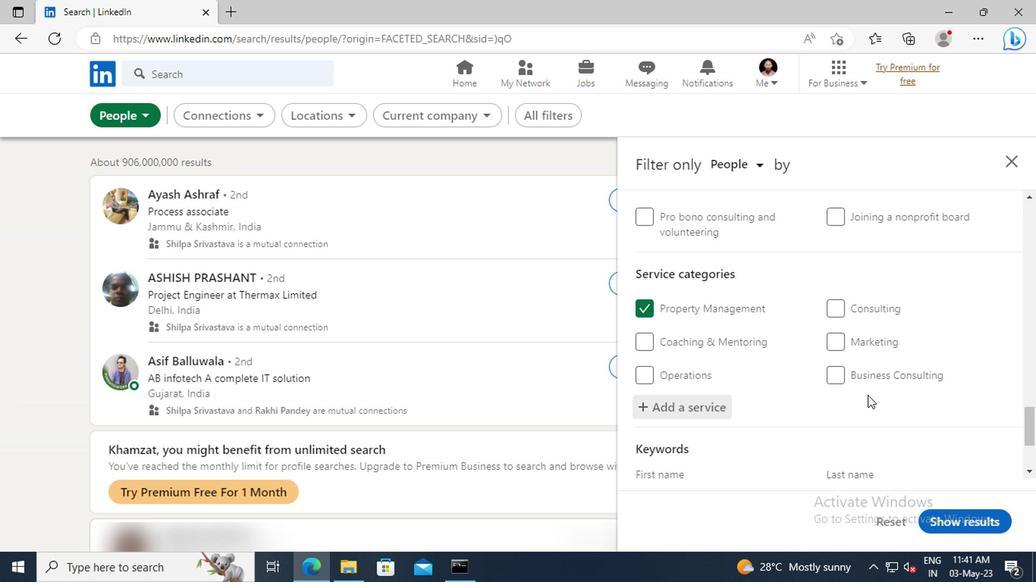 
Action: Mouse scrolled (863, 396) with delta (0, 0)
Screenshot: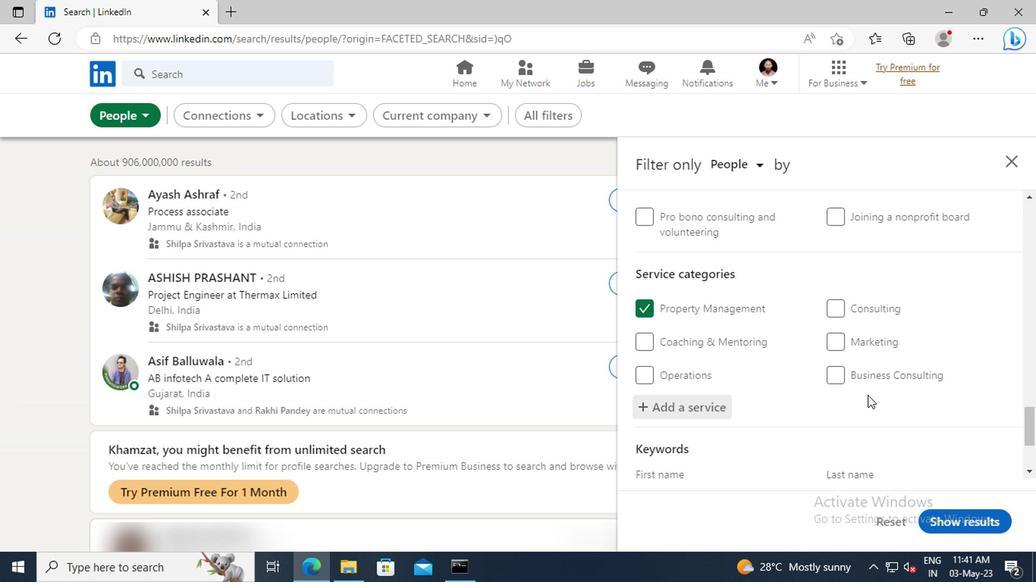 
Action: Mouse scrolled (863, 396) with delta (0, 0)
Screenshot: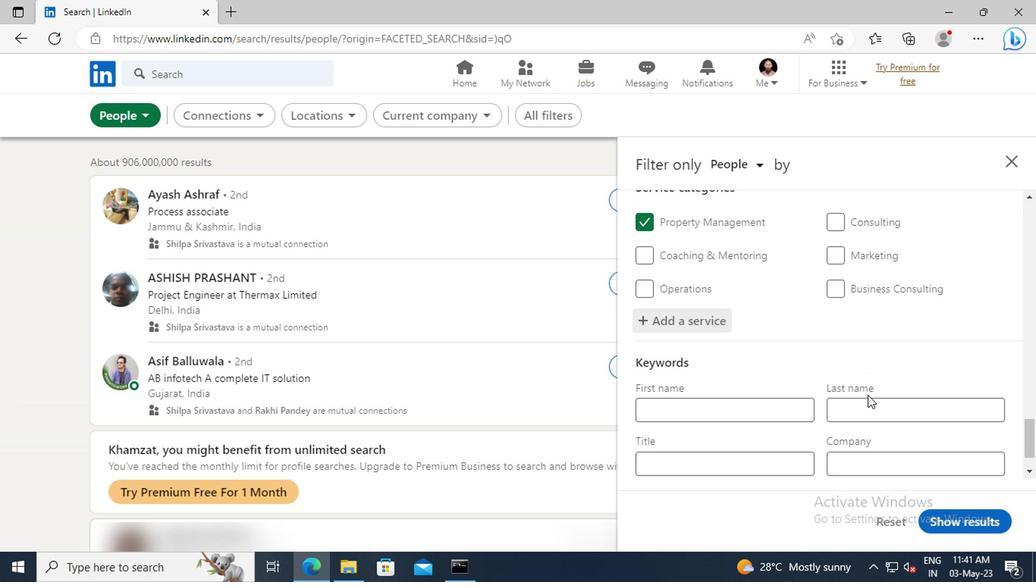 
Action: Mouse scrolled (863, 396) with delta (0, 0)
Screenshot: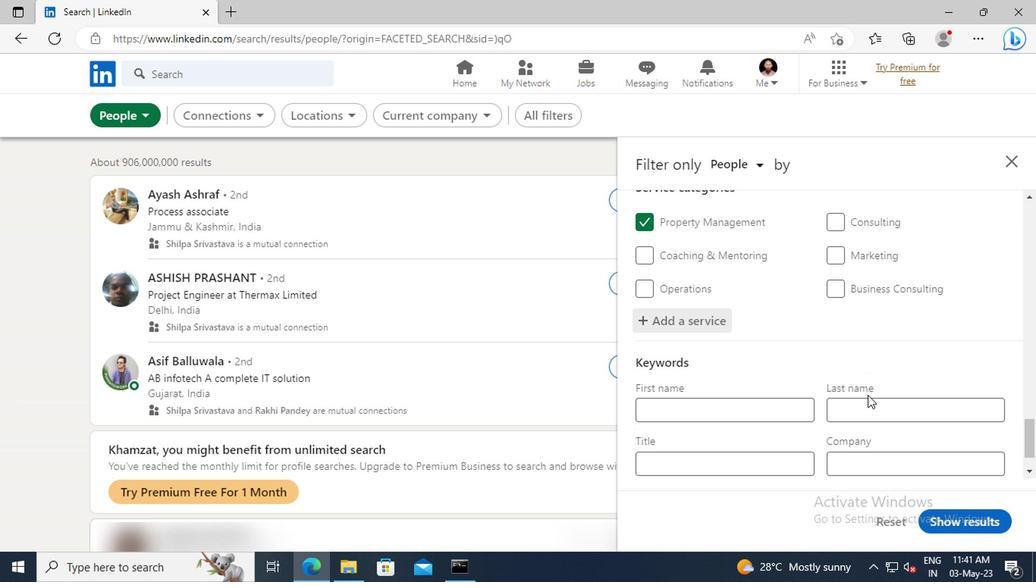 
Action: Mouse scrolled (863, 396) with delta (0, 0)
Screenshot: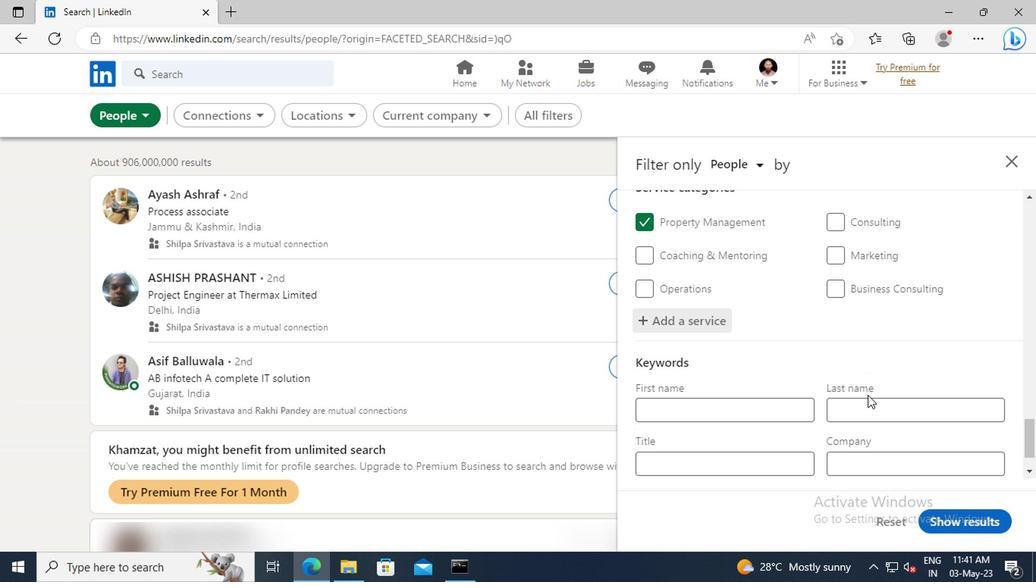 
Action: Mouse moved to (758, 417)
Screenshot: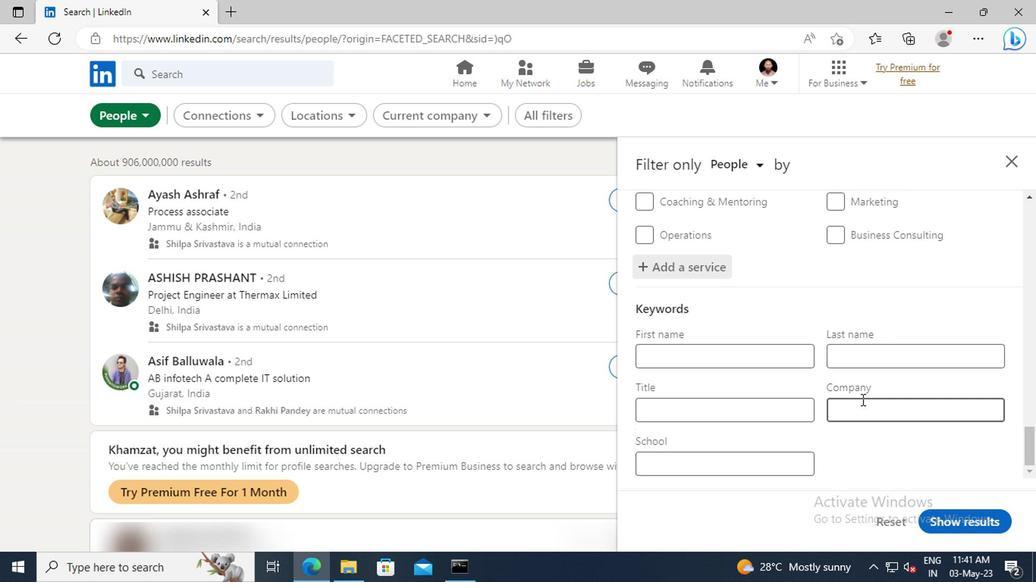 
Action: Mouse pressed left at (758, 417)
Screenshot: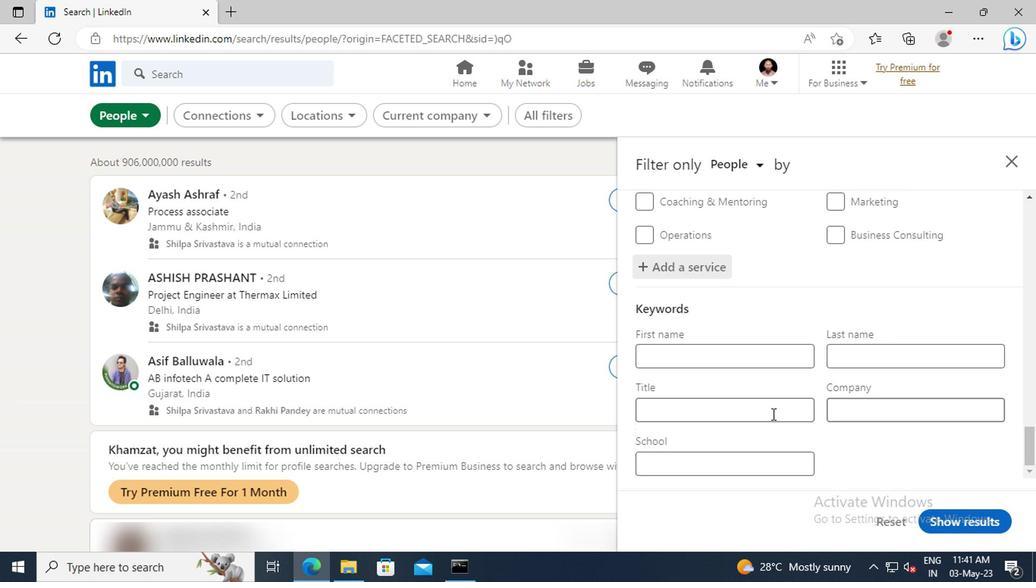
Action: Key pressed <Key.shift>CHIEF<Key.space><Key.shift>EXECUTIVE<Key.space><Key.shift>OFFICER<Key.enter>
Screenshot: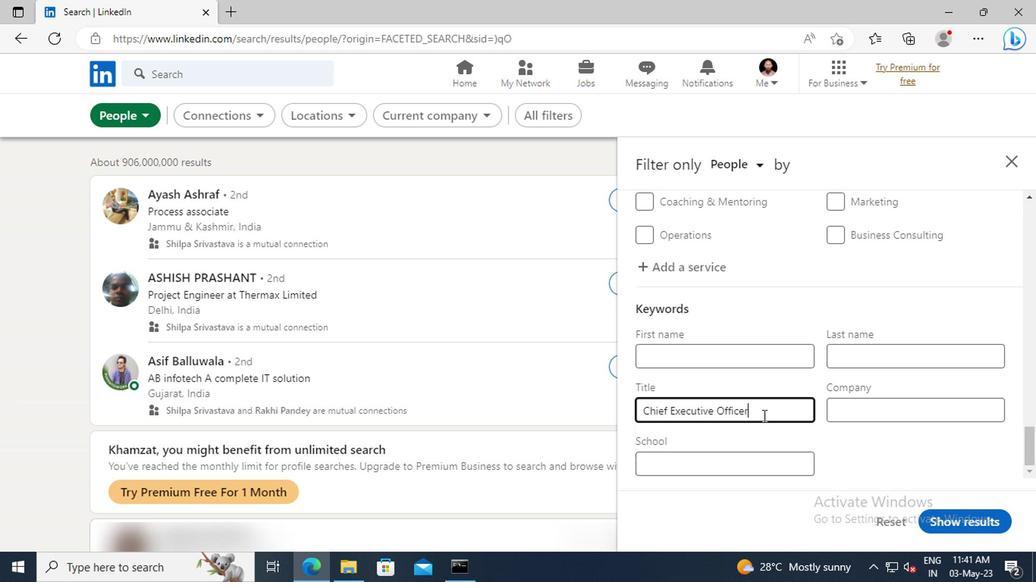 
Action: Mouse moved to (935, 522)
Screenshot: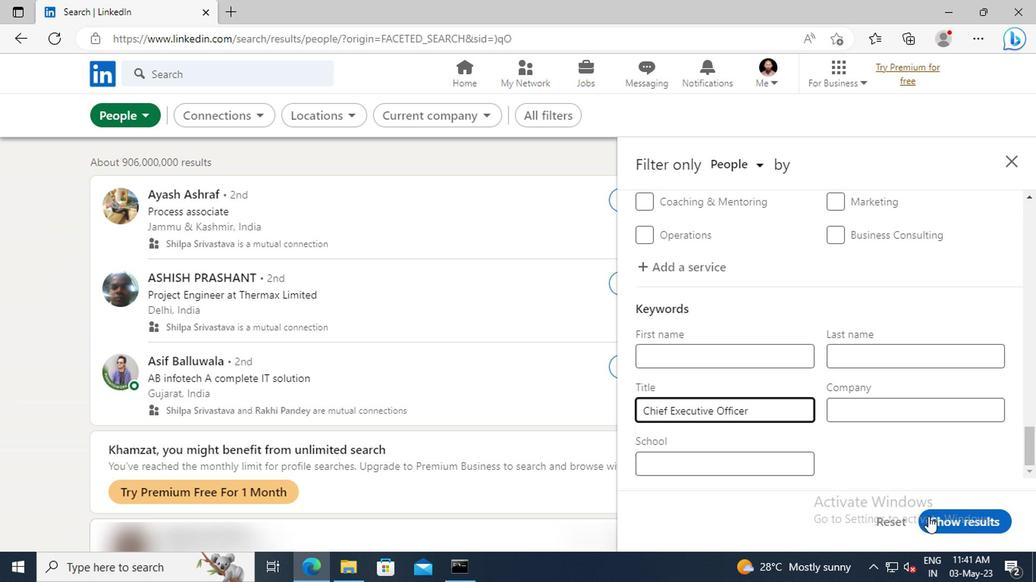 
Action: Mouse pressed left at (935, 522)
Screenshot: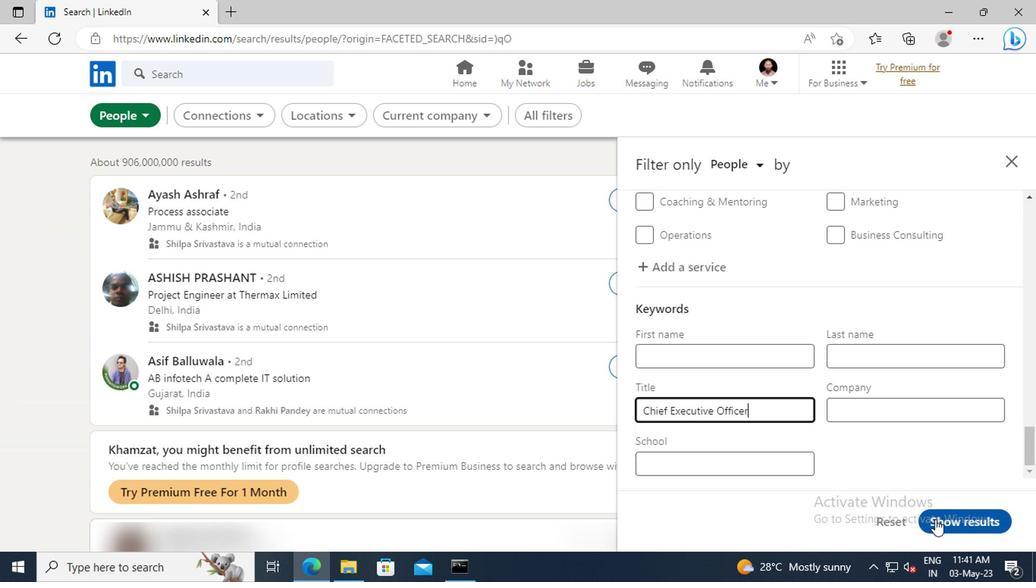 
